 Task: Find connections with filter location Heinola with filter topic #Socialmediawith filter profile language Spanish with filter current company LANXESS with filter school Gokhale Education Societys Shri Bhausaheb Vartak Arts Science and Commerce College M H B Colony Gorai Road Borivli West Mumbai 400 091 with filter industry Nursing Homes and Residential Care Facilities with filter service category Resume Writing with filter keywords title Valet
Action: Mouse moved to (304, 228)
Screenshot: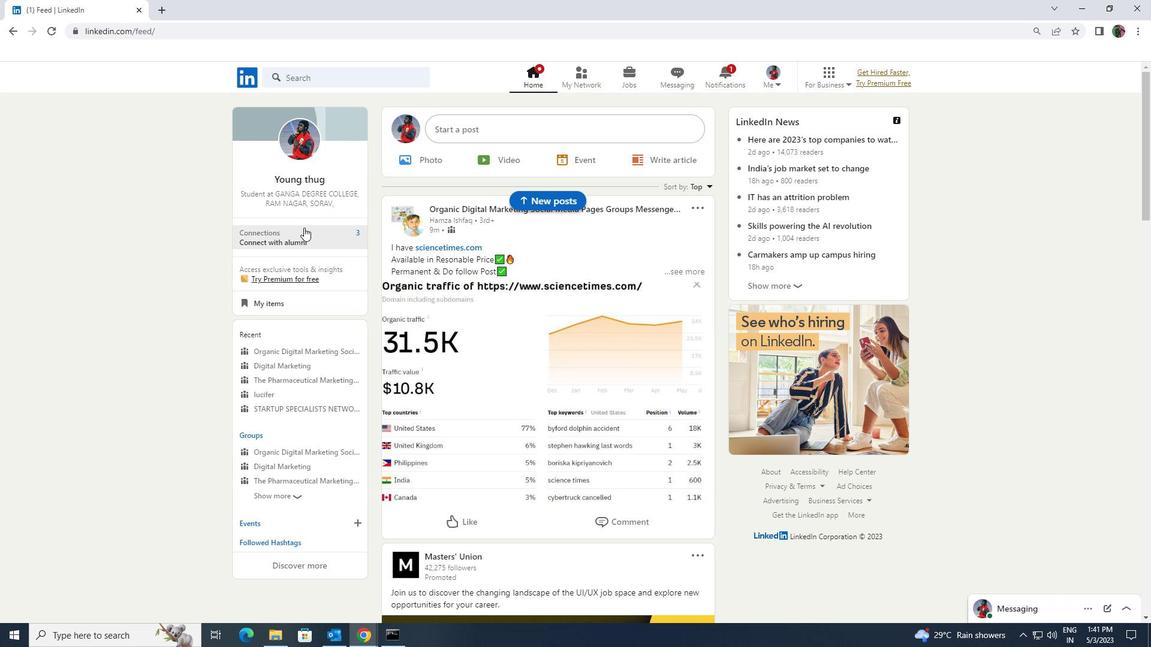
Action: Mouse pressed left at (304, 228)
Screenshot: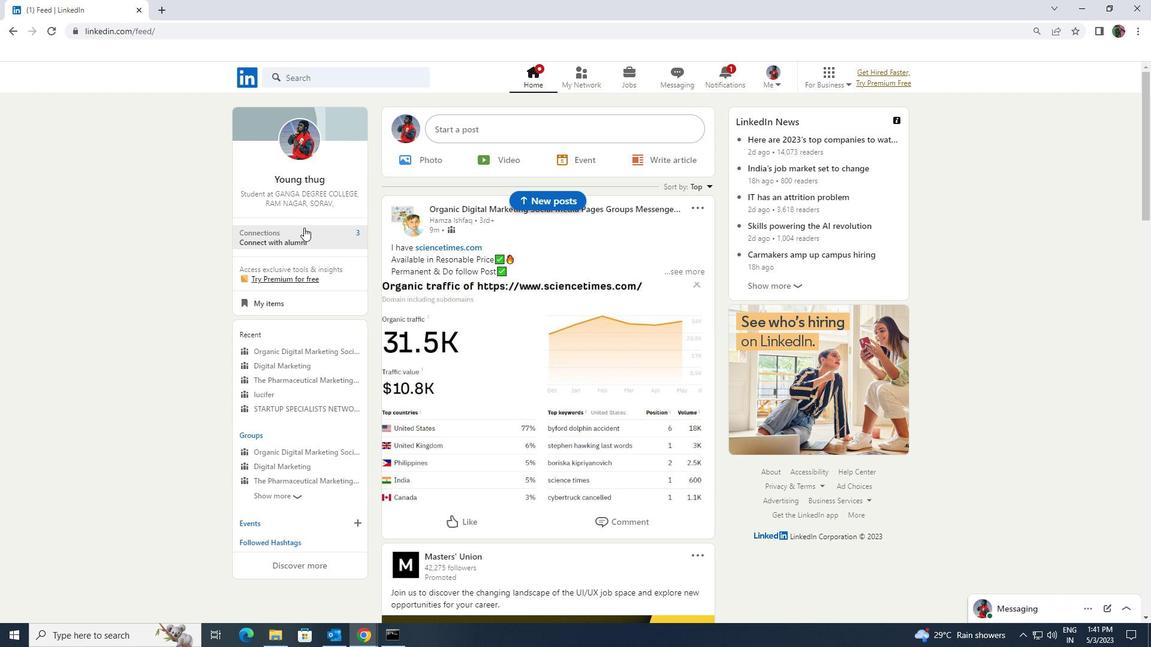 
Action: Mouse moved to (286, 143)
Screenshot: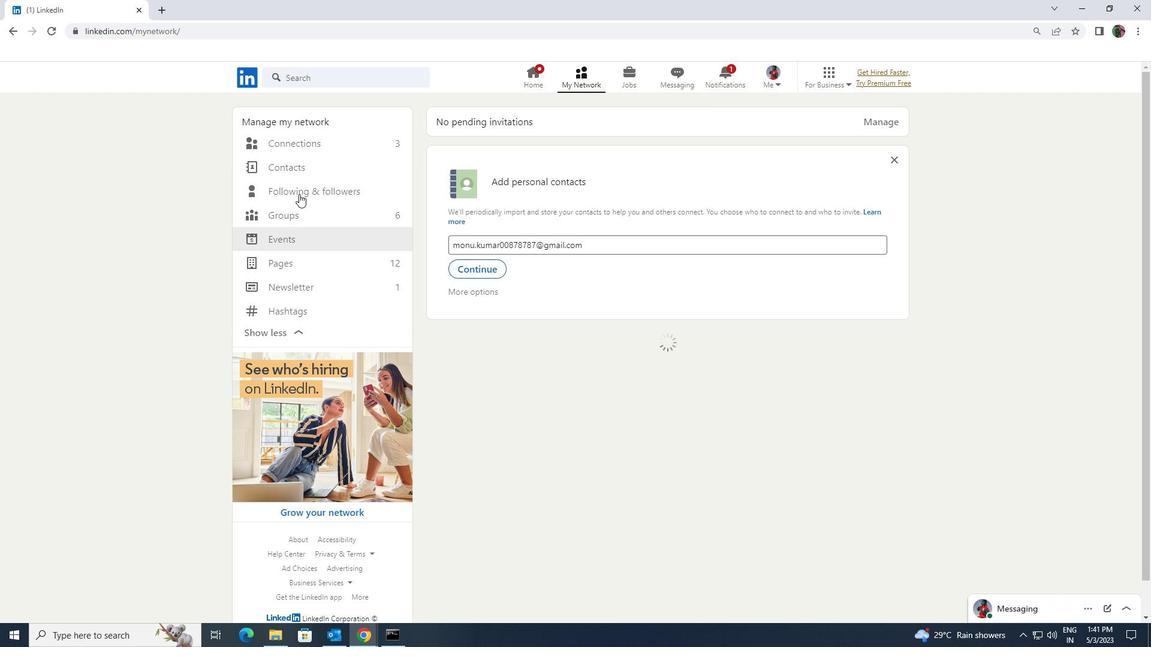 
Action: Mouse pressed left at (286, 143)
Screenshot: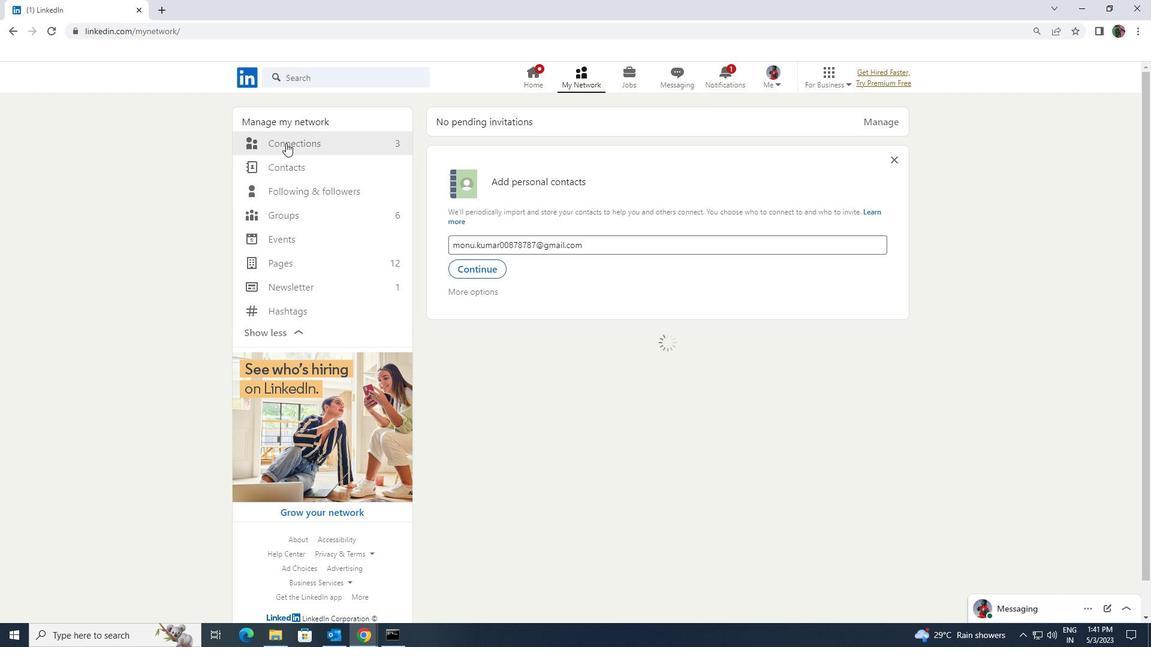
Action: Mouse moved to (642, 147)
Screenshot: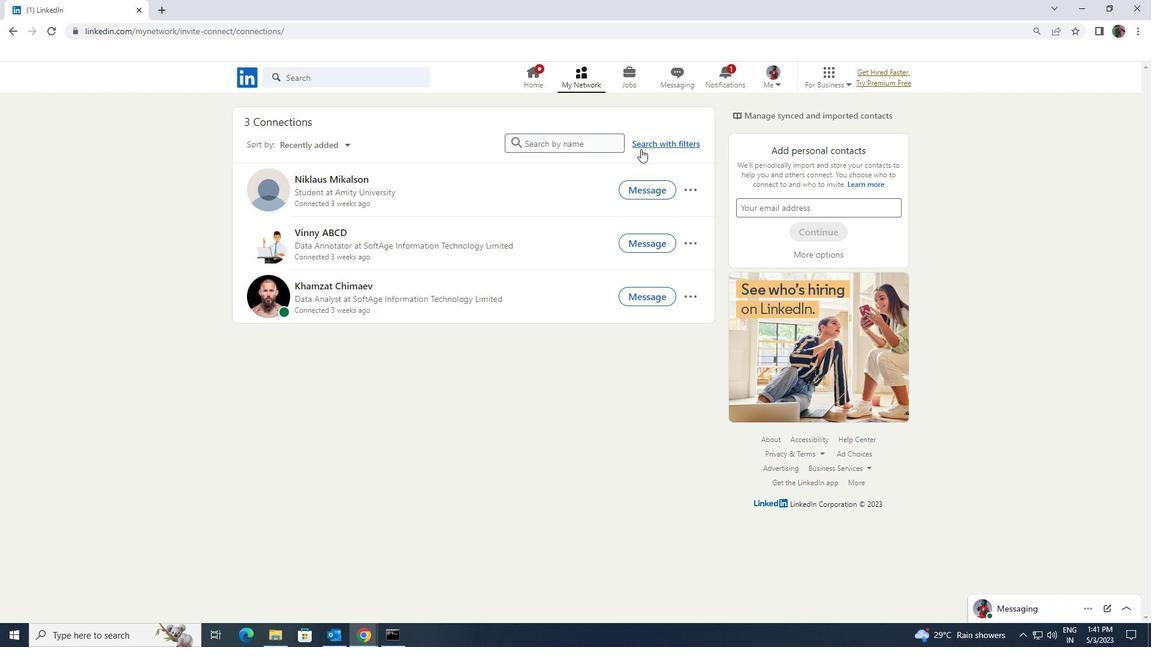 
Action: Mouse pressed left at (642, 147)
Screenshot: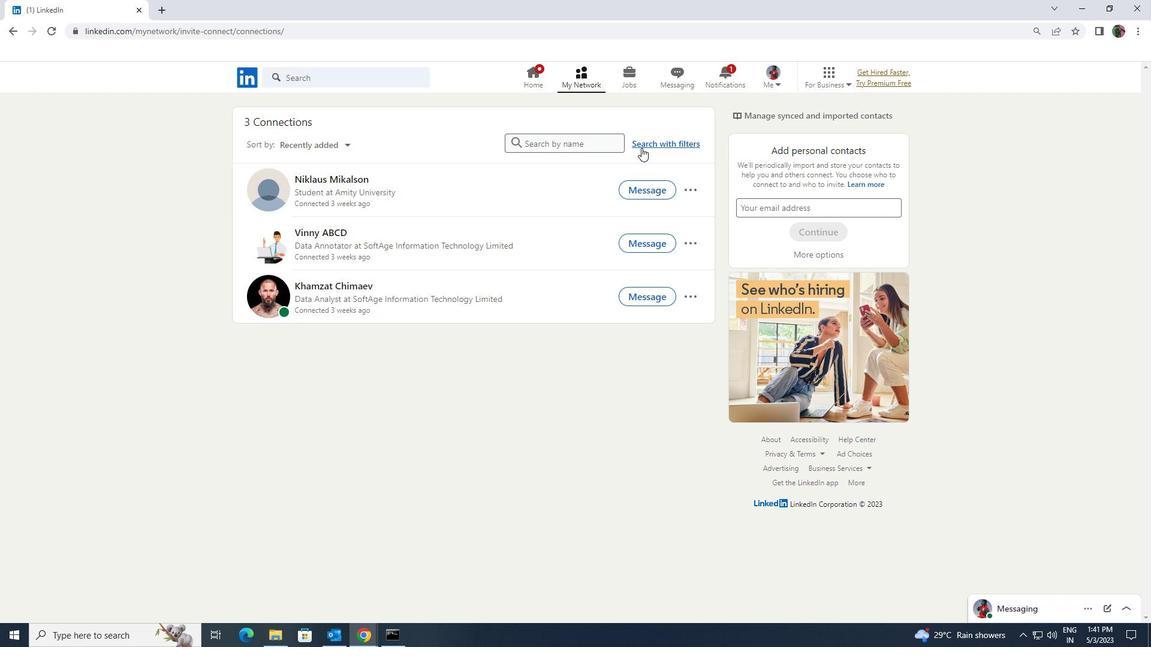 
Action: Mouse moved to (617, 112)
Screenshot: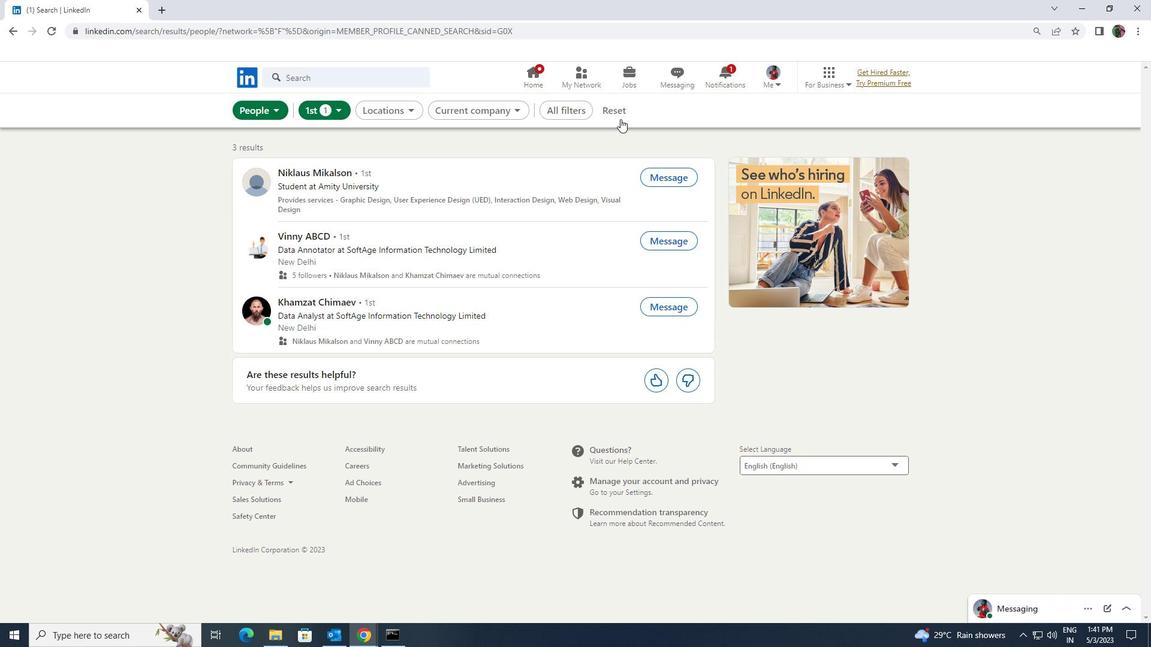 
Action: Mouse pressed left at (617, 112)
Screenshot: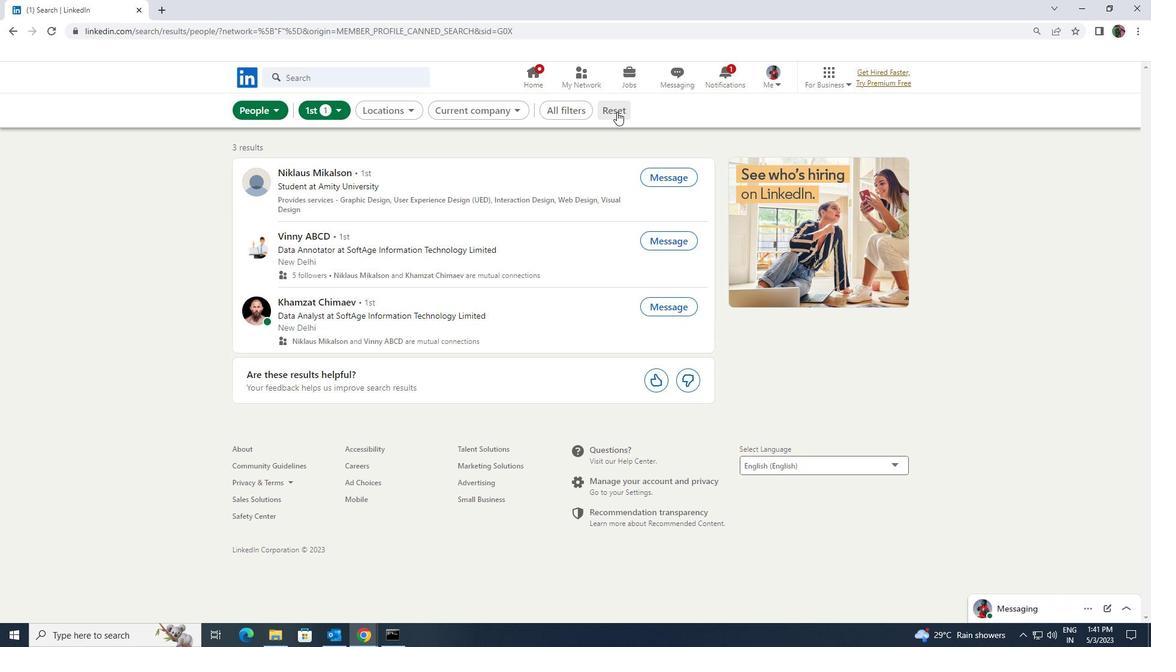 
Action: Mouse moved to (603, 110)
Screenshot: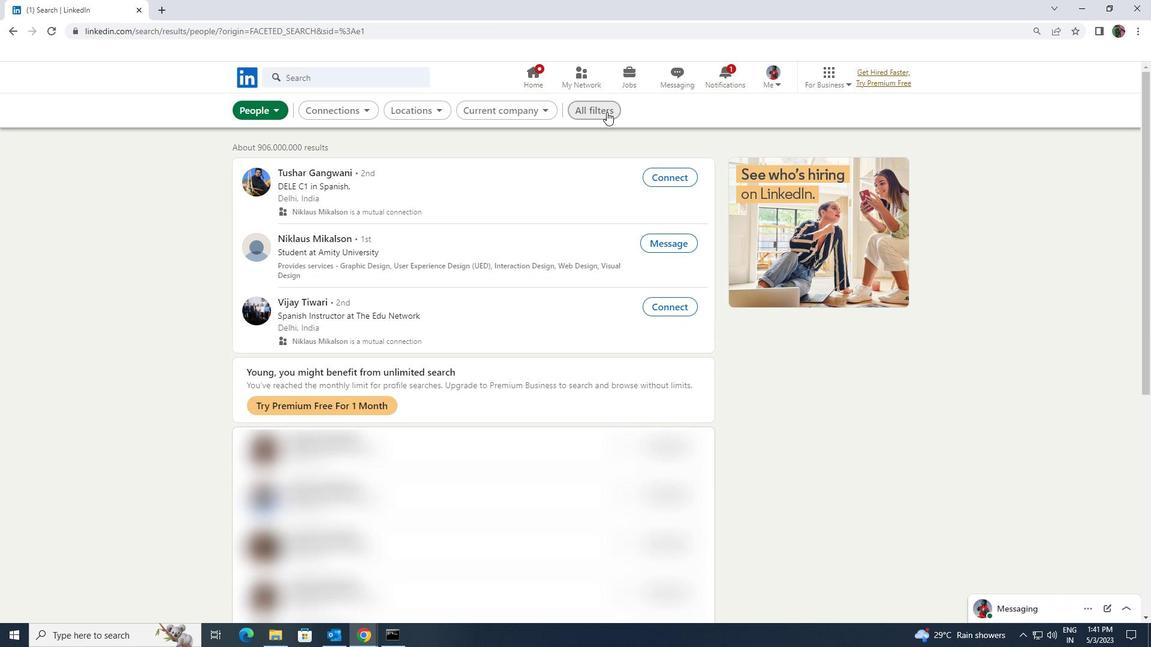 
Action: Mouse pressed left at (603, 110)
Screenshot: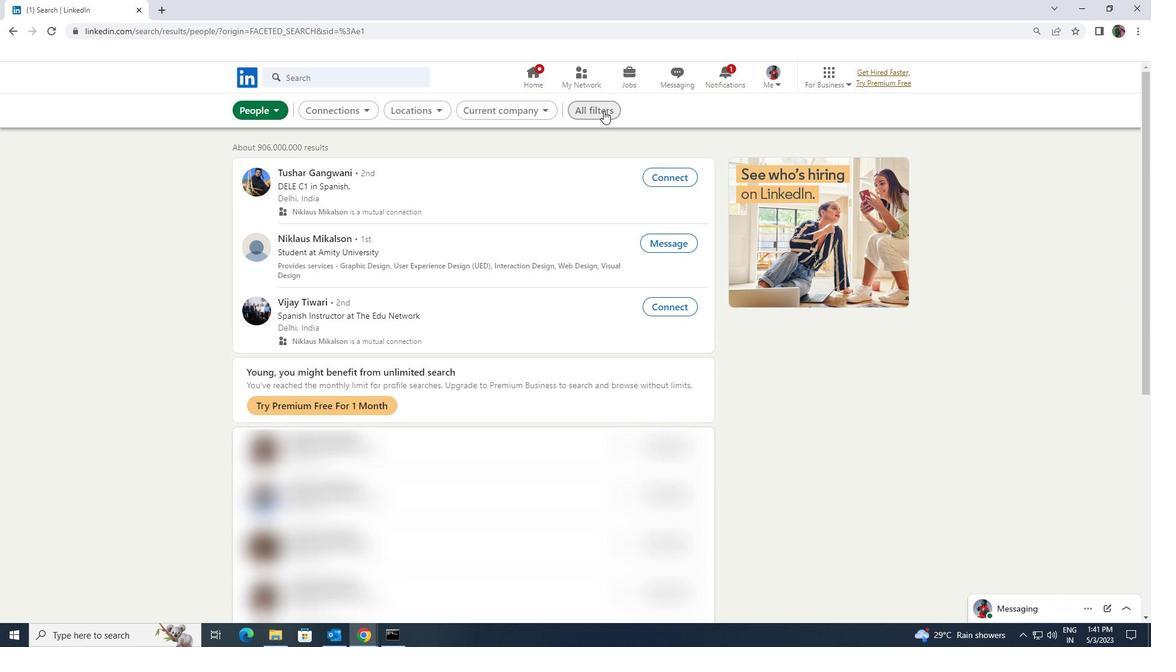 
Action: Mouse moved to (1001, 467)
Screenshot: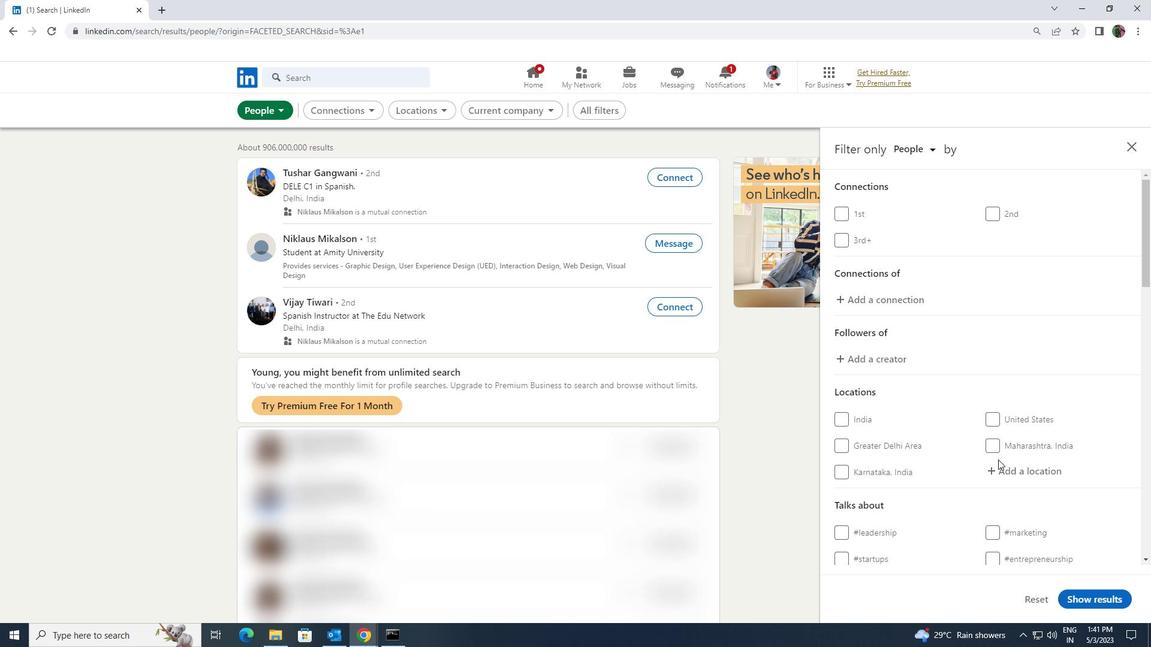 
Action: Mouse pressed left at (1001, 467)
Screenshot: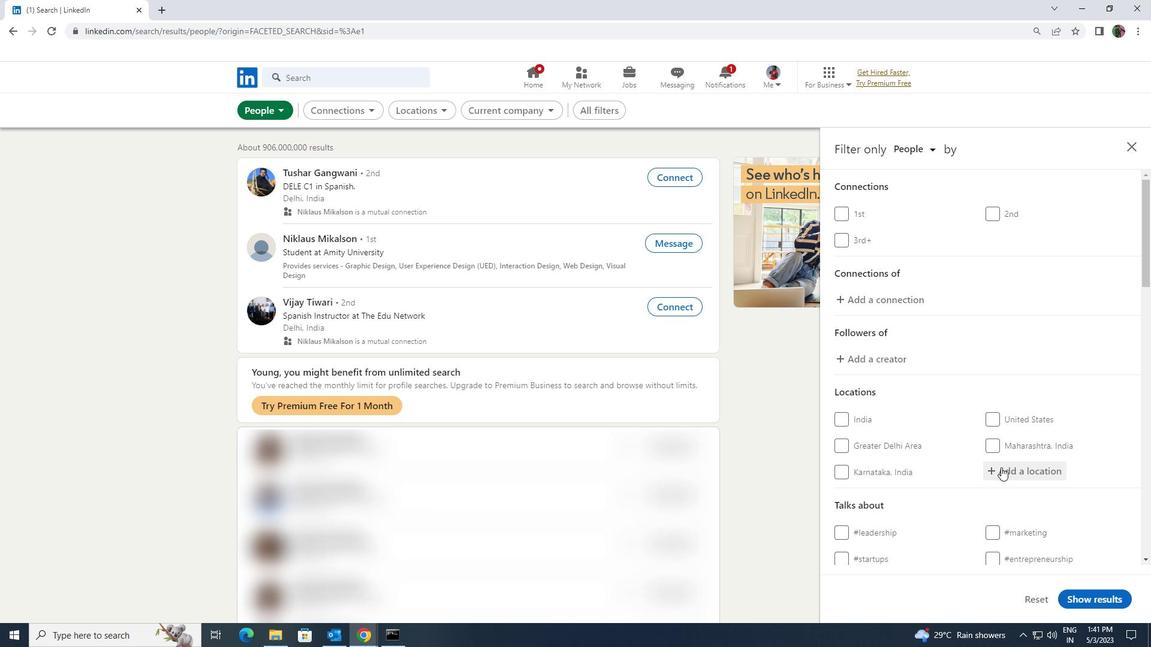 
Action: Key pressed <Key.shift>HEINO
Screenshot: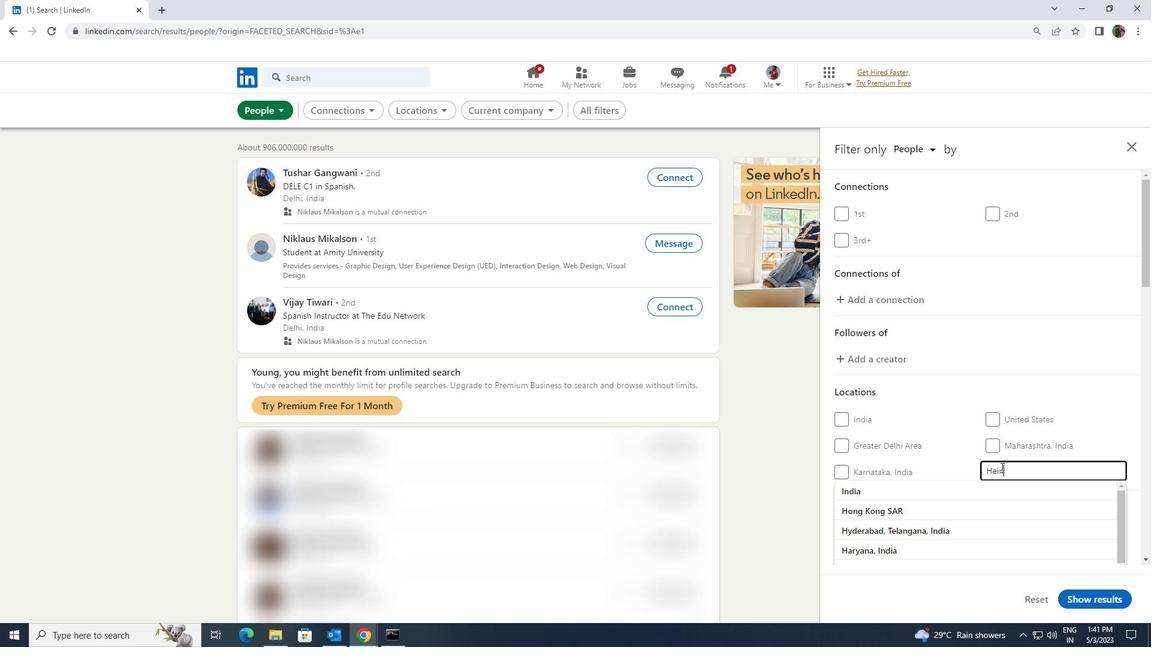 
Action: Mouse moved to (1010, 484)
Screenshot: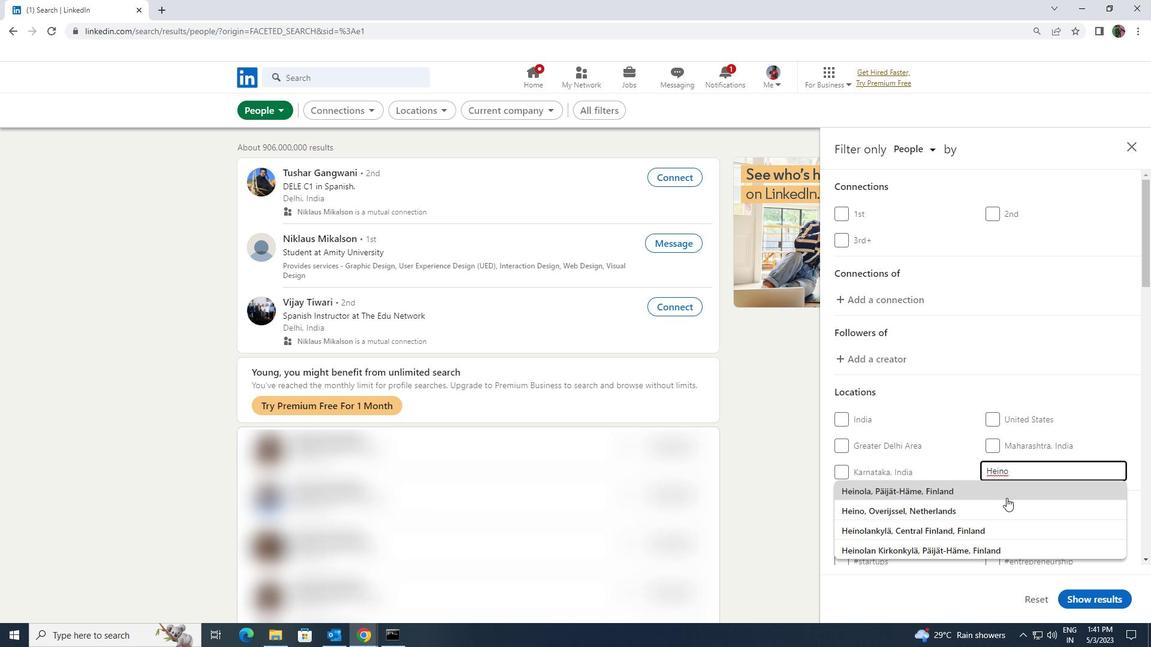 
Action: Mouse pressed left at (1010, 484)
Screenshot: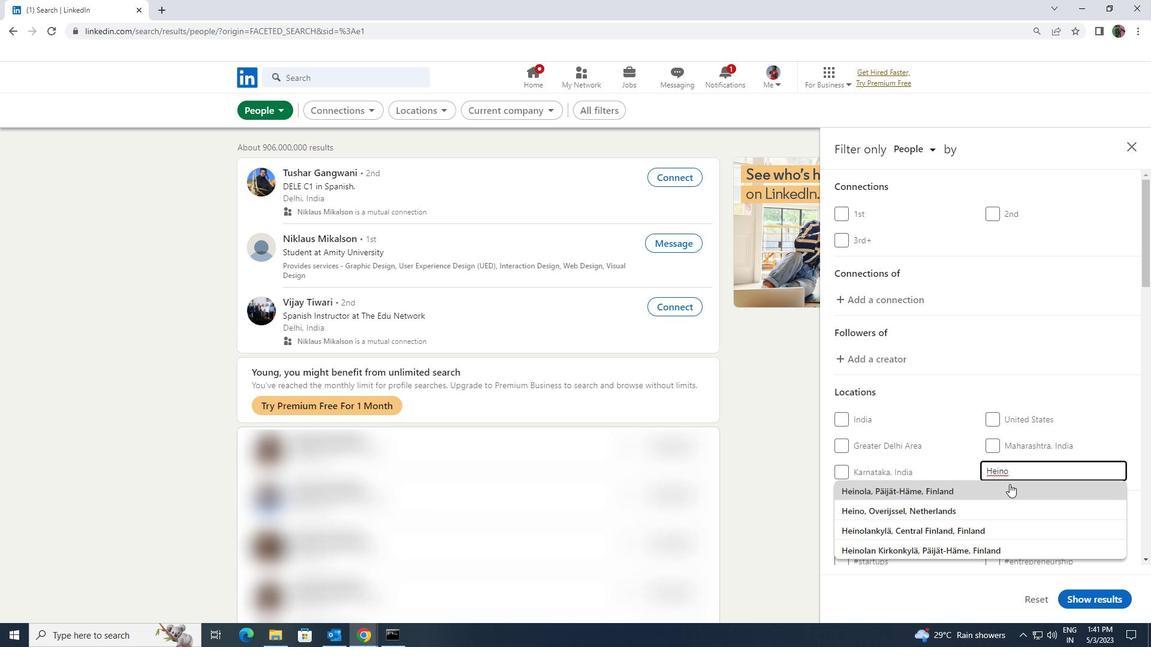 
Action: Mouse scrolled (1010, 484) with delta (0, 0)
Screenshot: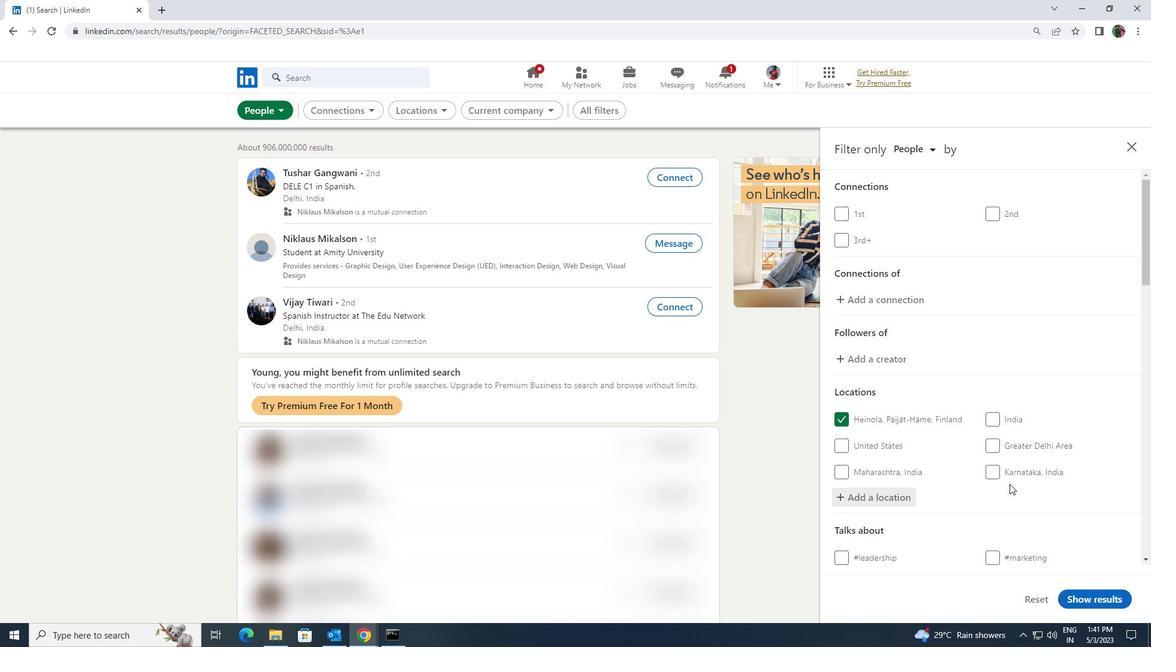 
Action: Mouse scrolled (1010, 484) with delta (0, 0)
Screenshot: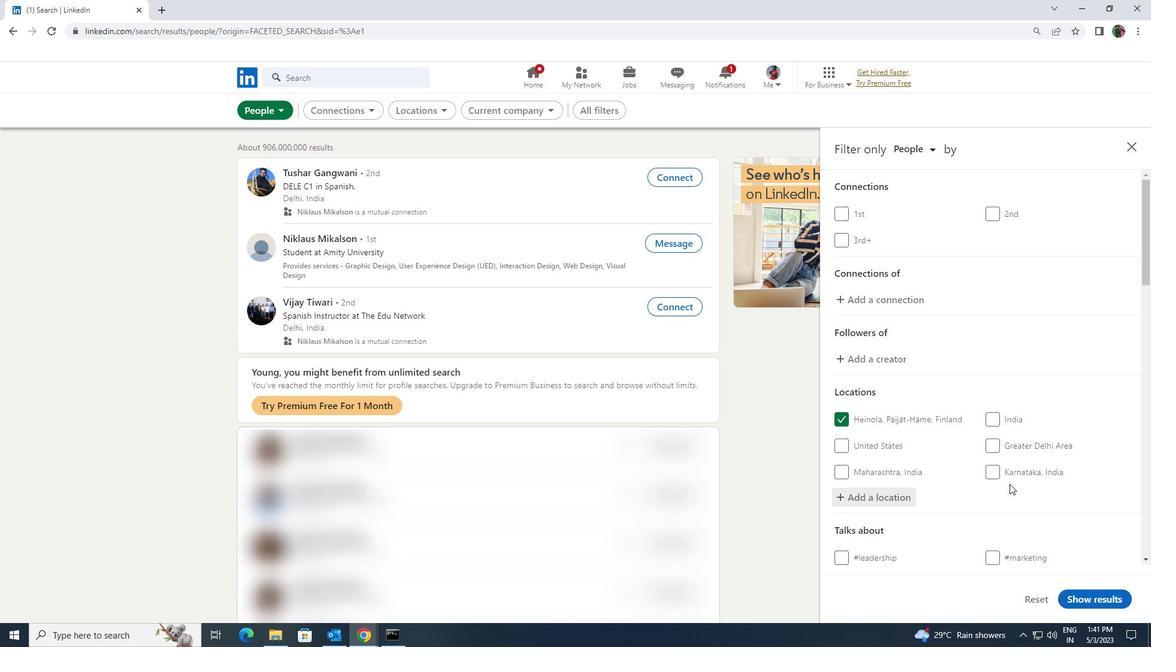 
Action: Mouse moved to (1010, 484)
Screenshot: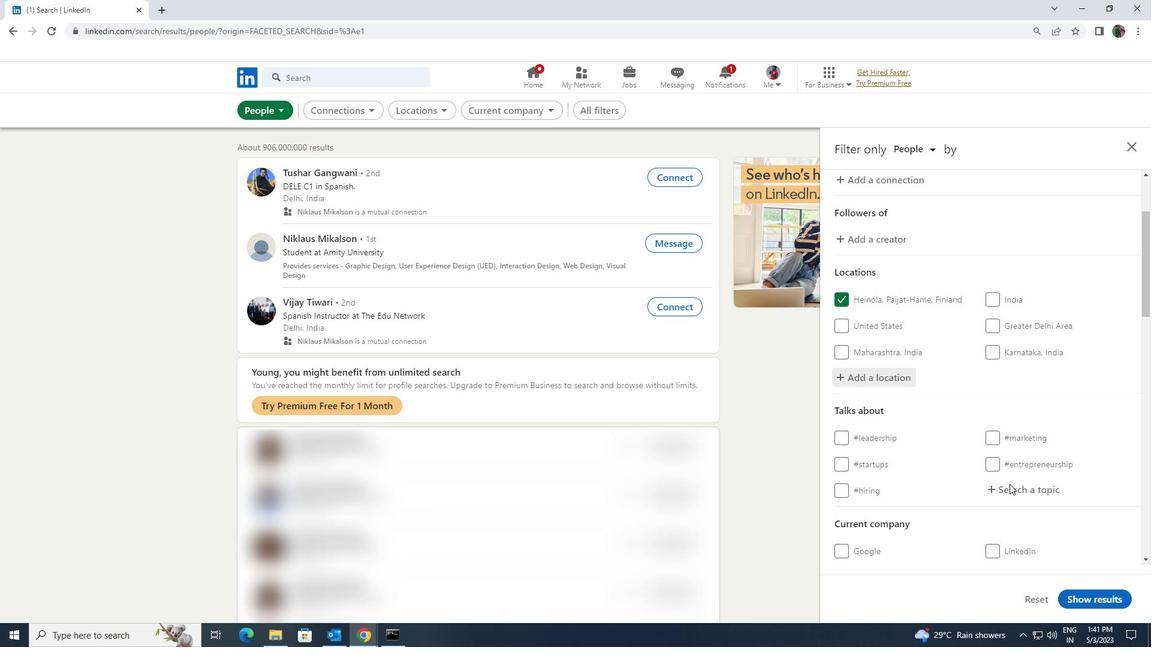 
Action: Mouse pressed left at (1010, 484)
Screenshot: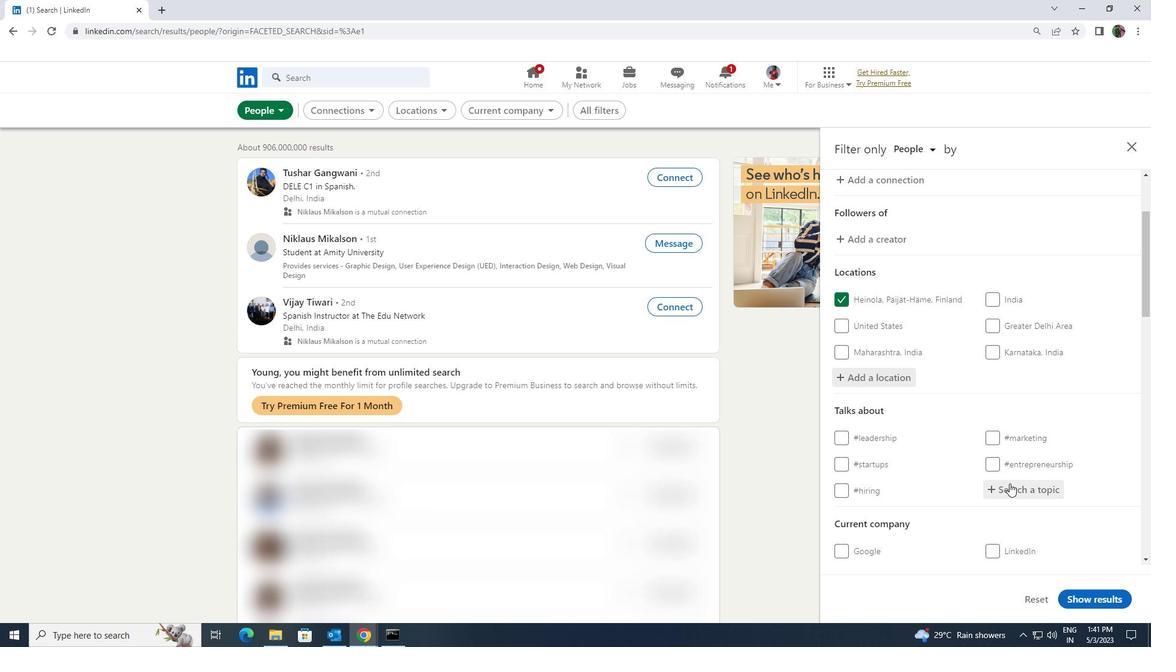
Action: Key pressed <Key.shift><Key.shift><Key.shift>SI<Key.backspace>OCIALMEDIA
Screenshot: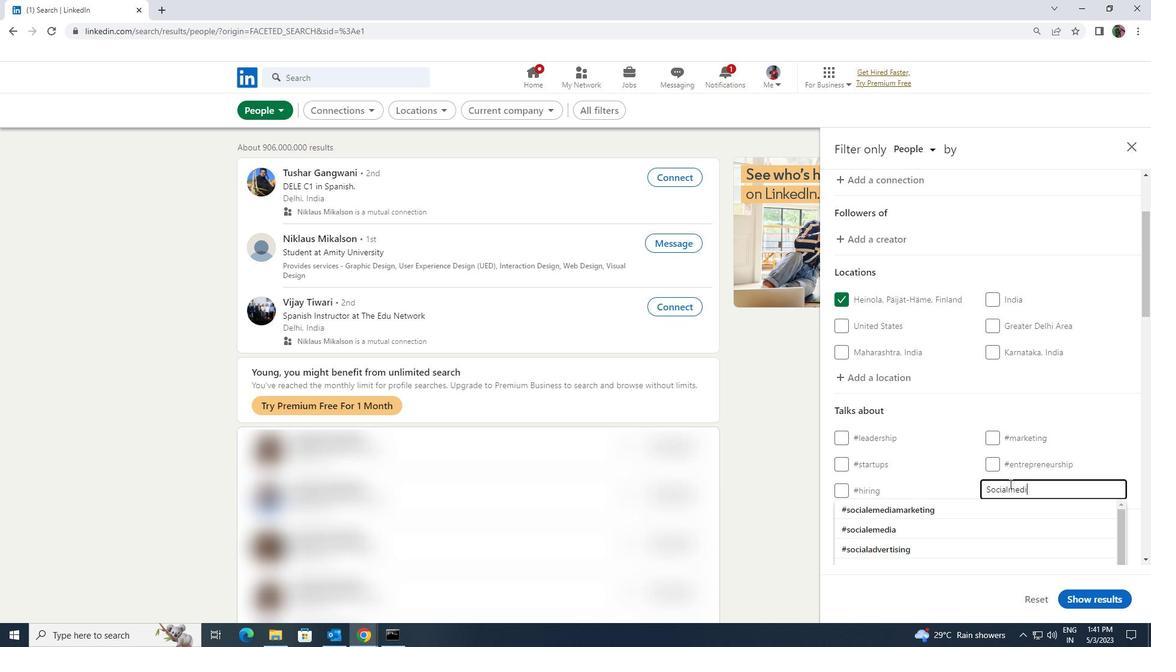 
Action: Mouse moved to (996, 511)
Screenshot: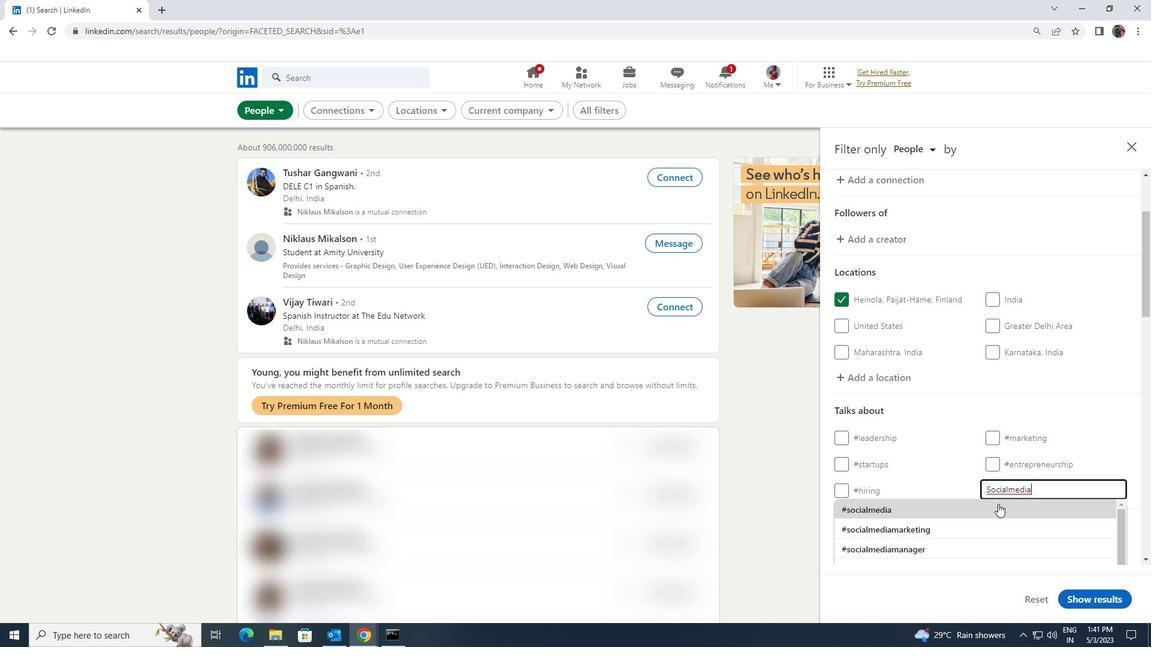
Action: Mouse pressed left at (996, 511)
Screenshot: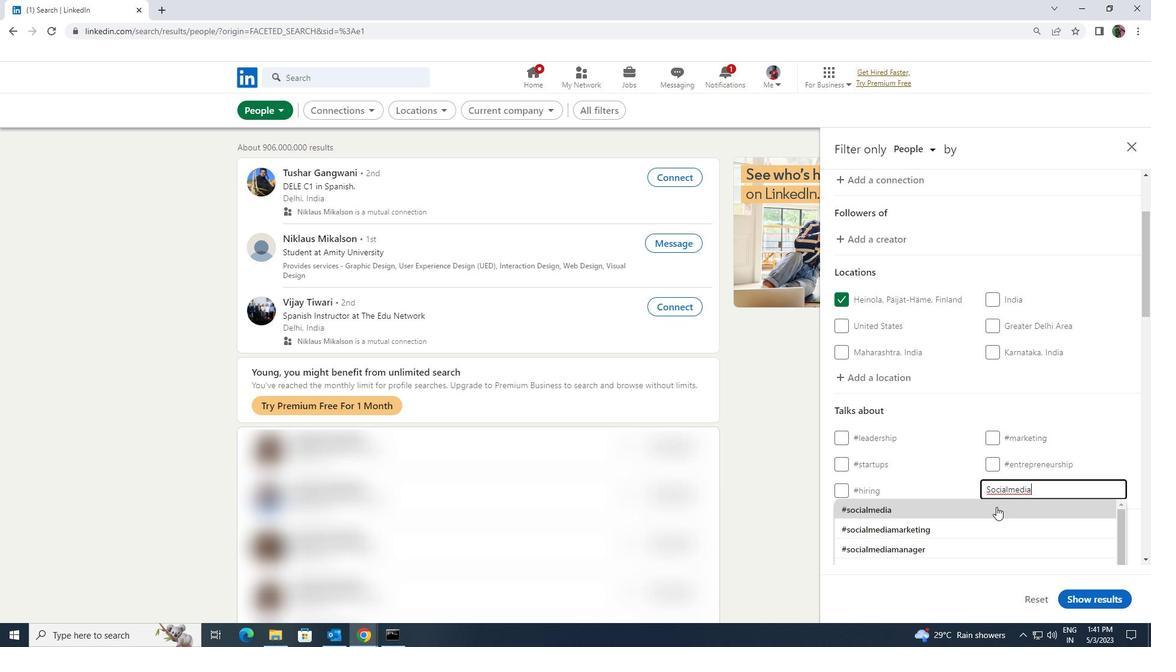 
Action: Mouse scrolled (996, 510) with delta (0, 0)
Screenshot: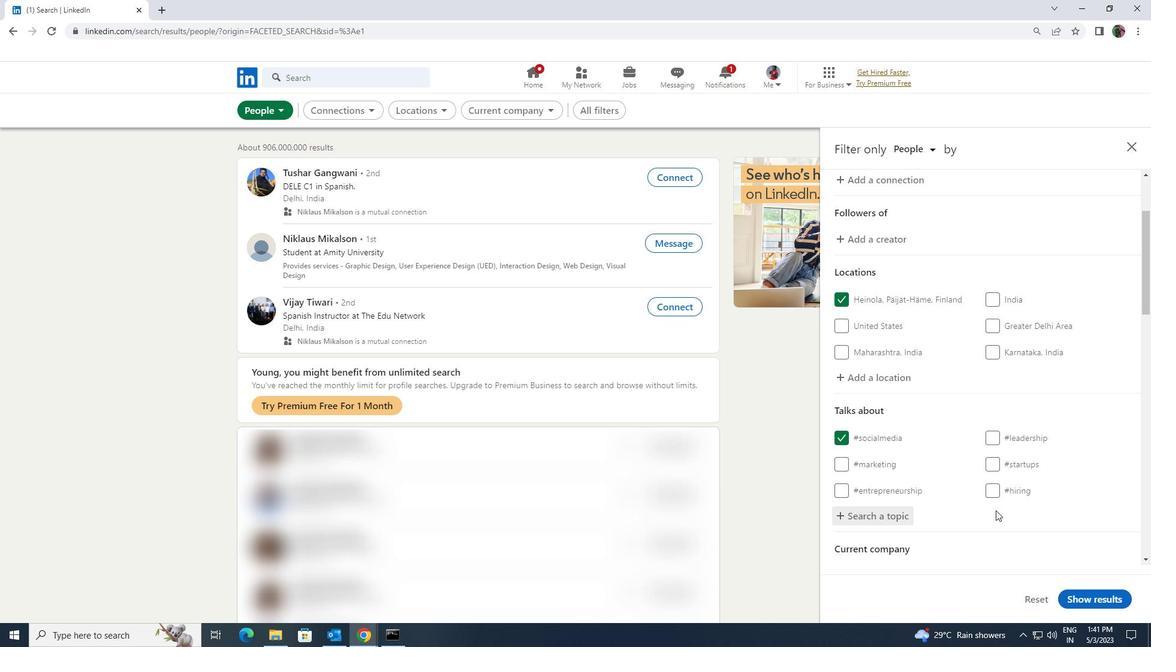 
Action: Mouse scrolled (996, 510) with delta (0, 0)
Screenshot: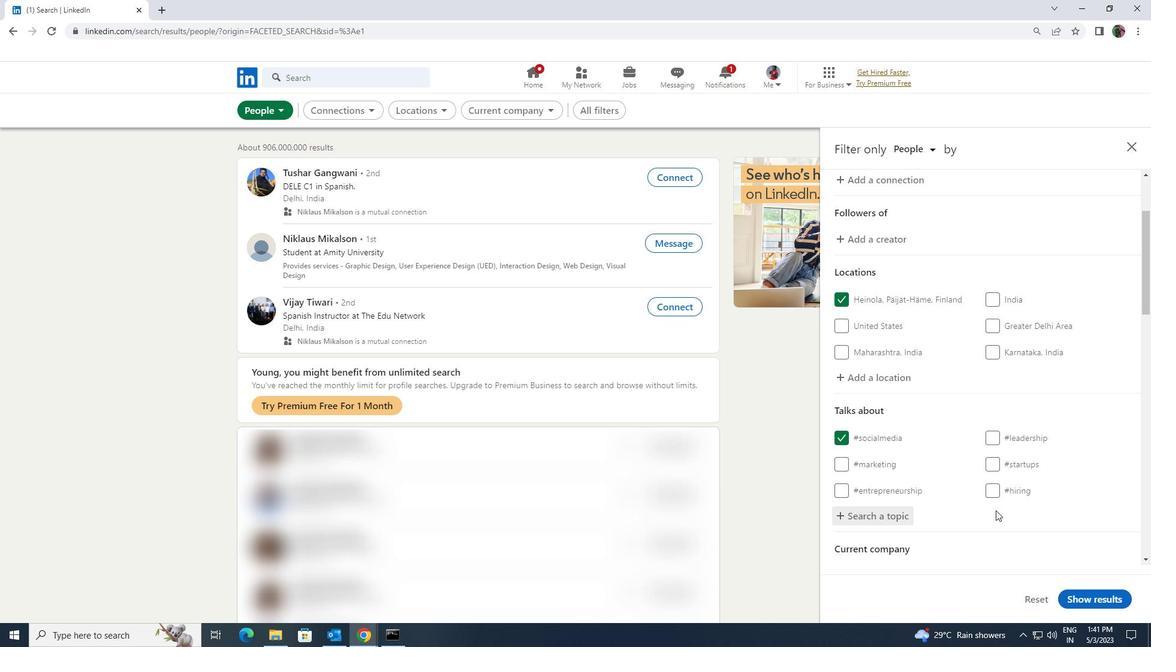 
Action: Mouse scrolled (996, 510) with delta (0, 0)
Screenshot: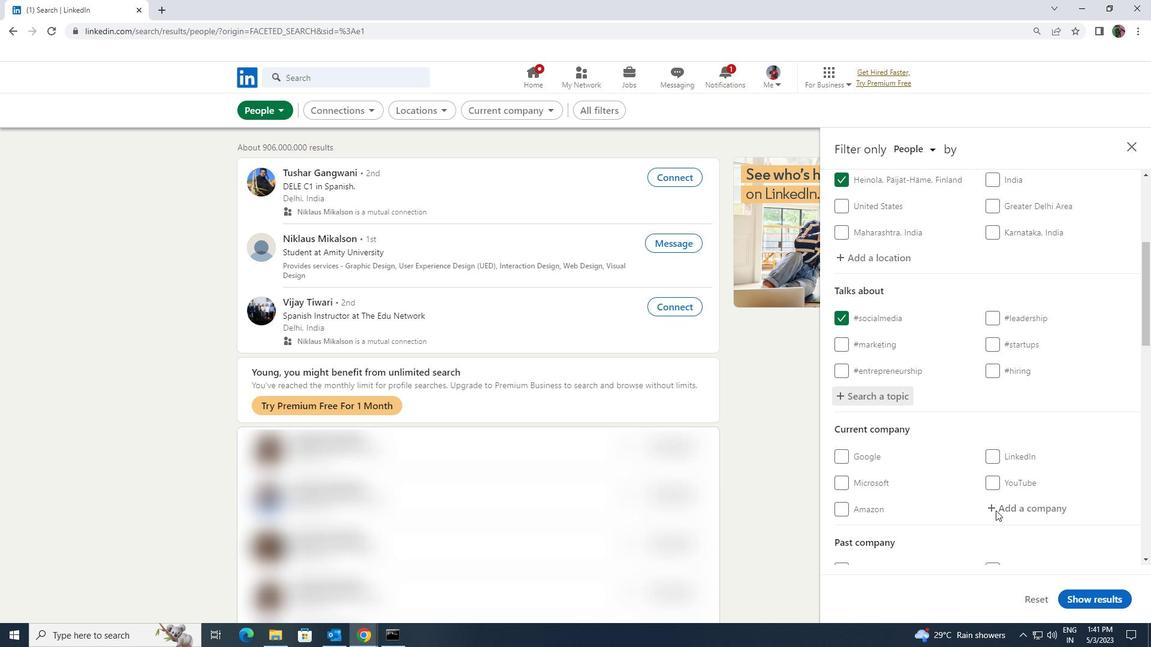 
Action: Mouse scrolled (996, 510) with delta (0, 0)
Screenshot: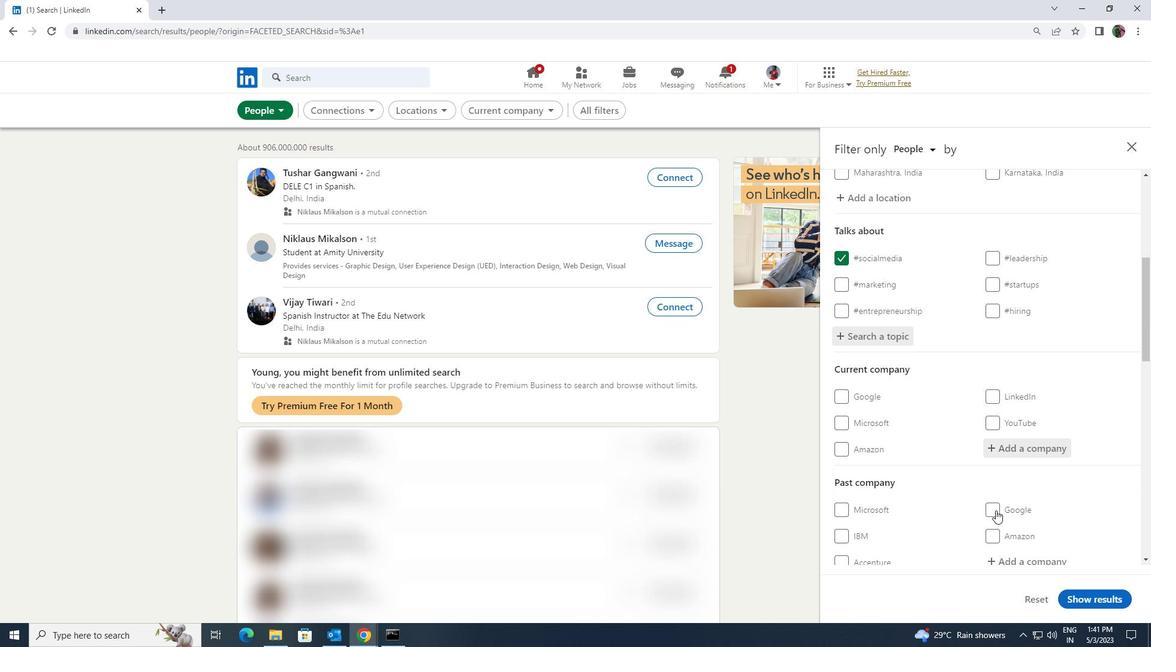 
Action: Mouse scrolled (996, 510) with delta (0, 0)
Screenshot: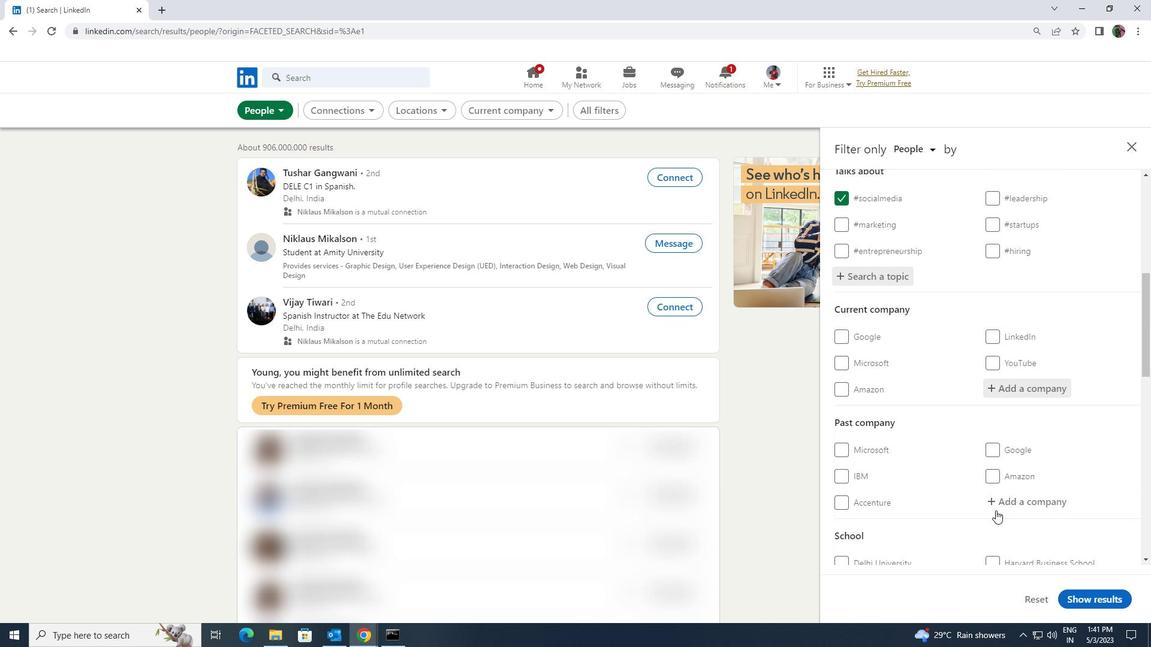 
Action: Mouse scrolled (996, 510) with delta (0, 0)
Screenshot: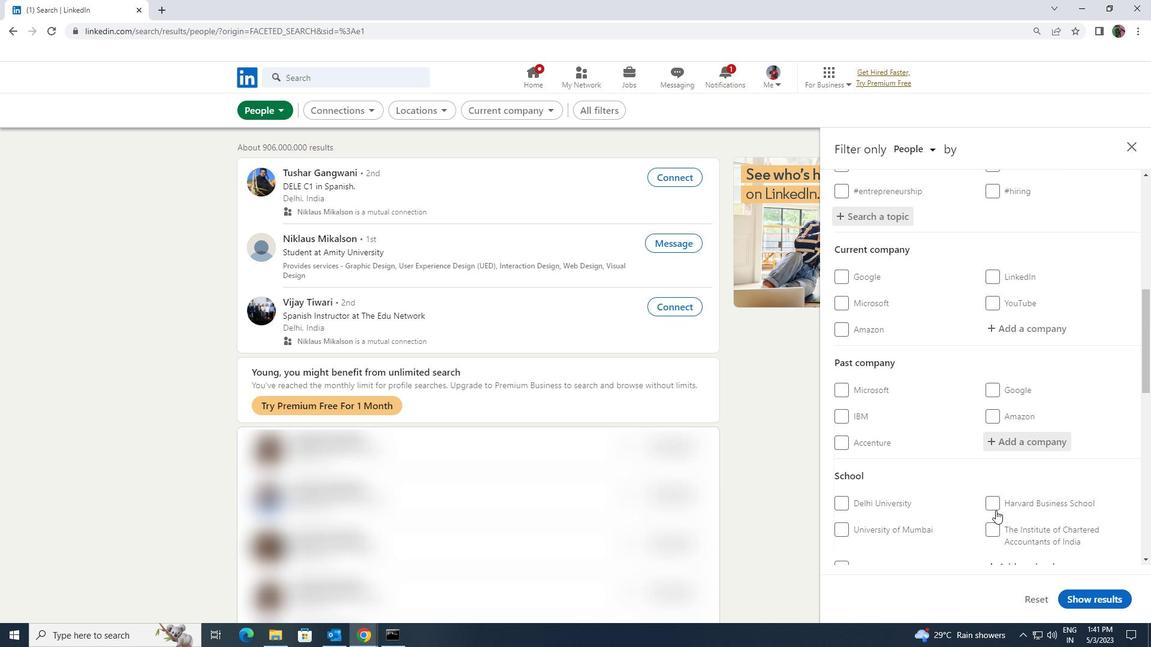 
Action: Mouse scrolled (996, 510) with delta (0, 0)
Screenshot: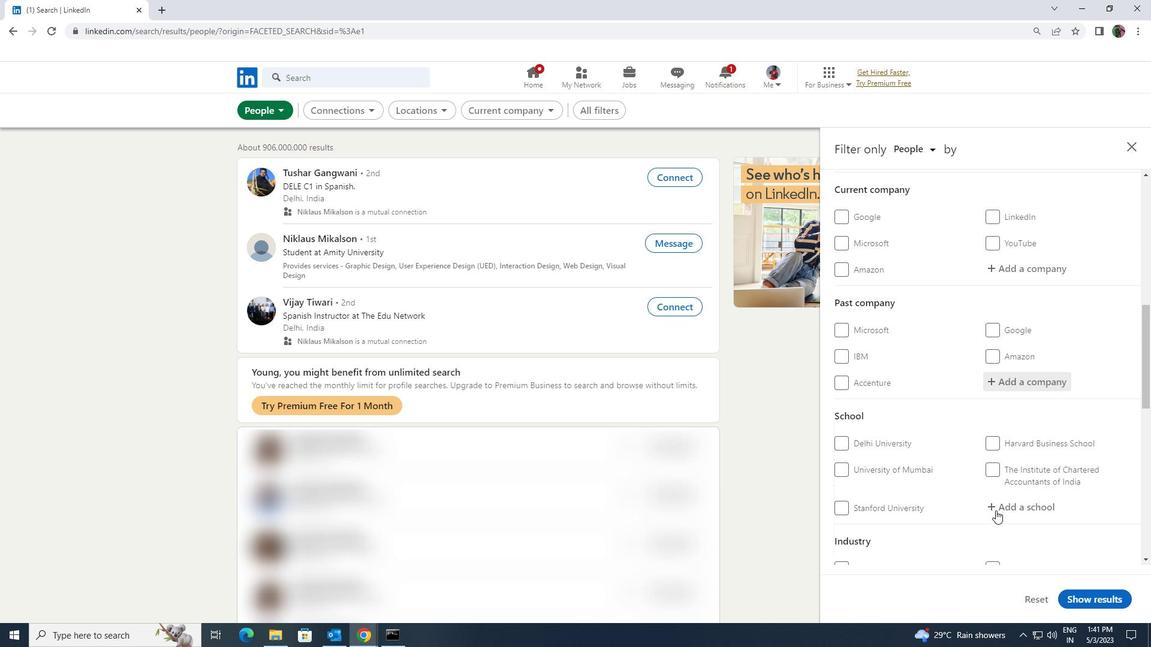 
Action: Mouse scrolled (996, 510) with delta (0, 0)
Screenshot: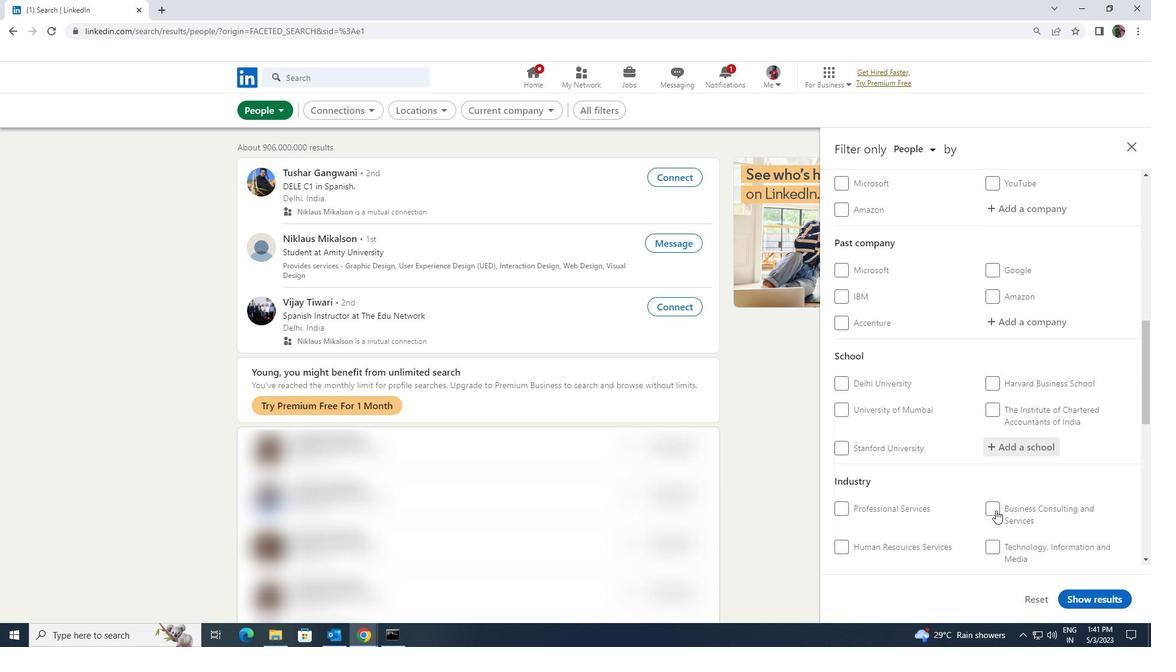 
Action: Mouse scrolled (996, 510) with delta (0, 0)
Screenshot: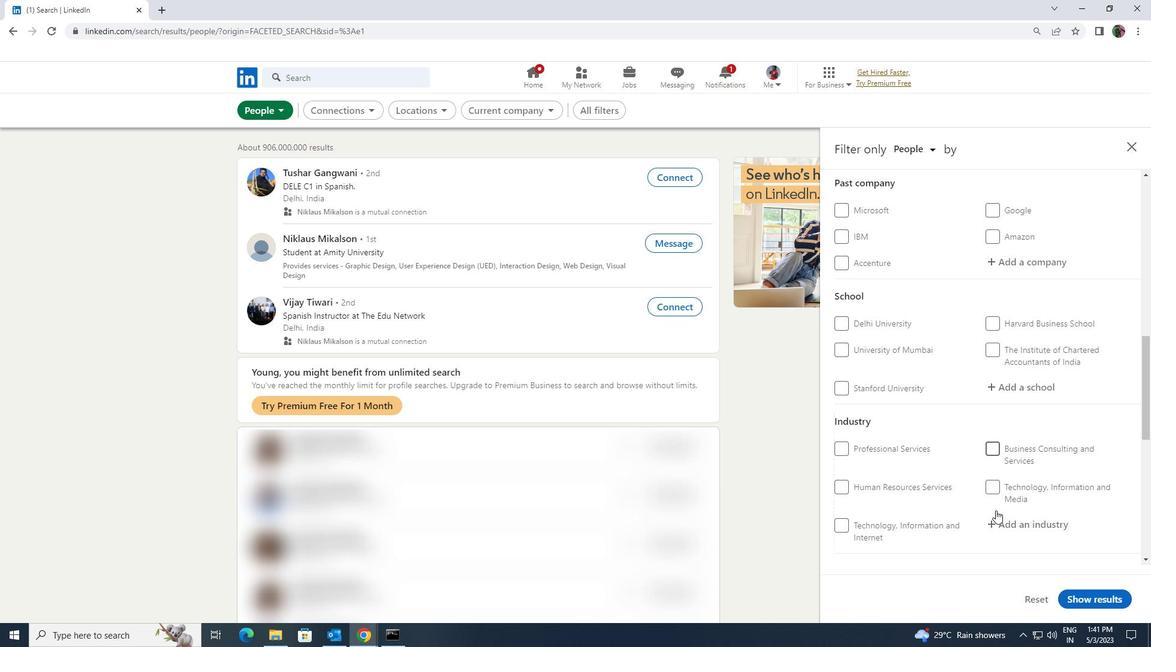 
Action: Mouse scrolled (996, 510) with delta (0, 0)
Screenshot: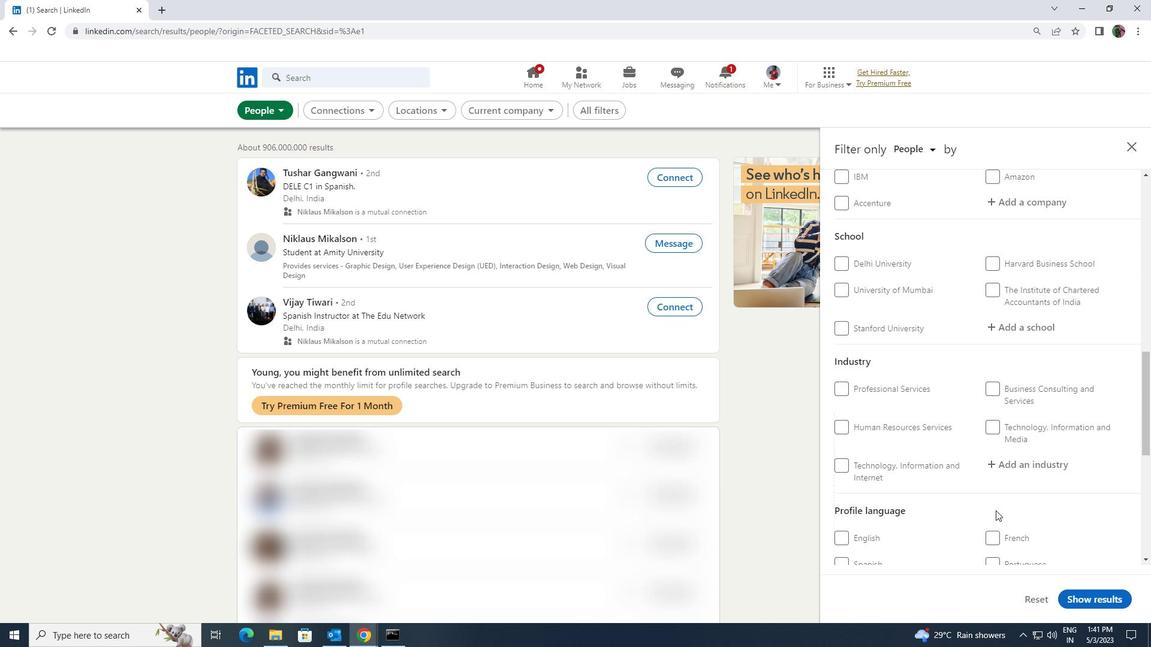 
Action: Mouse moved to (848, 504)
Screenshot: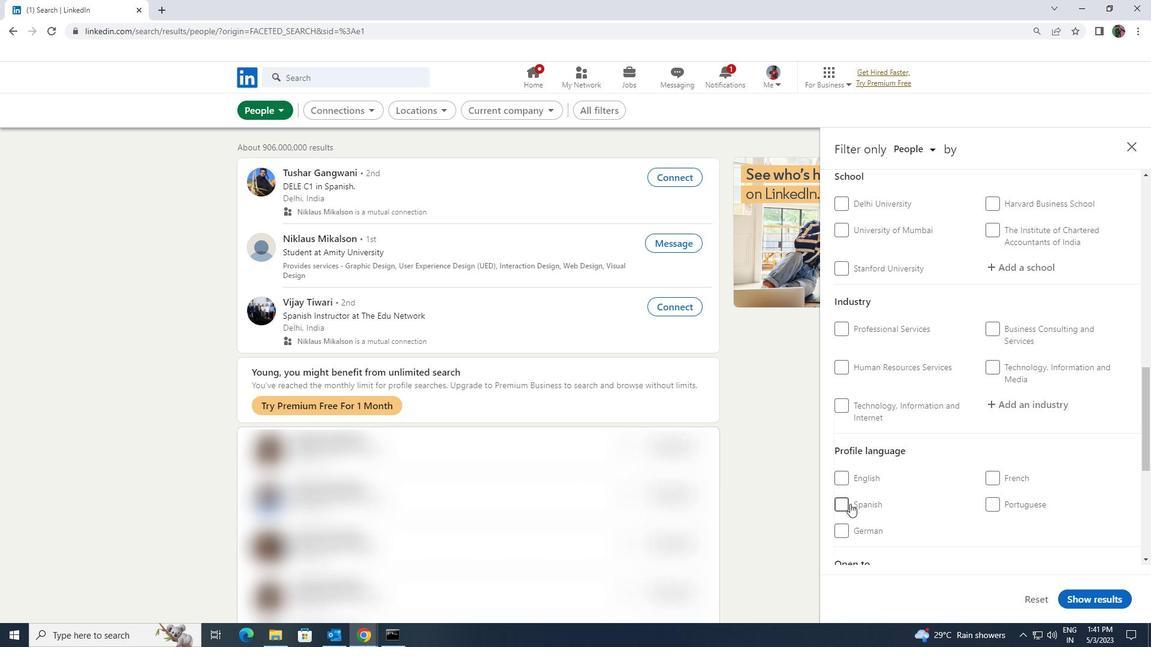 
Action: Mouse pressed left at (848, 504)
Screenshot: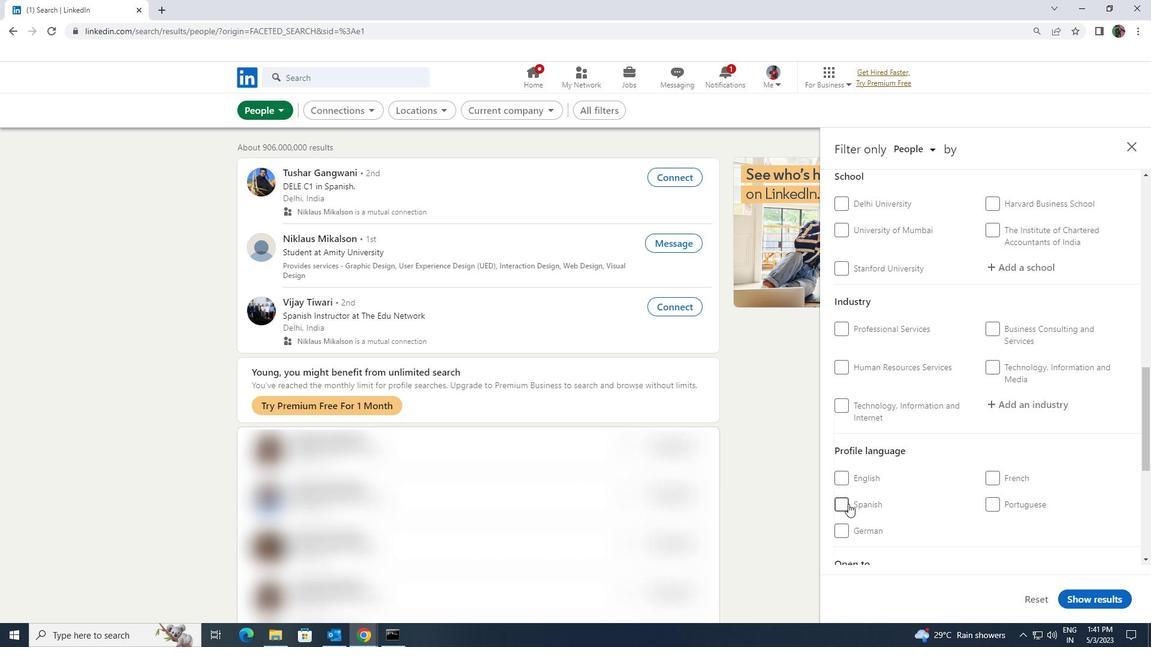 
Action: Mouse moved to (1002, 479)
Screenshot: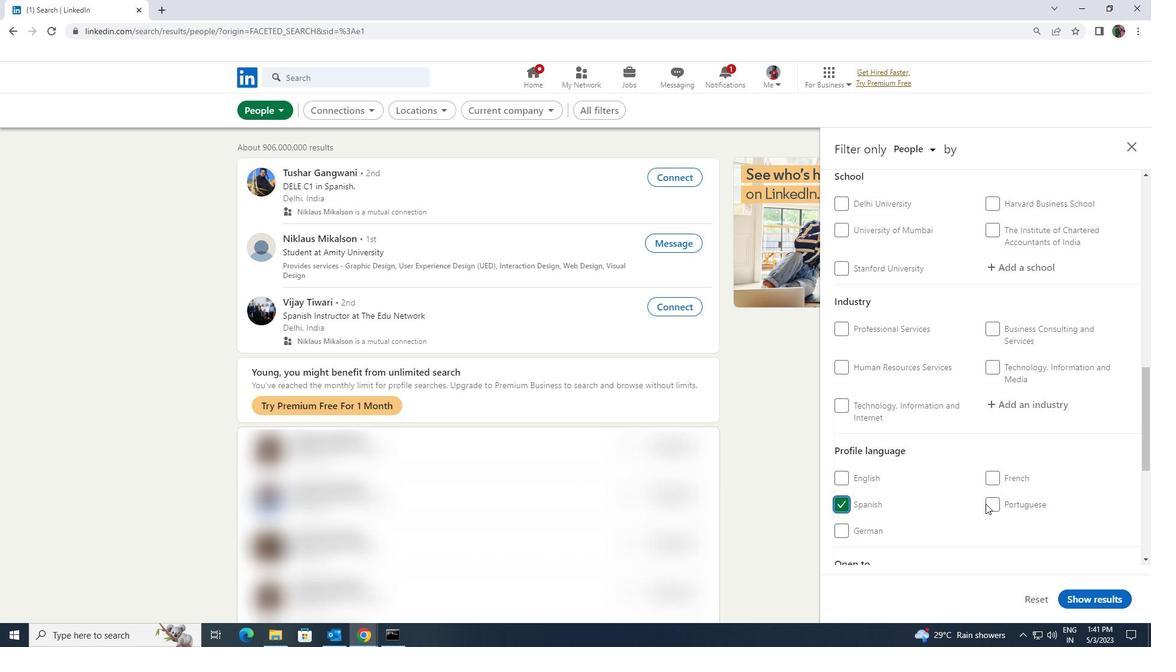 
Action: Mouse scrolled (1002, 479) with delta (0, 0)
Screenshot: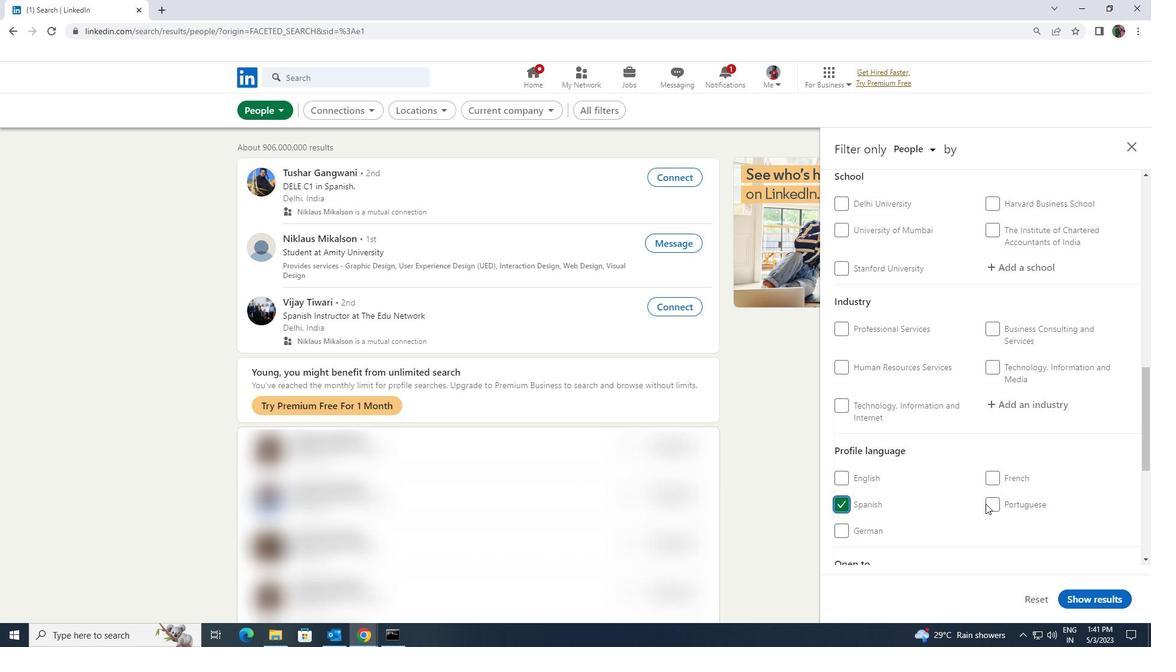 
Action: Mouse scrolled (1002, 479) with delta (0, 0)
Screenshot: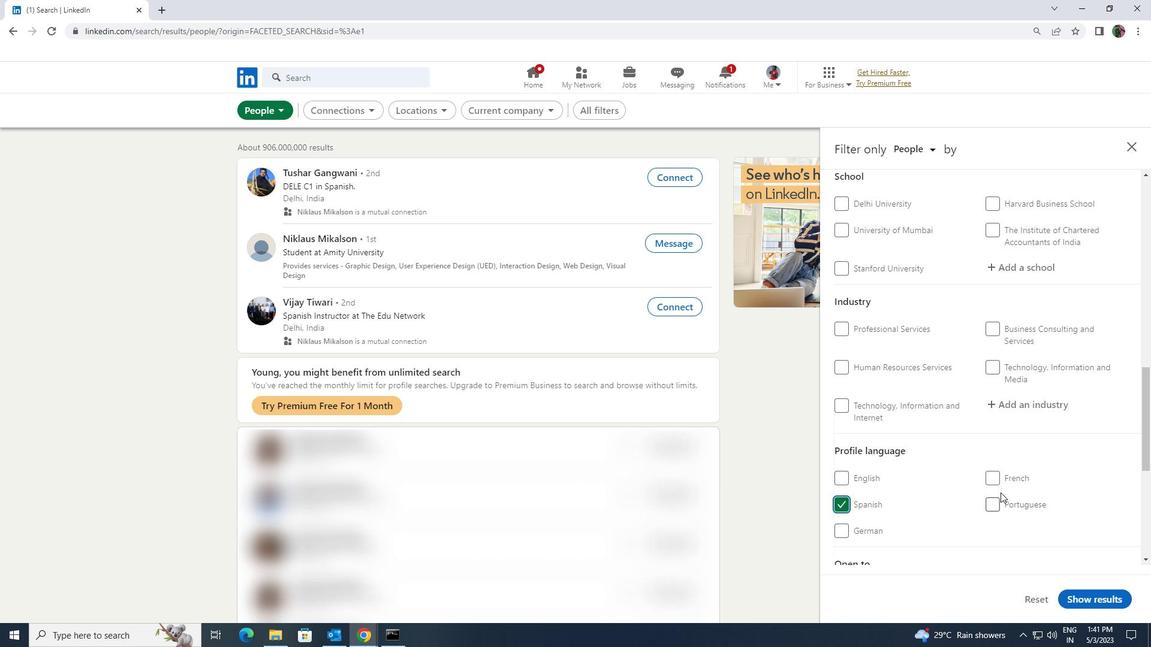 
Action: Mouse moved to (1002, 479)
Screenshot: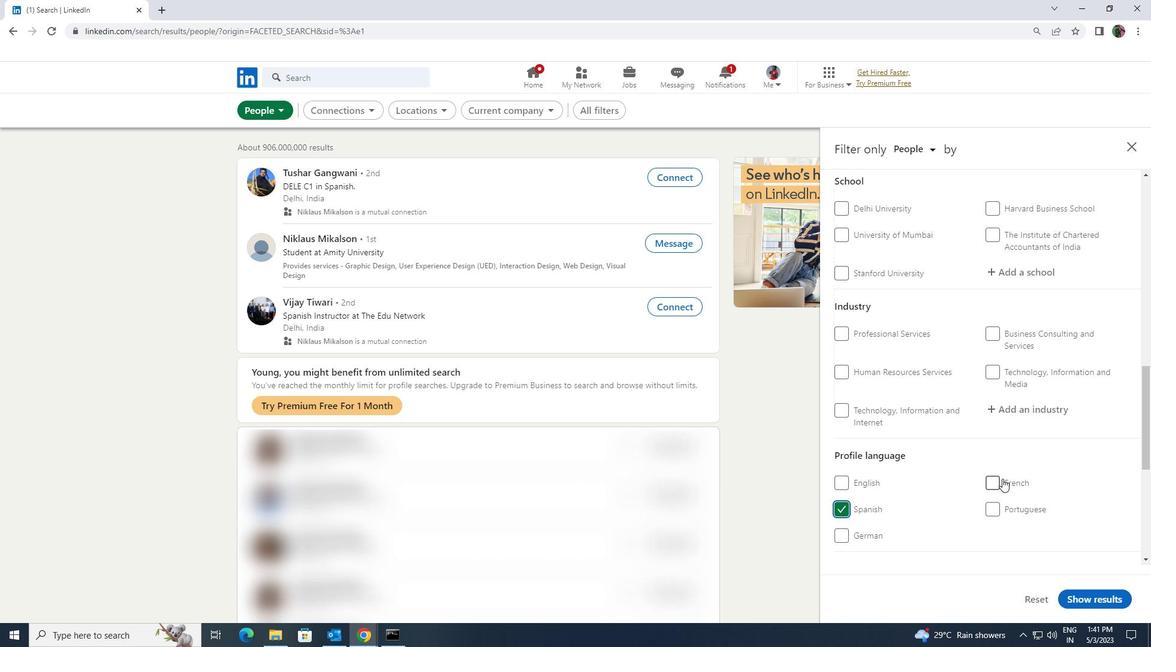 
Action: Mouse scrolled (1002, 479) with delta (0, 0)
Screenshot: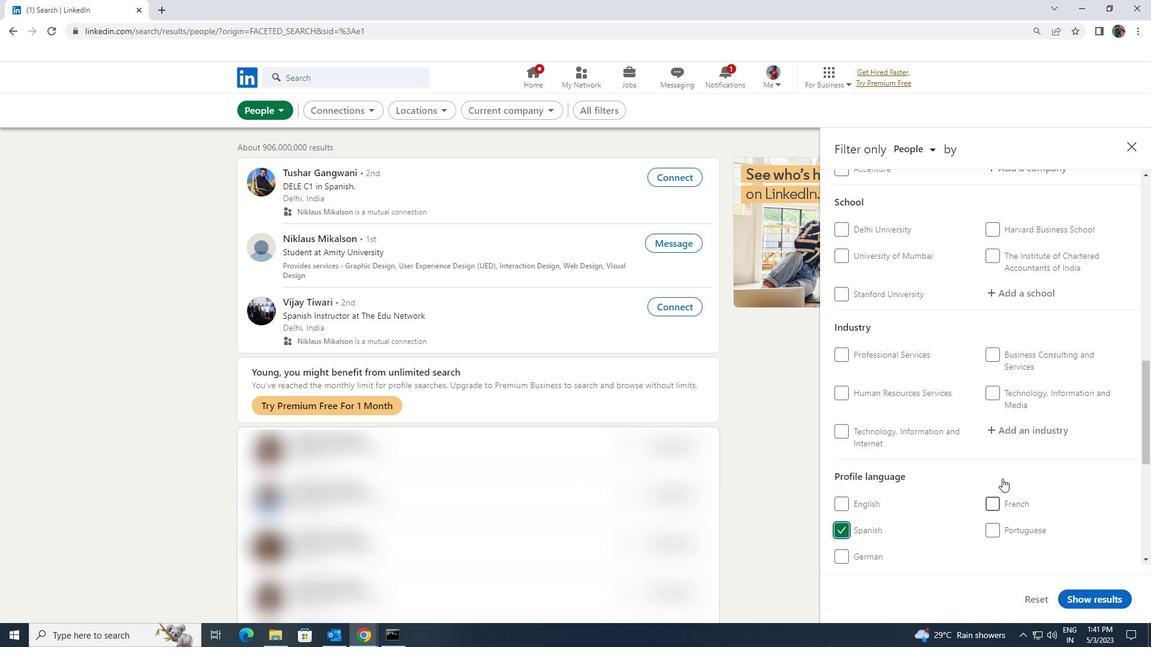 
Action: Mouse scrolled (1002, 479) with delta (0, 0)
Screenshot: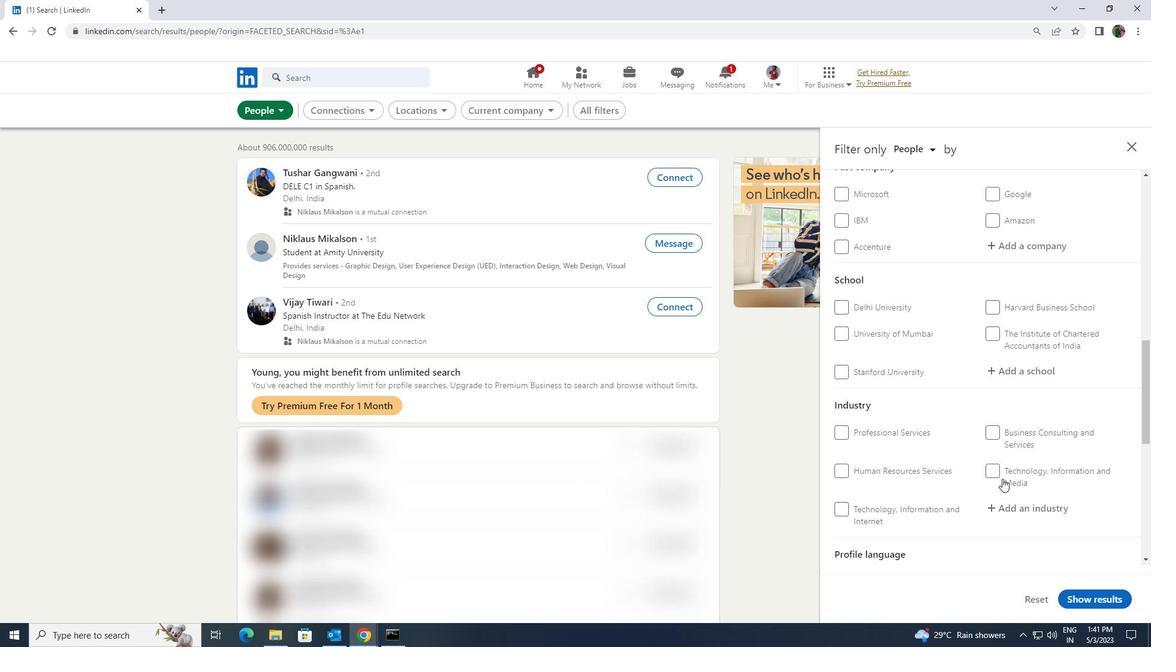 
Action: Mouse moved to (1002, 478)
Screenshot: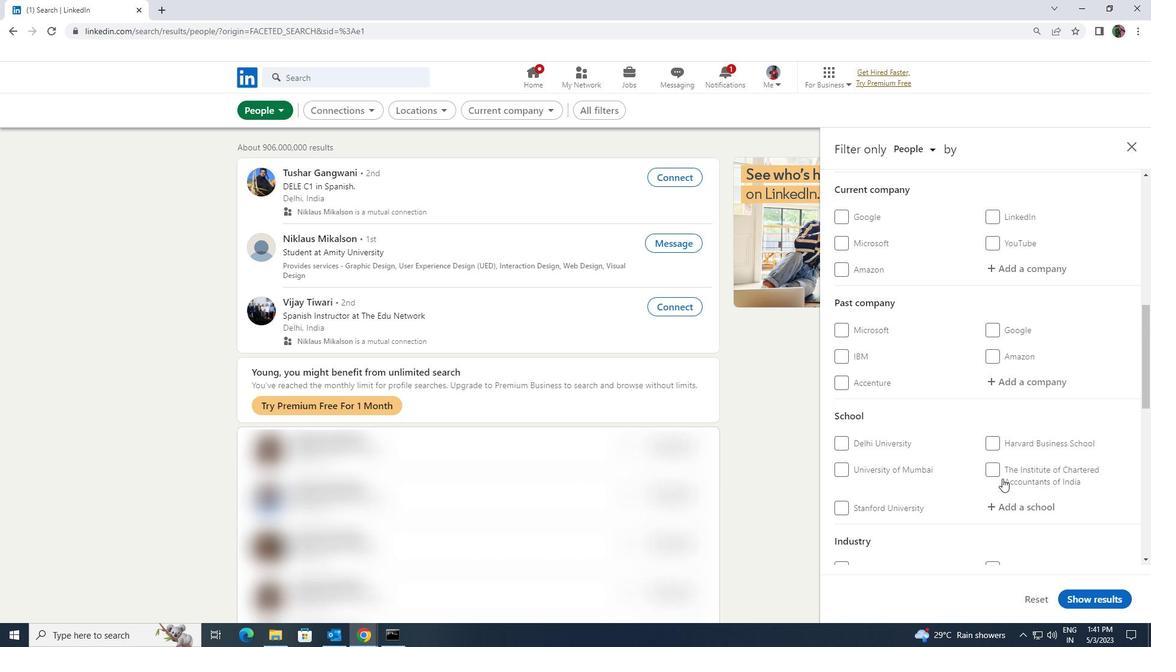 
Action: Mouse scrolled (1002, 478) with delta (0, 0)
Screenshot: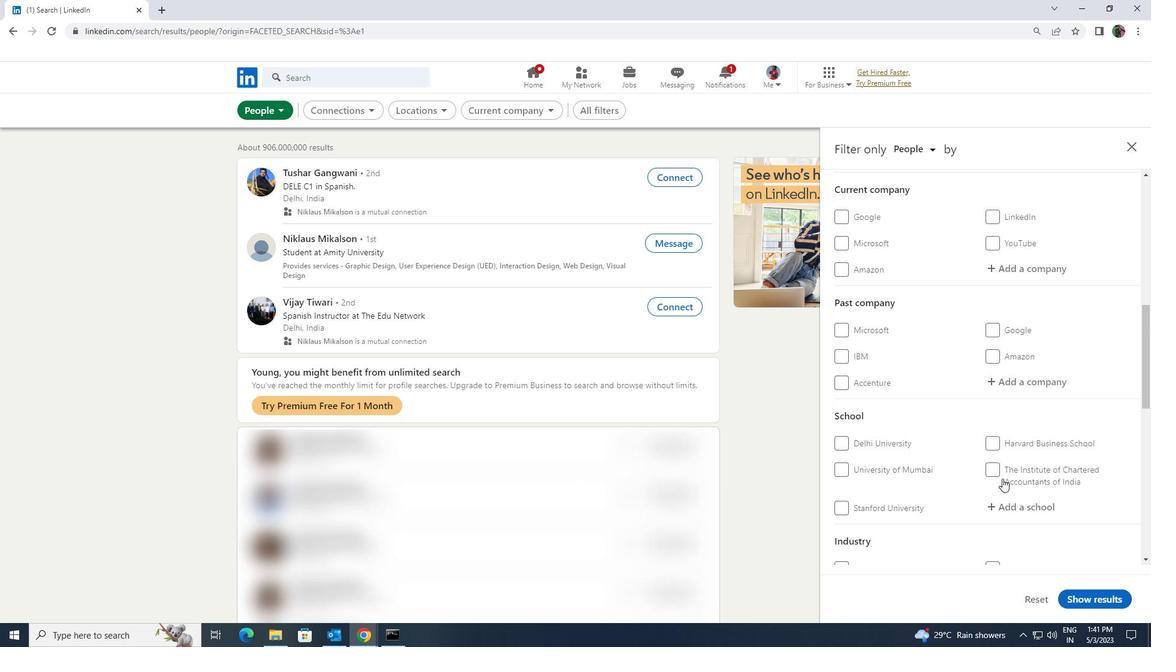 
Action: Mouse moved to (1004, 473)
Screenshot: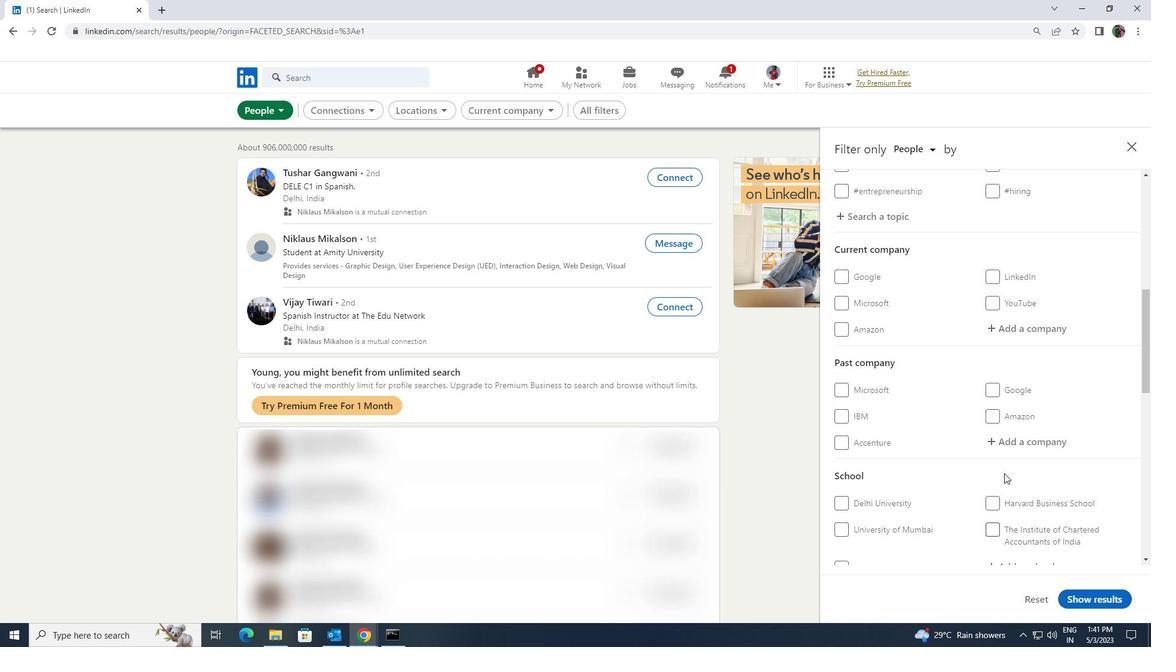 
Action: Mouse scrolled (1004, 474) with delta (0, 0)
Screenshot: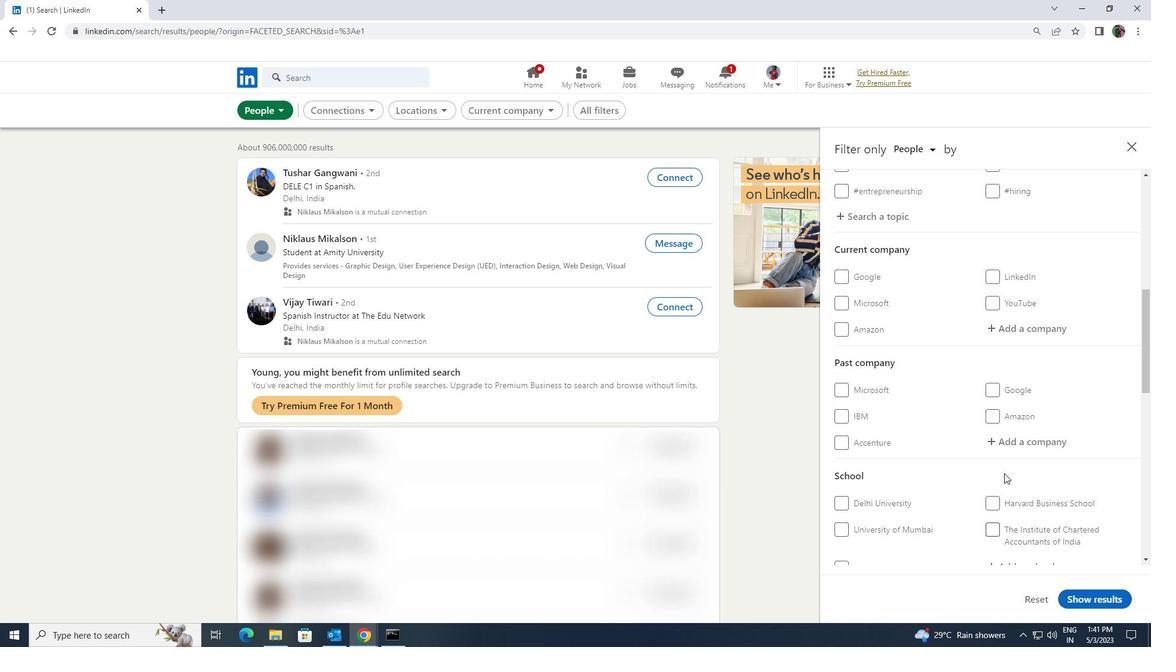 
Action: Mouse scrolled (1004, 474) with delta (0, 0)
Screenshot: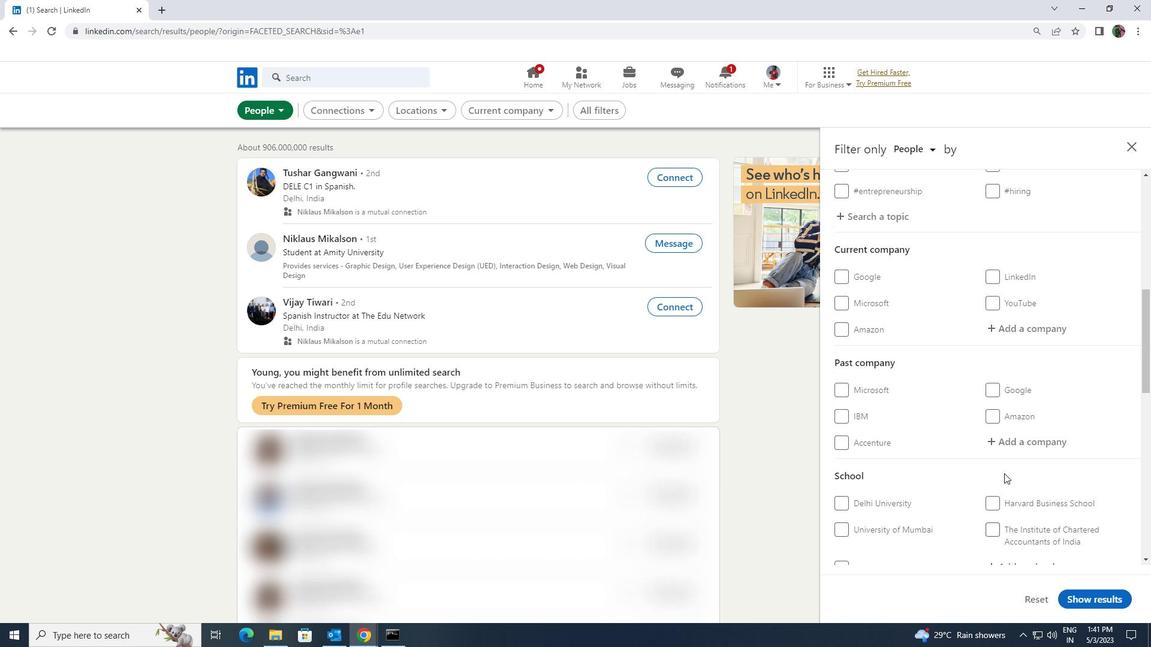 
Action: Mouse moved to (1017, 444)
Screenshot: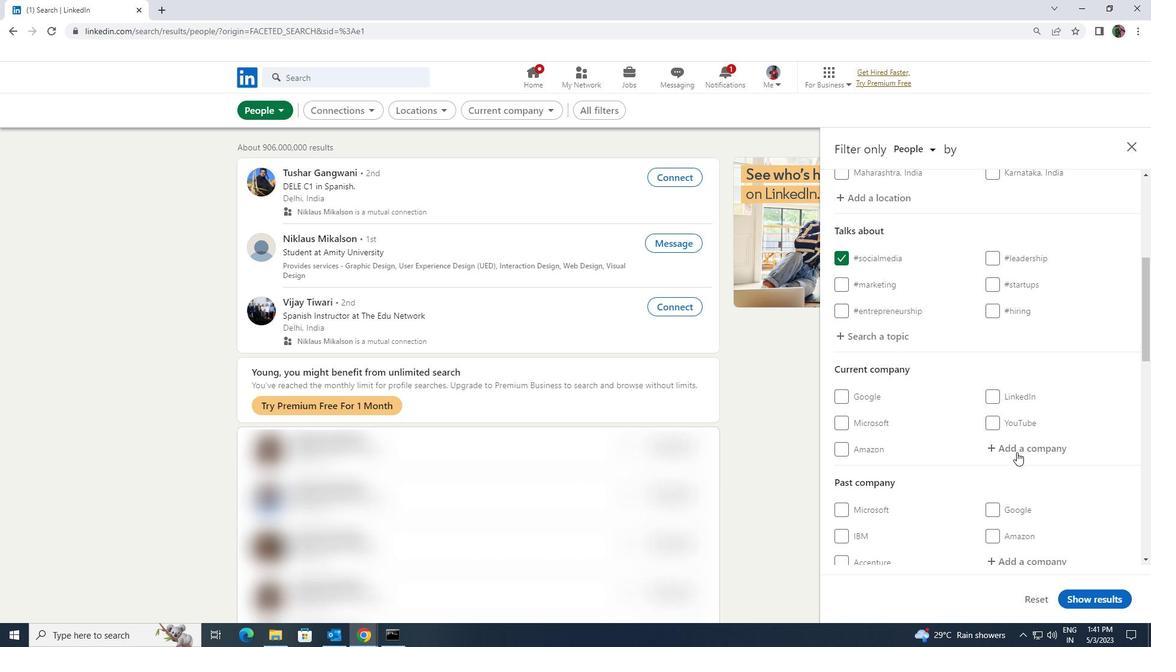 
Action: Mouse pressed left at (1017, 444)
Screenshot: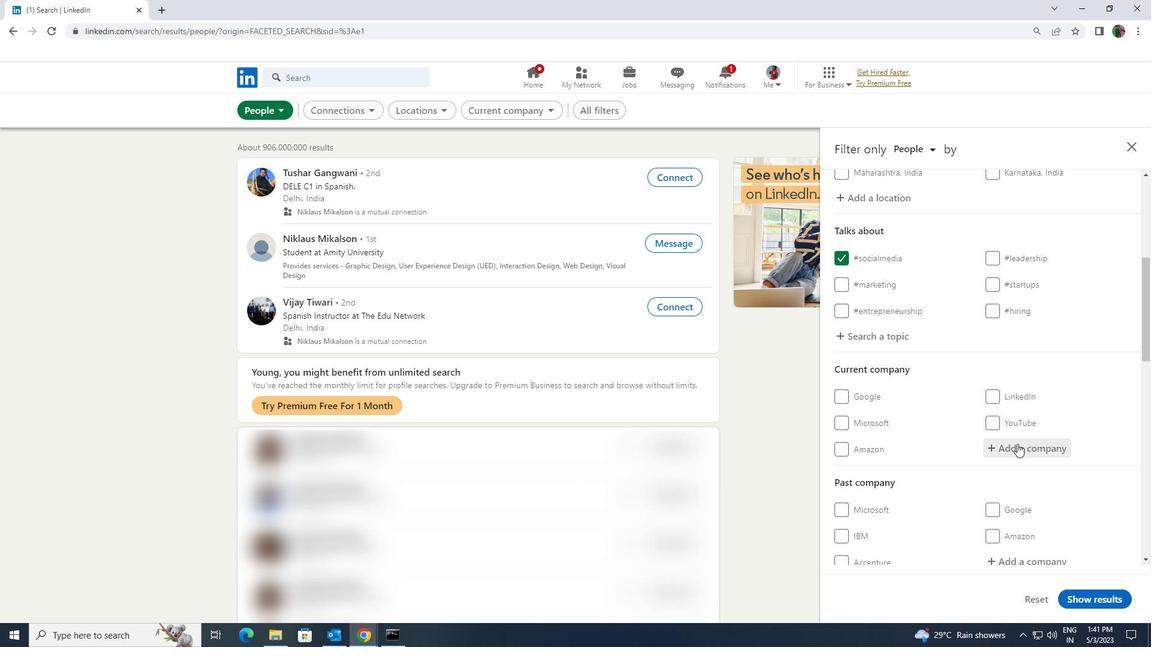 
Action: Key pressed <Key.shift>LANXEE<Key.backspace>
Screenshot: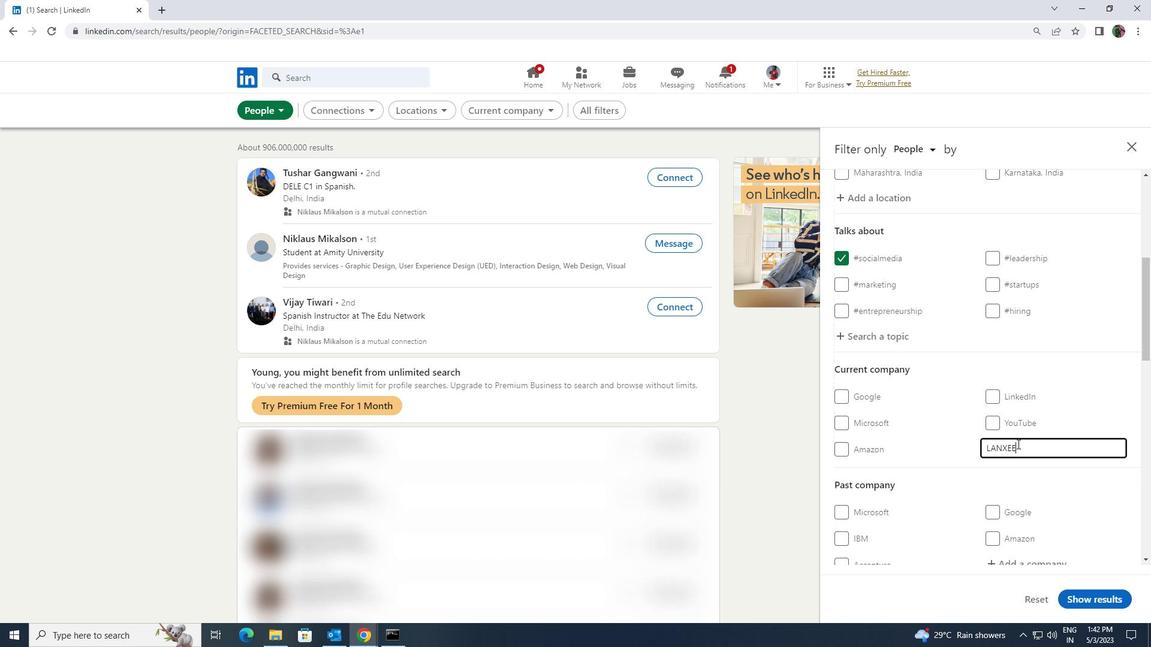 
Action: Mouse moved to (1011, 461)
Screenshot: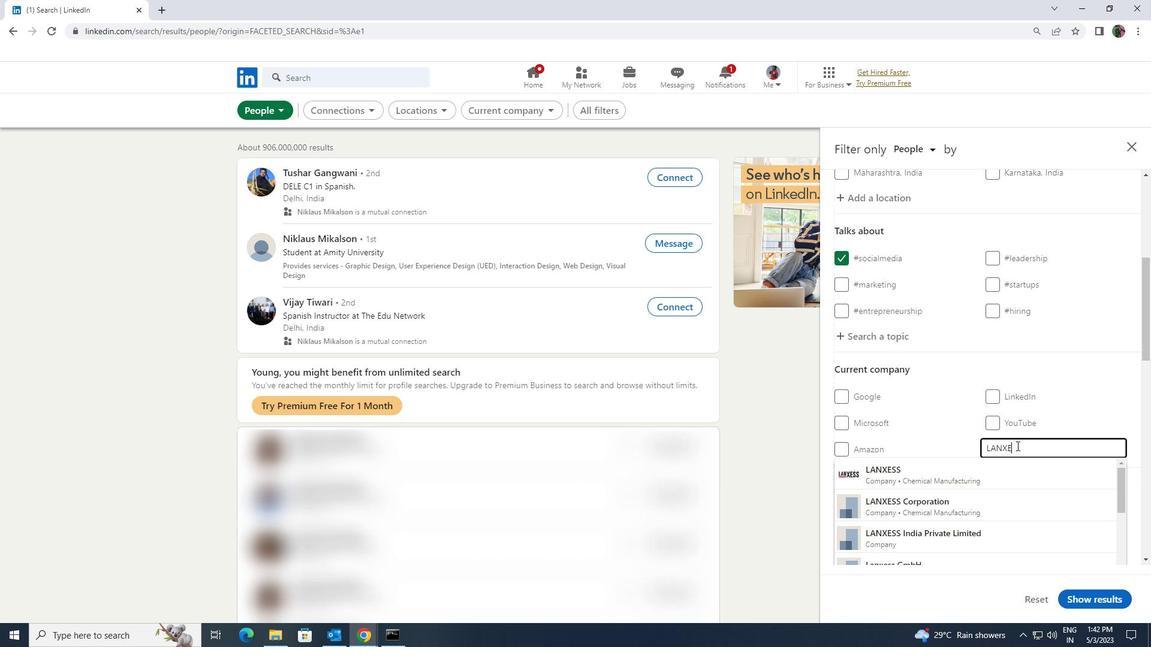 
Action: Mouse pressed left at (1011, 461)
Screenshot: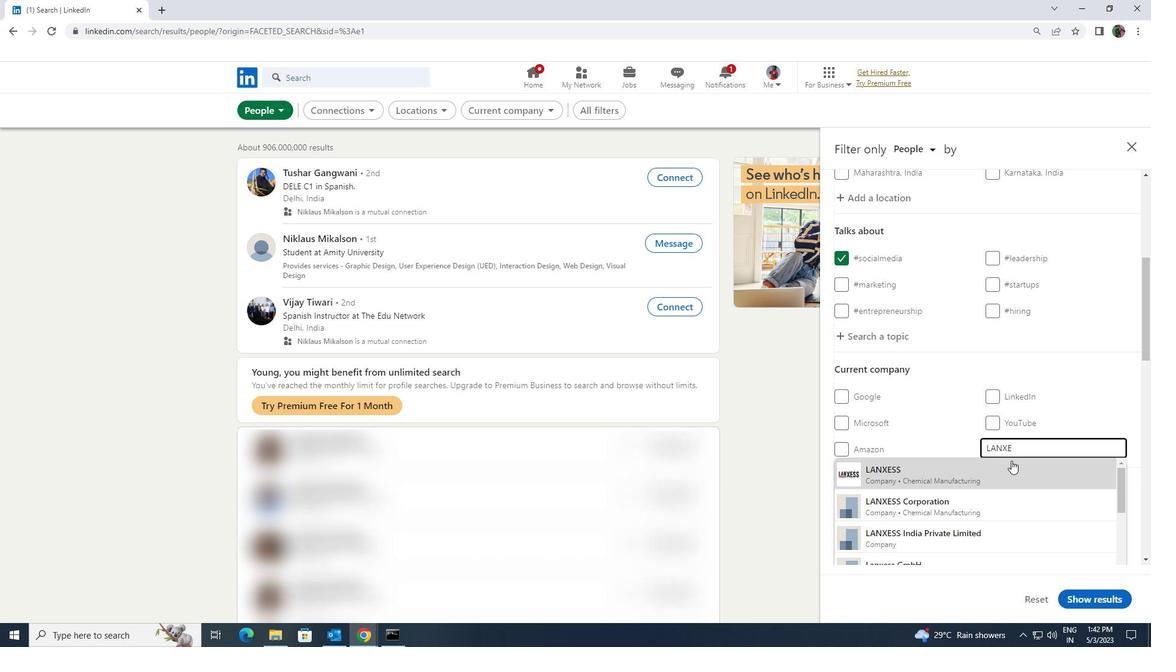 
Action: Mouse scrolled (1011, 460) with delta (0, 0)
Screenshot: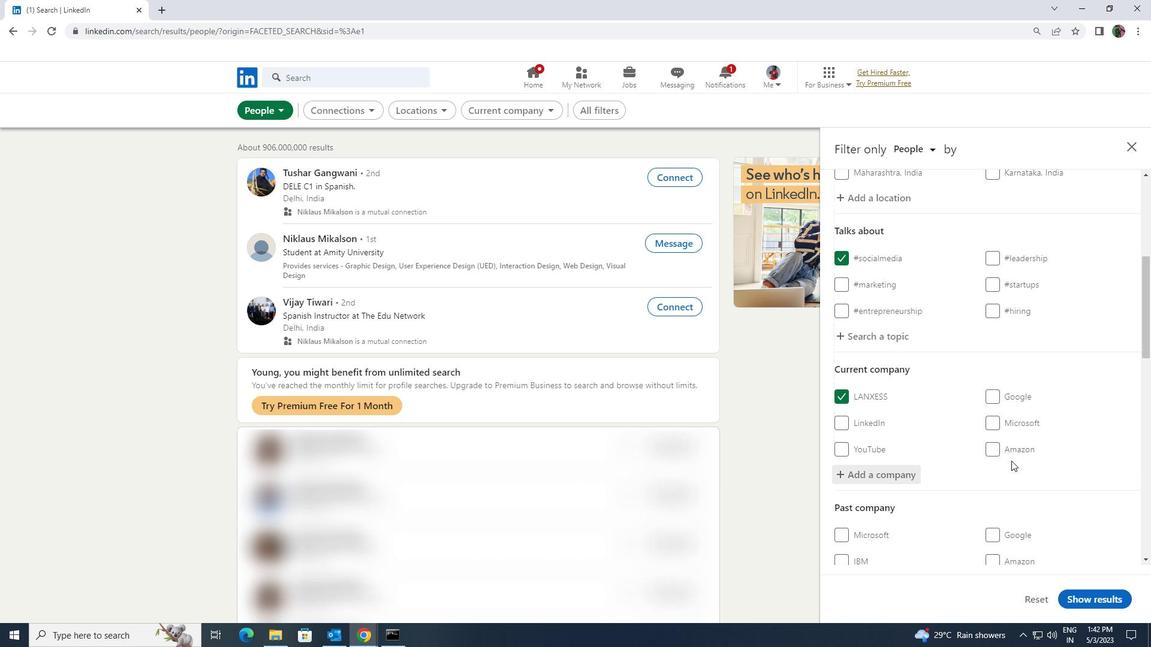 
Action: Mouse moved to (1004, 466)
Screenshot: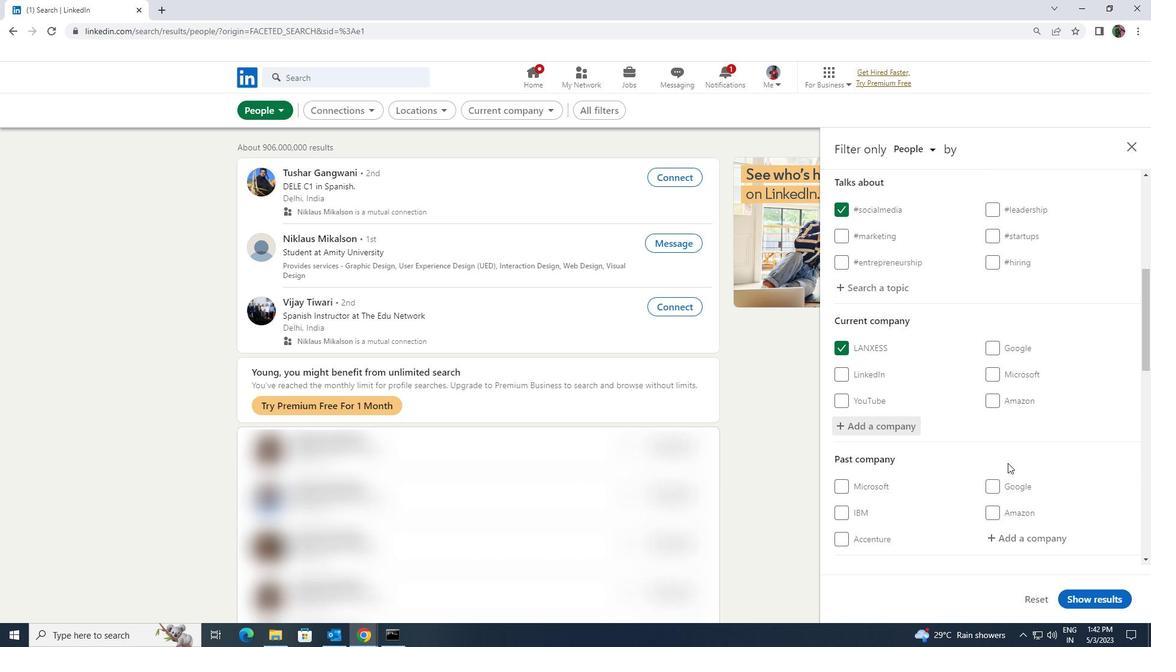 
Action: Mouse scrolled (1004, 465) with delta (0, 0)
Screenshot: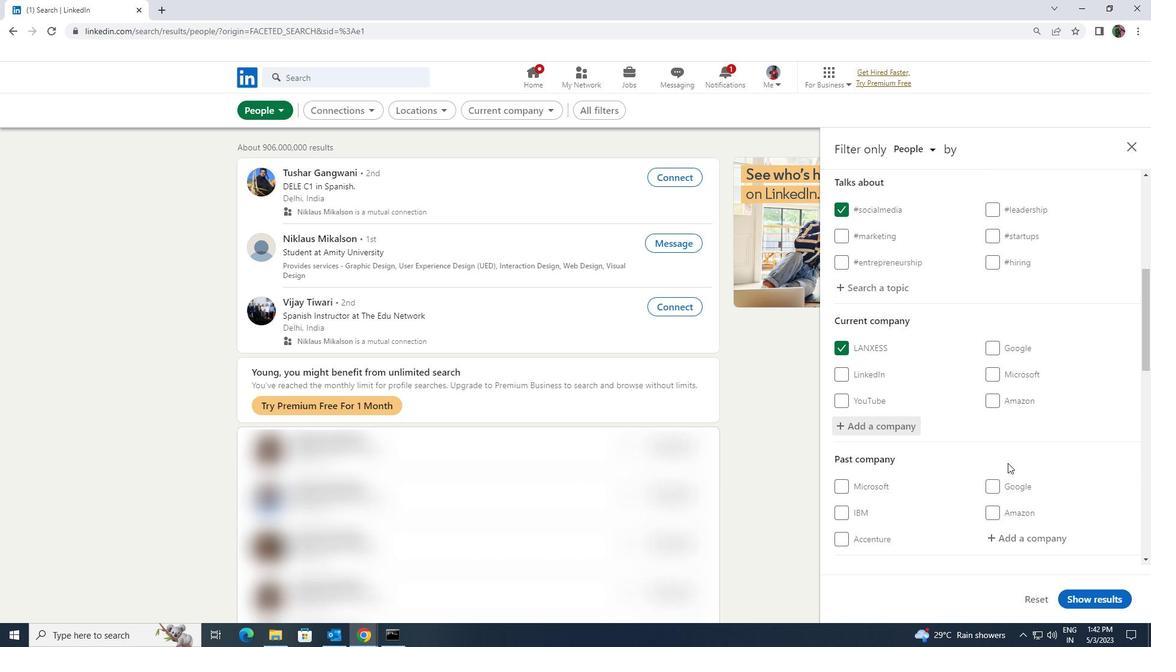 
Action: Mouse moved to (1004, 466)
Screenshot: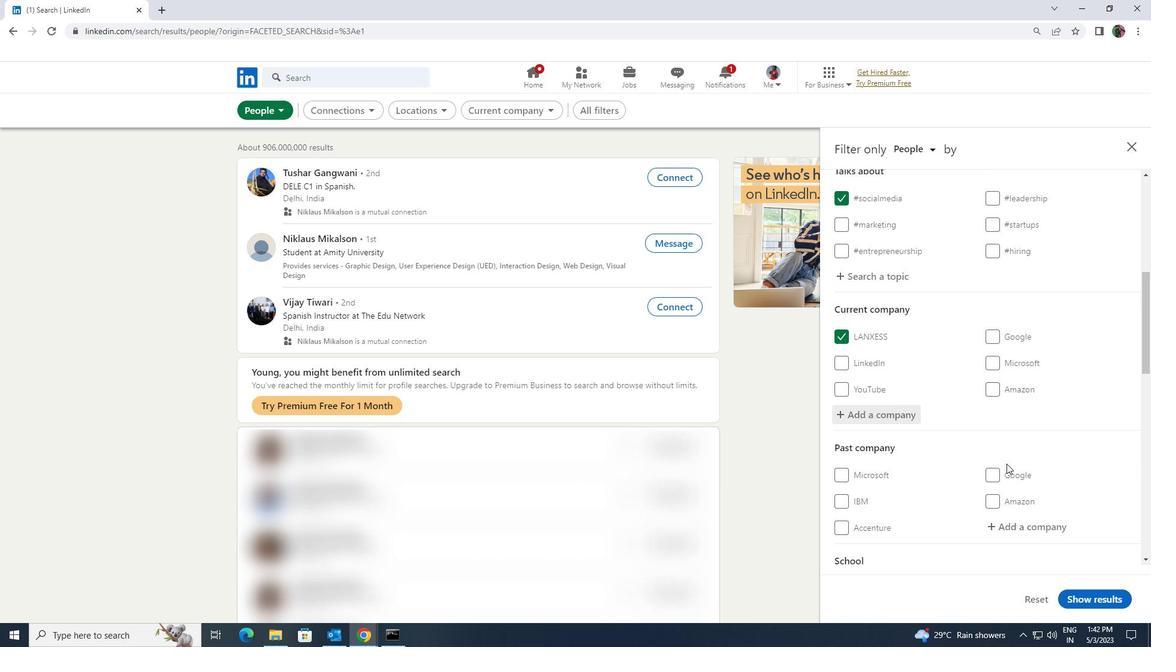 
Action: Mouse scrolled (1004, 466) with delta (0, 0)
Screenshot: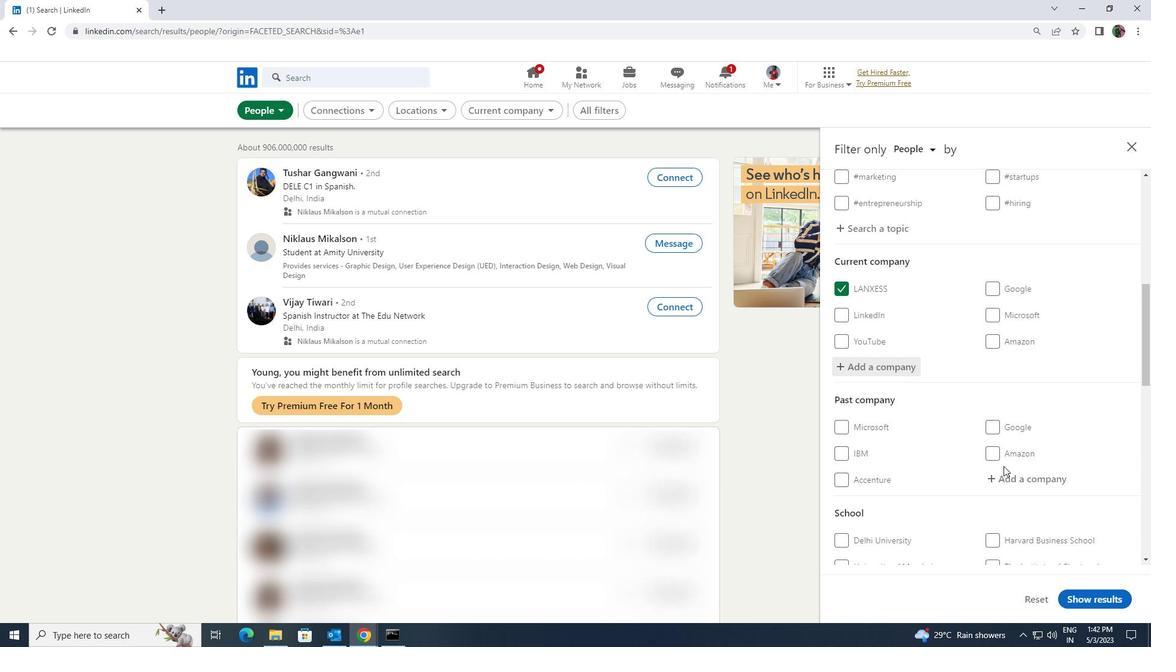 
Action: Mouse scrolled (1004, 466) with delta (0, 0)
Screenshot: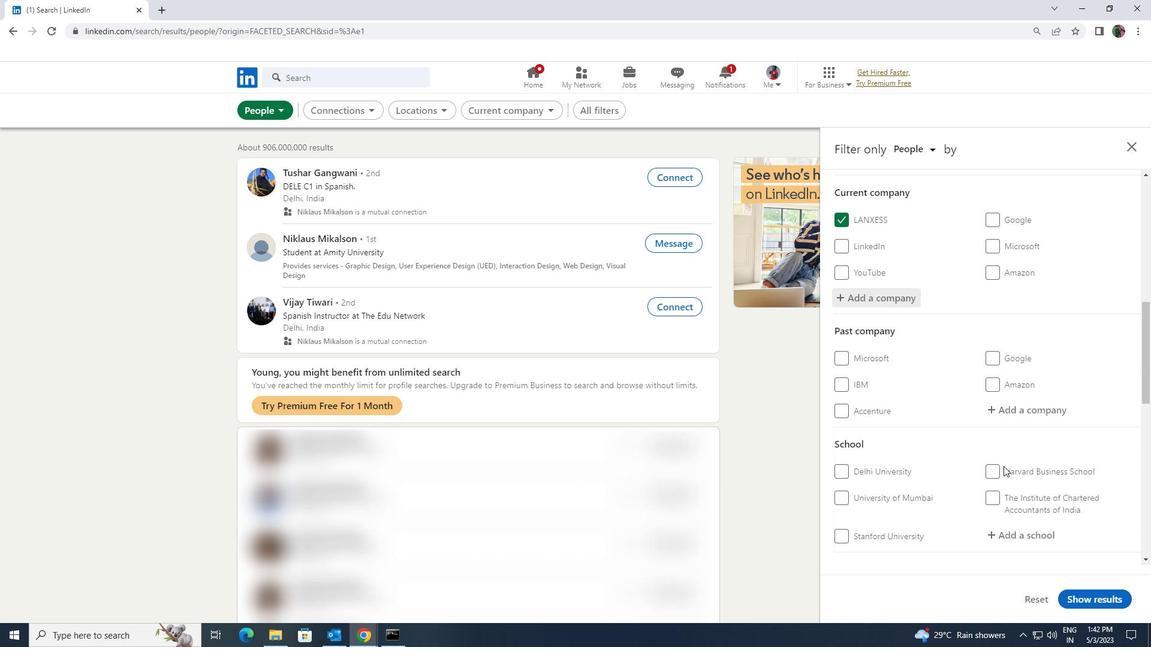 
Action: Mouse moved to (1001, 474)
Screenshot: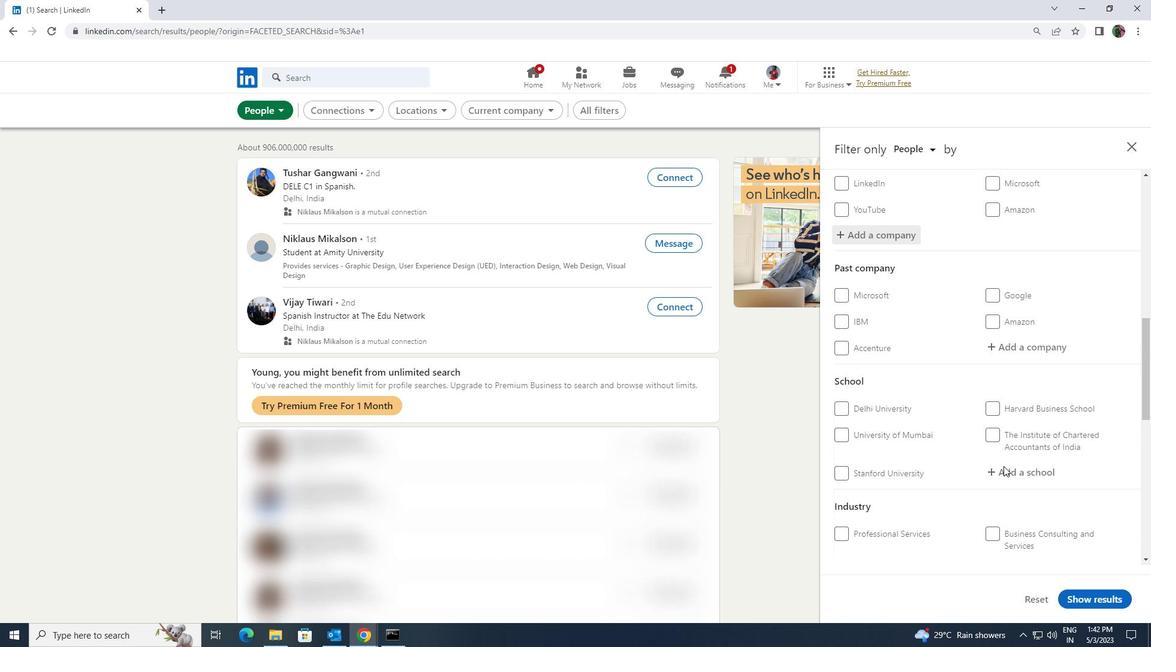 
Action: Mouse pressed left at (1001, 474)
Screenshot: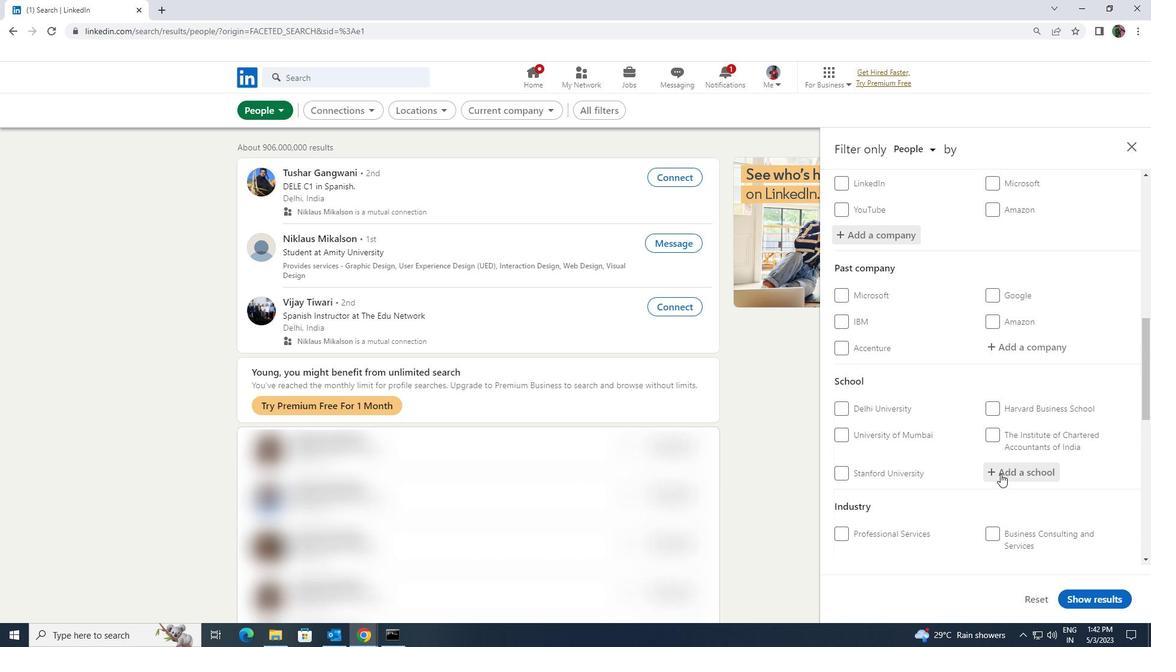 
Action: Key pressed <Key.shift><Key.shift><Key.shift><Key.shift><Key.shift><Key.shift><Key.shift><Key.shift><Key.shift><Key.shift><Key.shift><Key.shift><Key.shift><Key.shift>GOKHALE<Key.space><Key.shift>EDUCATION<Key.space>
Screenshot: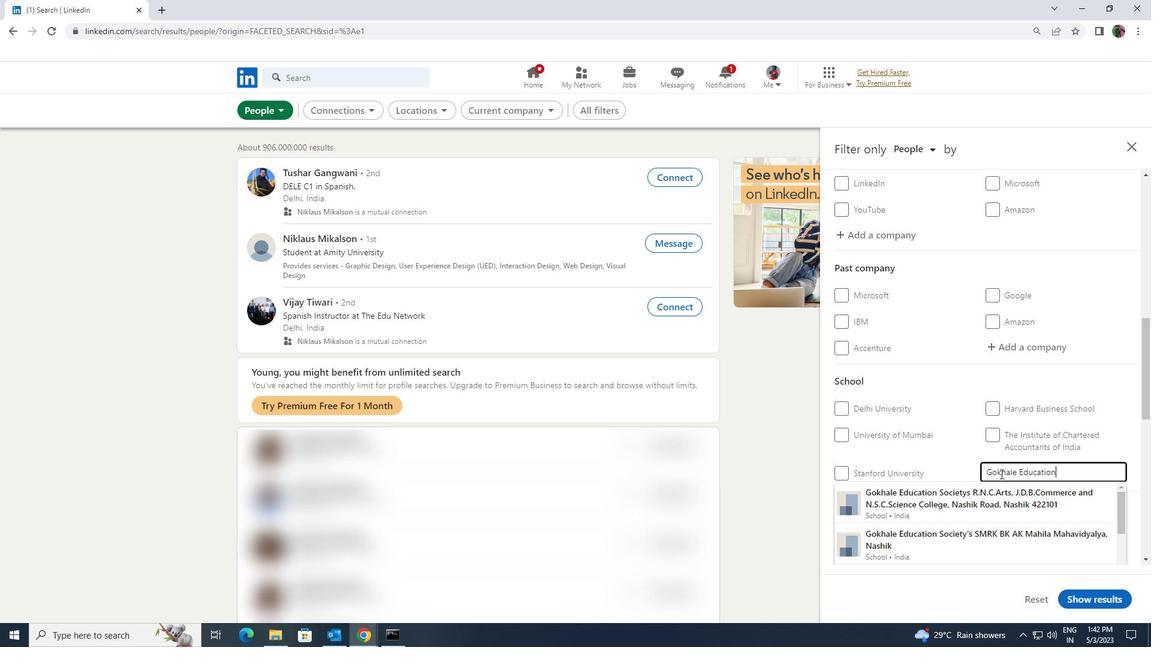 
Action: Mouse moved to (993, 523)
Screenshot: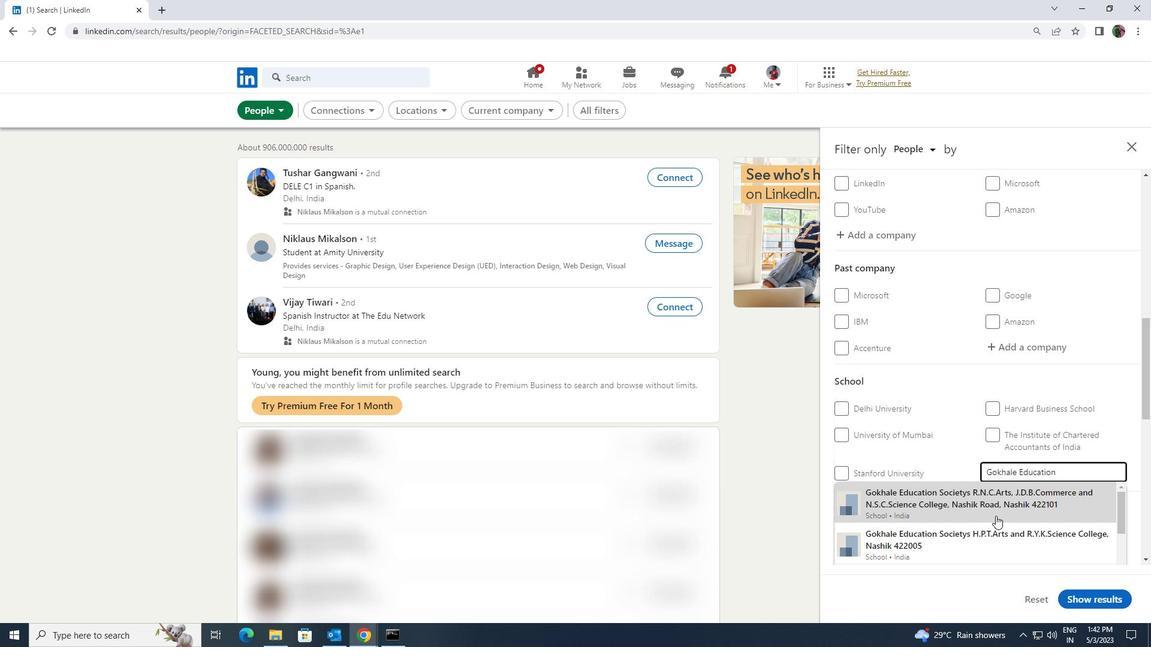 
Action: Mouse pressed left at (993, 523)
Screenshot: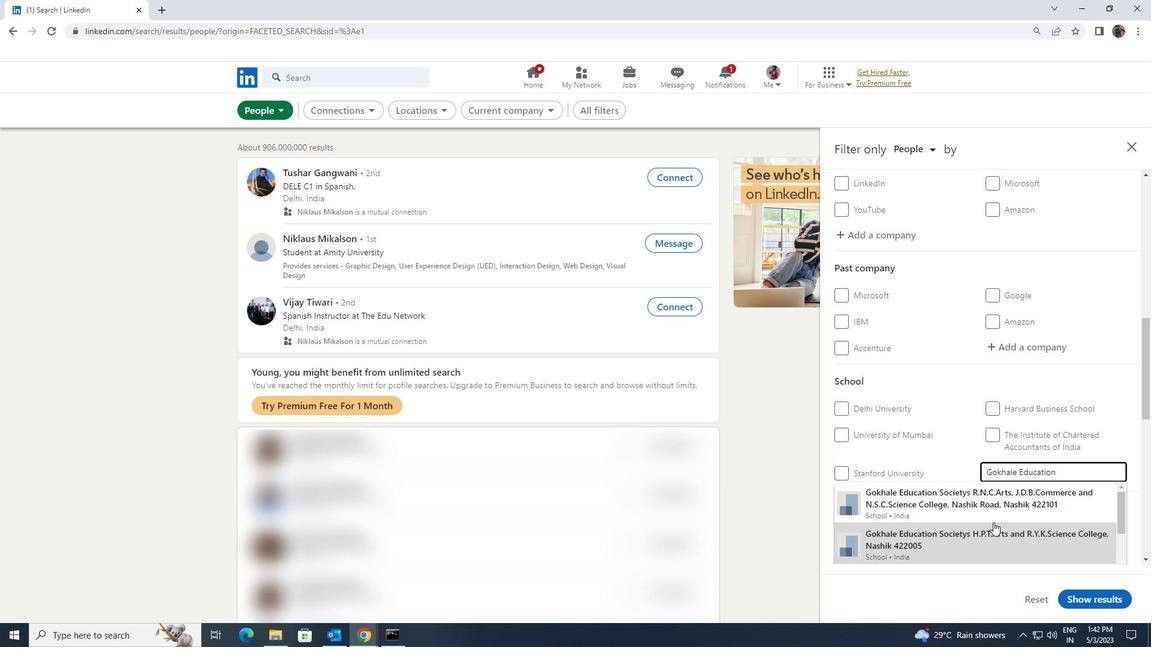 
Action: Mouse scrolled (993, 522) with delta (0, 0)
Screenshot: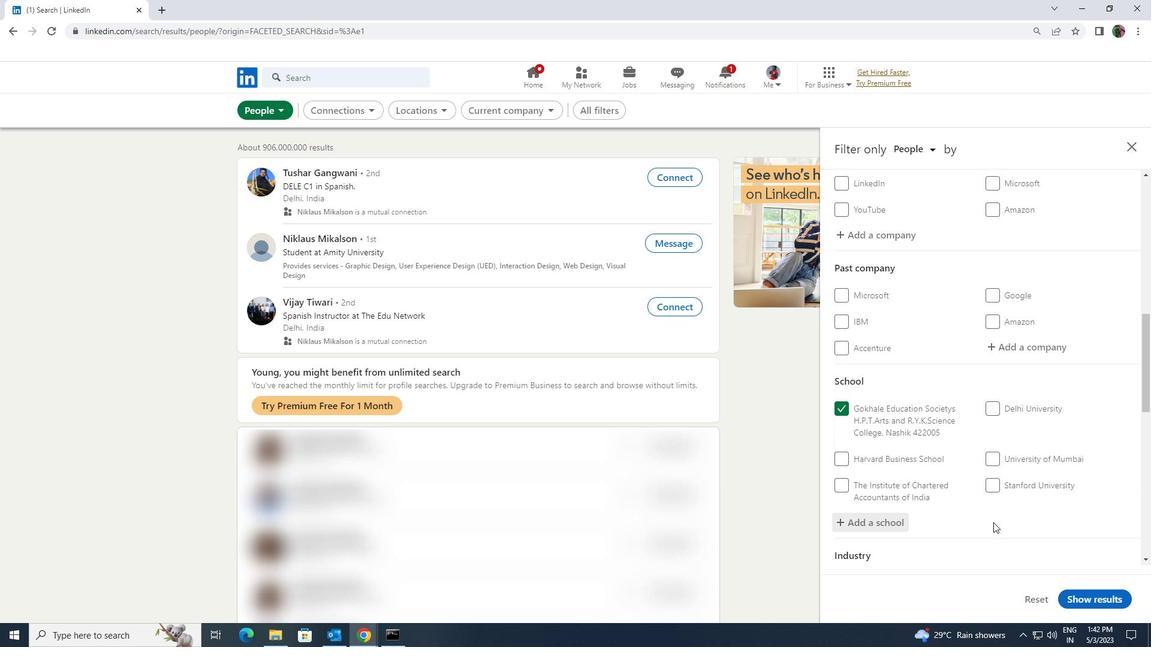 
Action: Mouse moved to (995, 523)
Screenshot: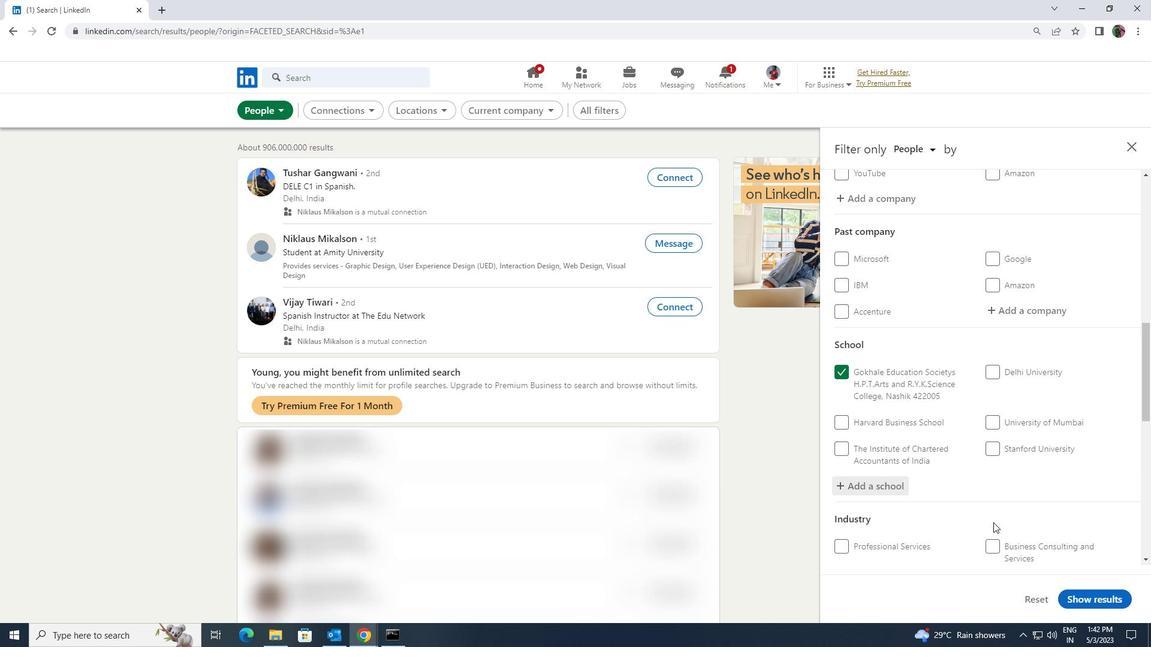 
Action: Mouse scrolled (995, 522) with delta (0, 0)
Screenshot: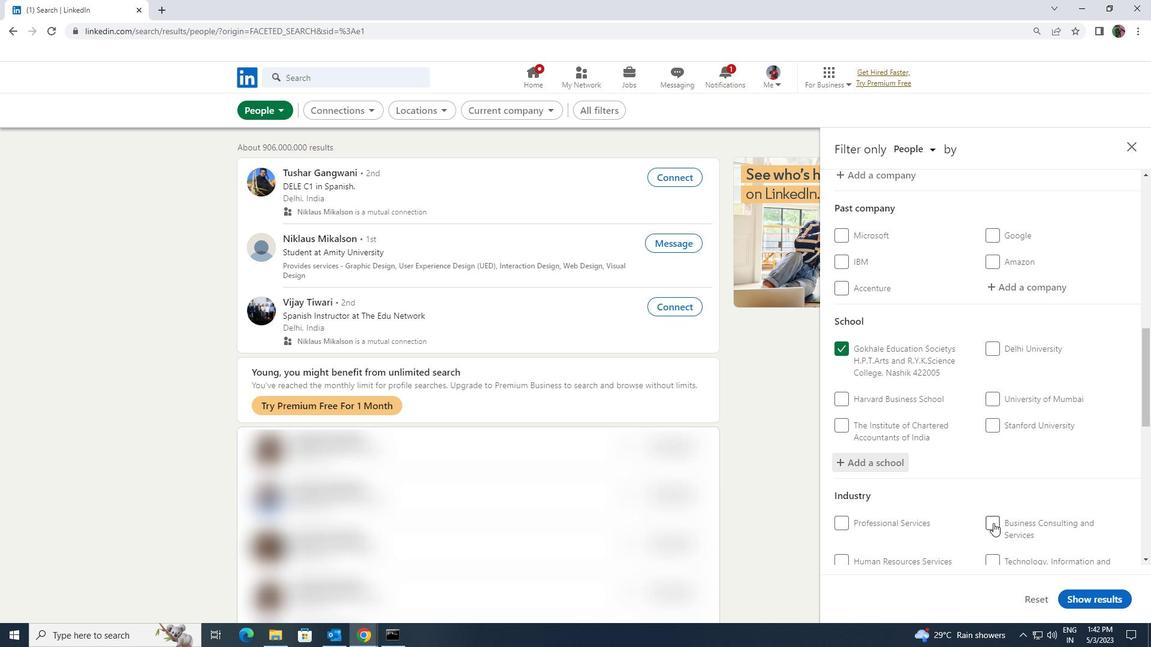 
Action: Mouse scrolled (995, 522) with delta (0, 0)
Screenshot: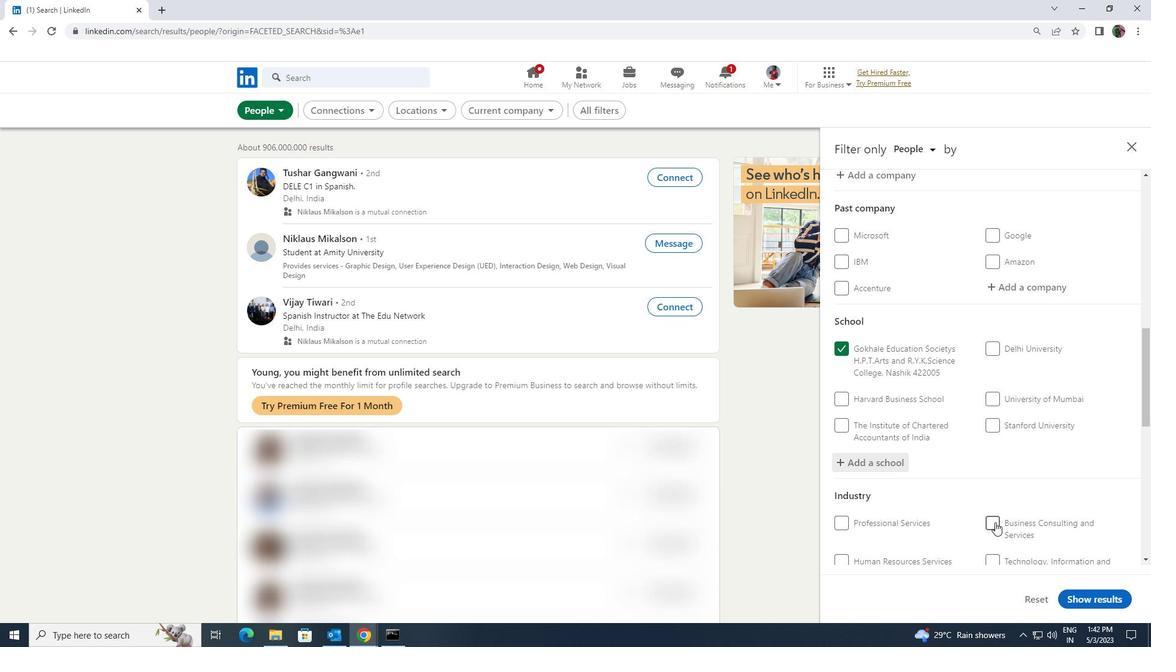
Action: Mouse moved to (1023, 475)
Screenshot: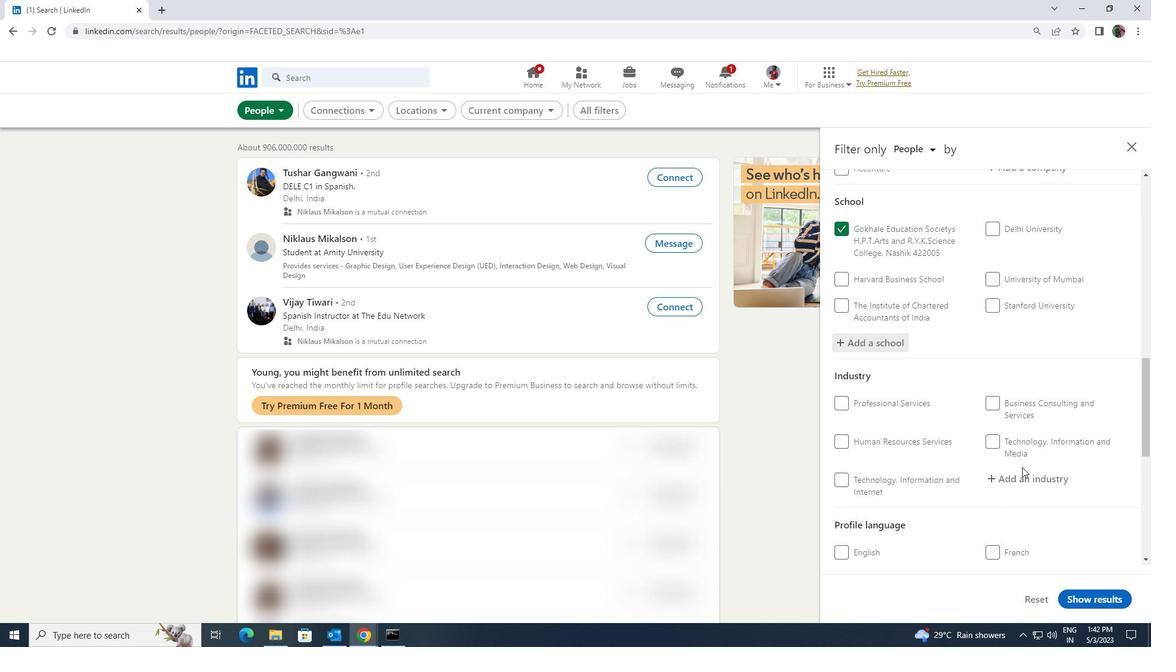 
Action: Mouse pressed left at (1023, 475)
Screenshot: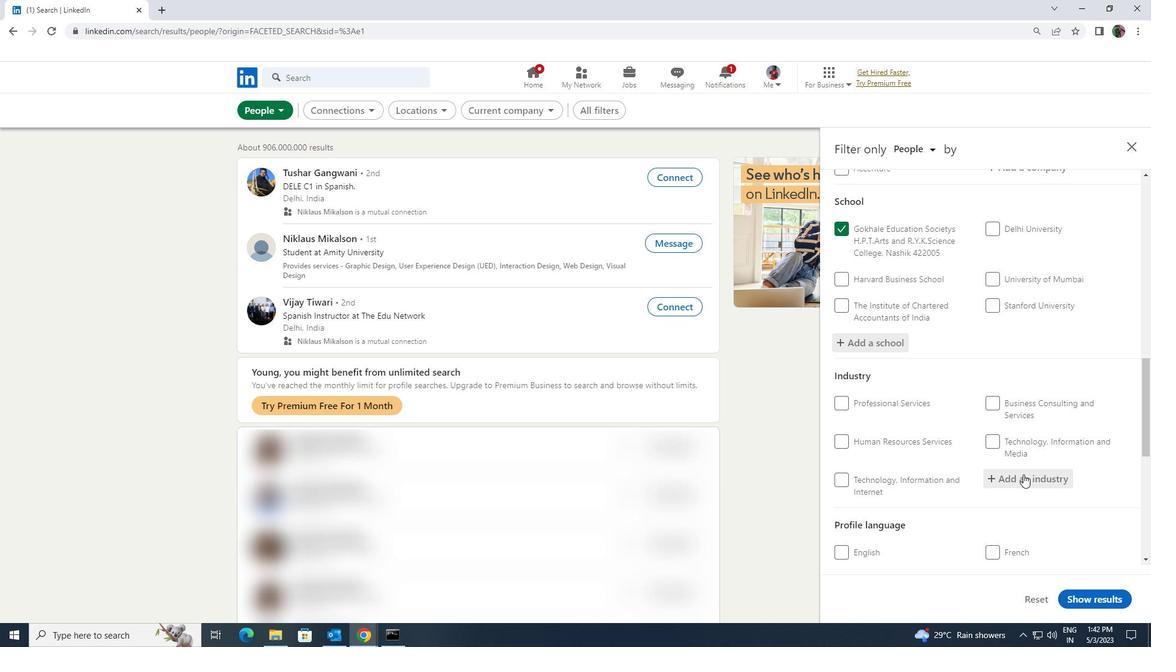 
Action: Key pressed <Key.shift><Key.shift><Key.shift><Key.shift><Key.shift><Key.shift><Key.shift><Key.shift><Key.shift><Key.shift><Key.shift><Key.shift><Key.shift><Key.shift><Key.shift><Key.shift><Key.shift><Key.shift><Key.shift><Key.shift><Key.shift><Key.shift><Key.shift><Key.shift><Key.shift><Key.shift><Key.shift><Key.shift><Key.shift><Key.shift><Key.shift><Key.shift><Key.shift><Key.shift><Key.shift>NURSING
Screenshot: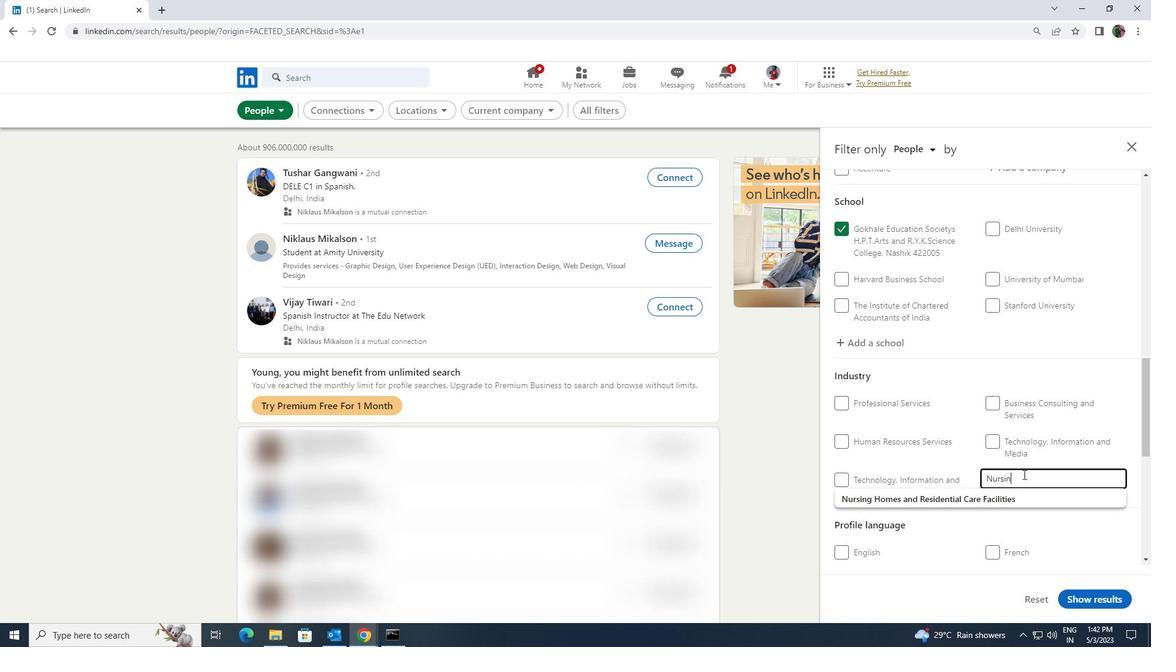 
Action: Mouse moved to (1016, 498)
Screenshot: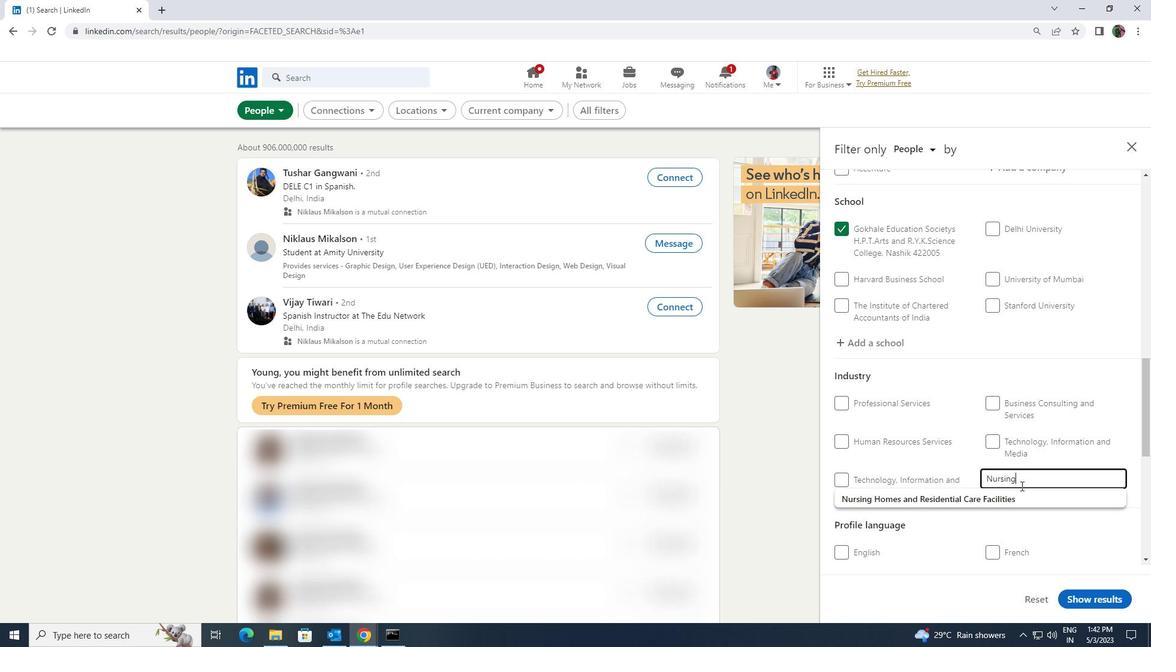
Action: Mouse pressed left at (1016, 498)
Screenshot: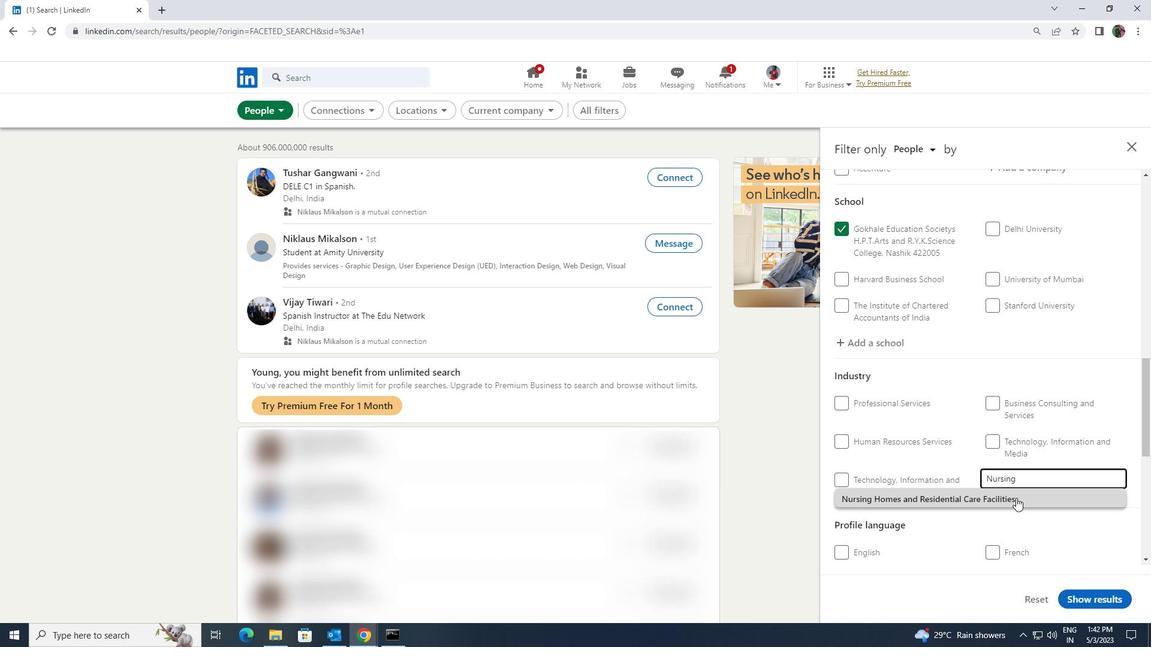 
Action: Mouse moved to (1016, 499)
Screenshot: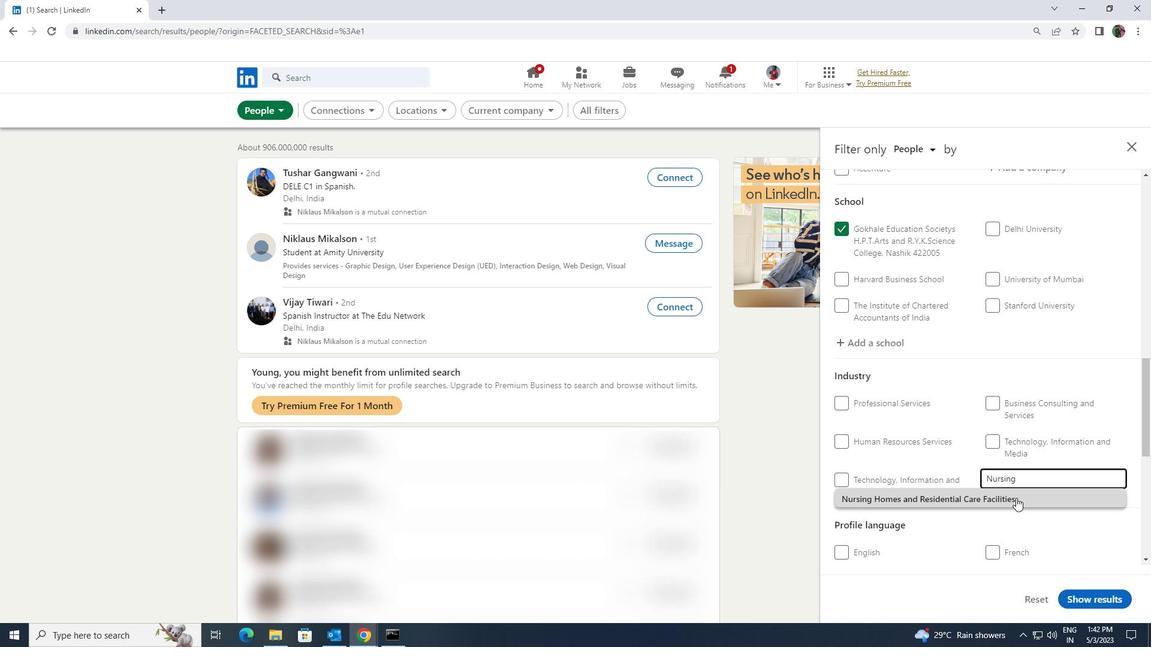 
Action: Mouse scrolled (1016, 498) with delta (0, 0)
Screenshot: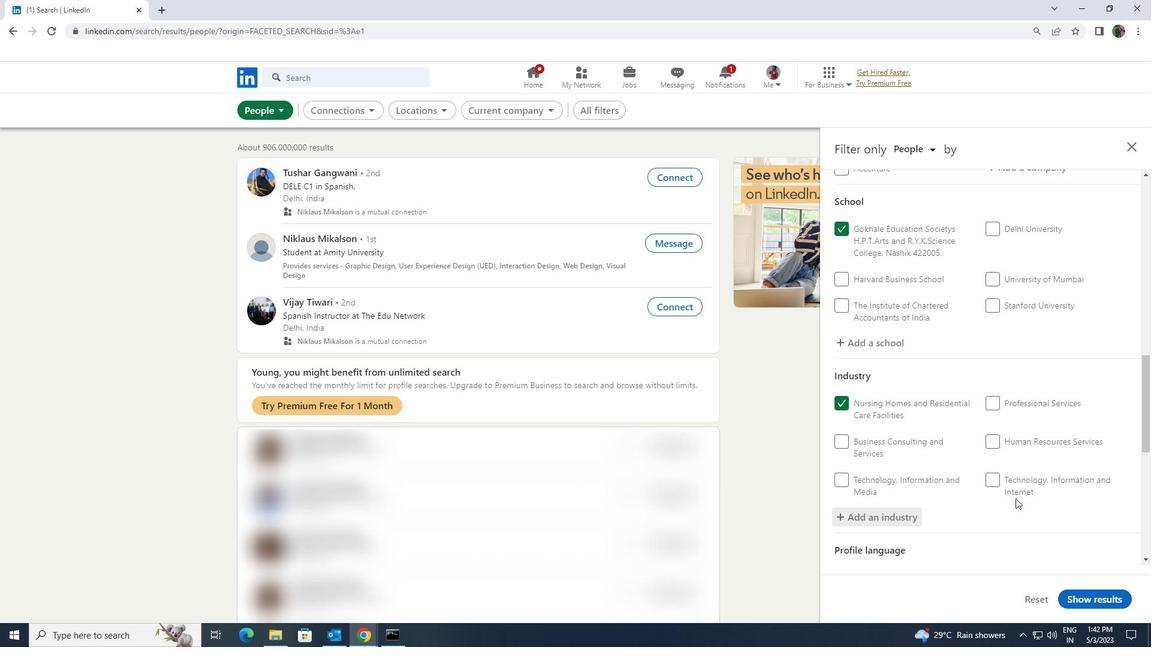 
Action: Mouse scrolled (1016, 498) with delta (0, 0)
Screenshot: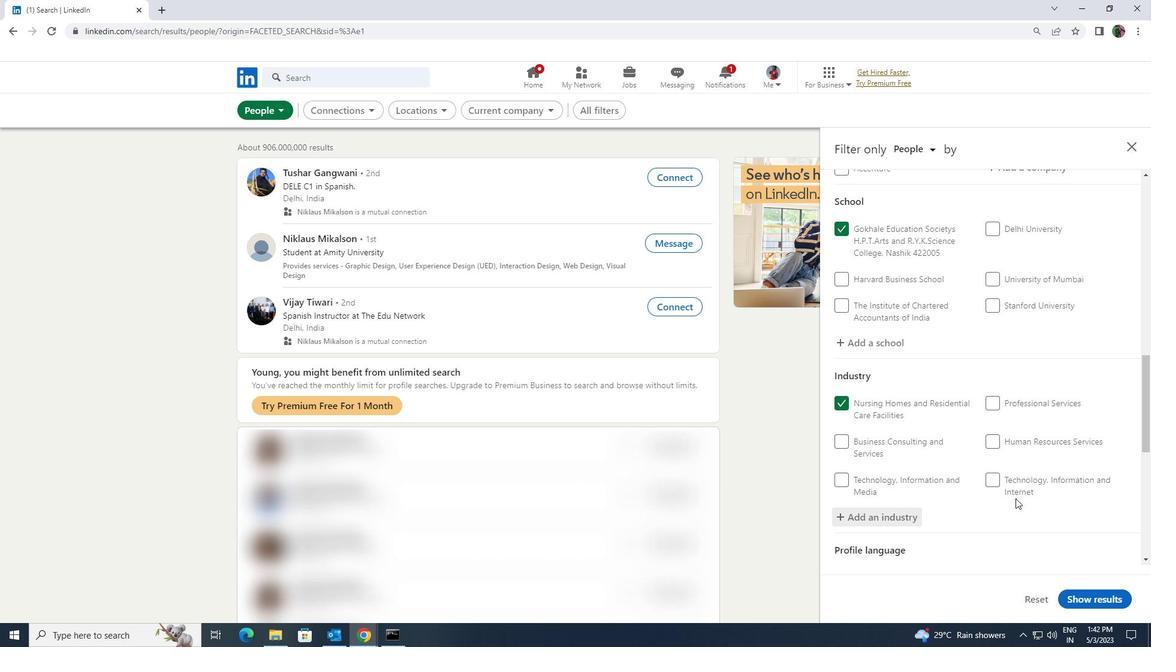 
Action: Mouse scrolled (1016, 498) with delta (0, 0)
Screenshot: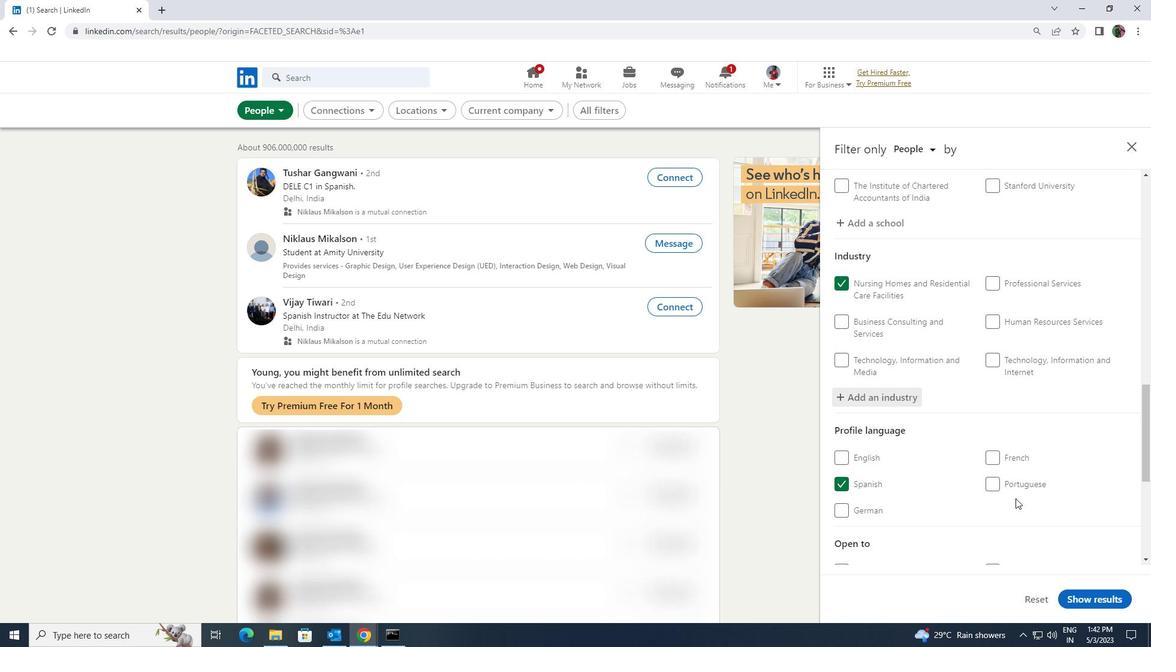 
Action: Mouse scrolled (1016, 498) with delta (0, 0)
Screenshot: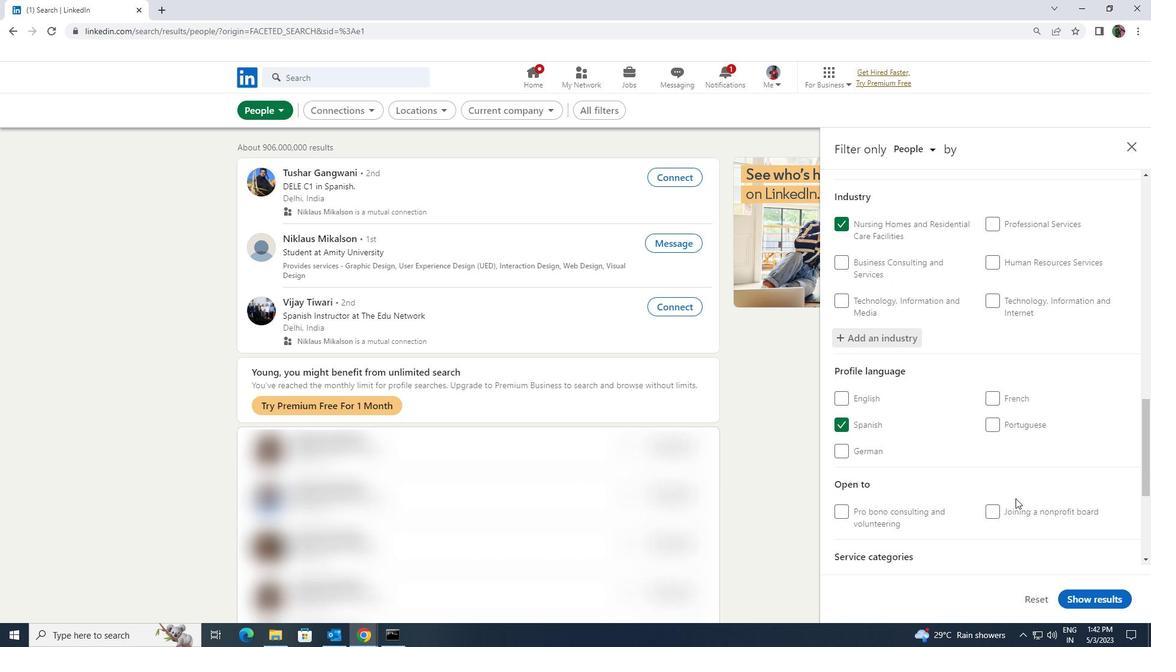 
Action: Mouse scrolled (1016, 498) with delta (0, 0)
Screenshot: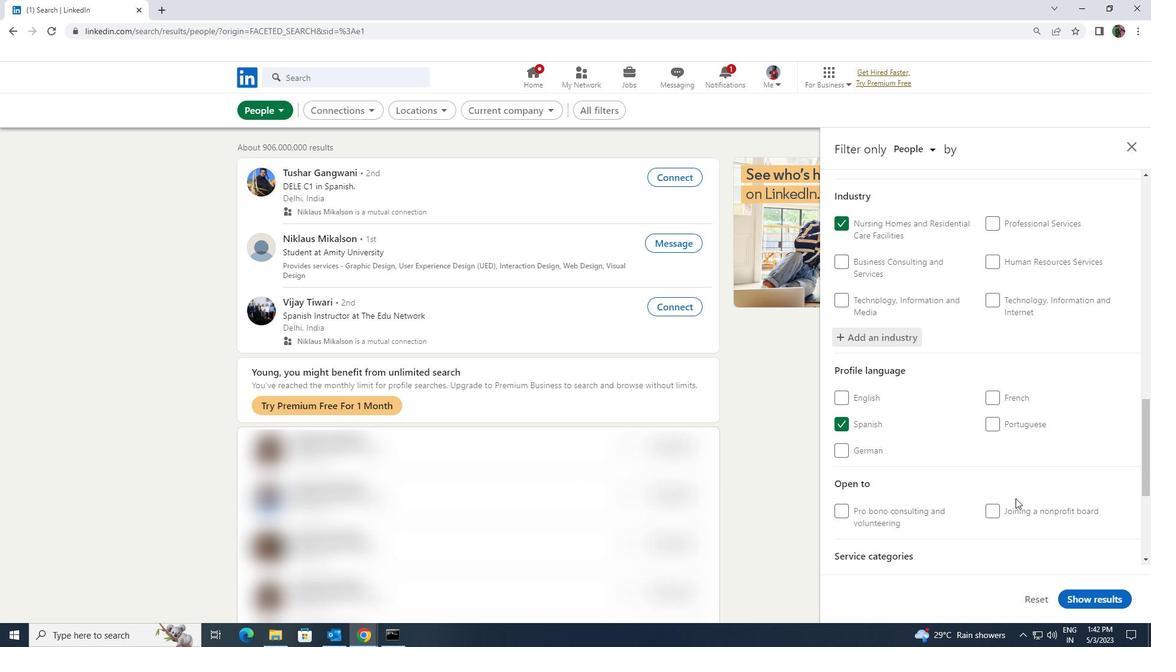 
Action: Mouse scrolled (1016, 498) with delta (0, 0)
Screenshot: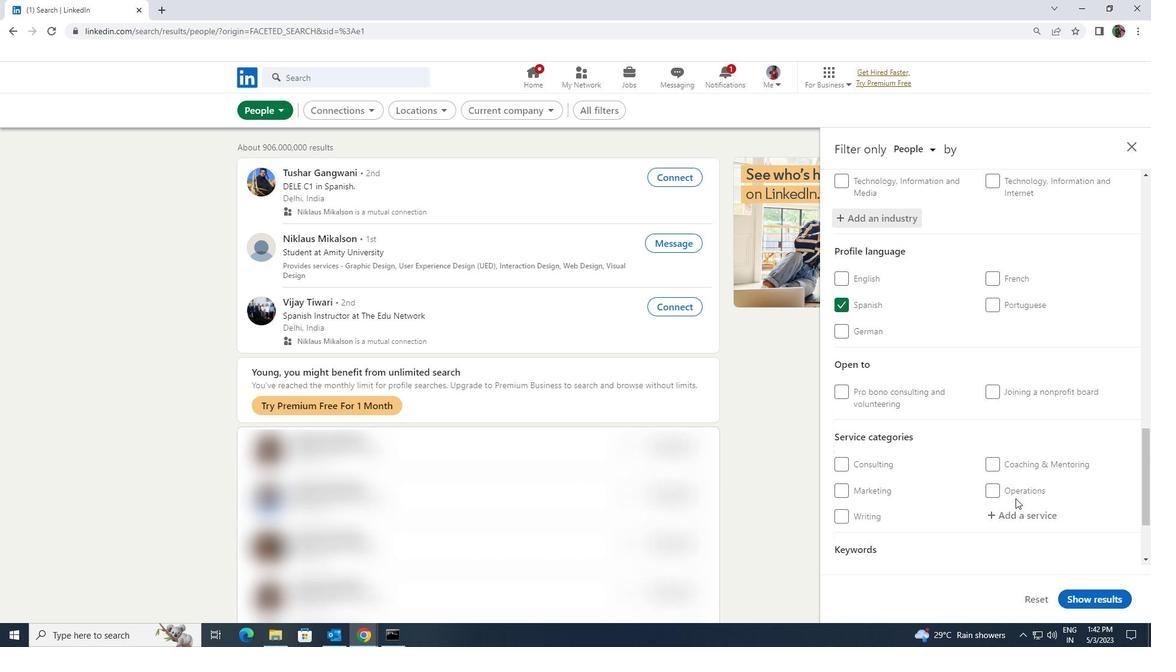
Action: Mouse moved to (1011, 461)
Screenshot: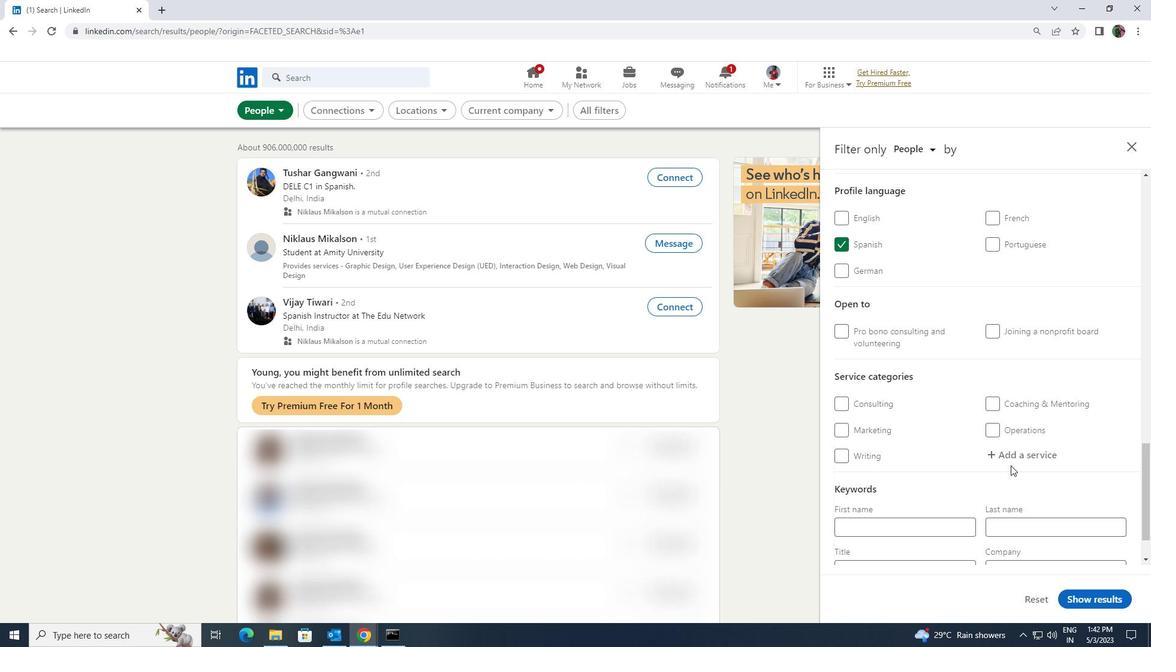 
Action: Mouse pressed left at (1011, 461)
Screenshot: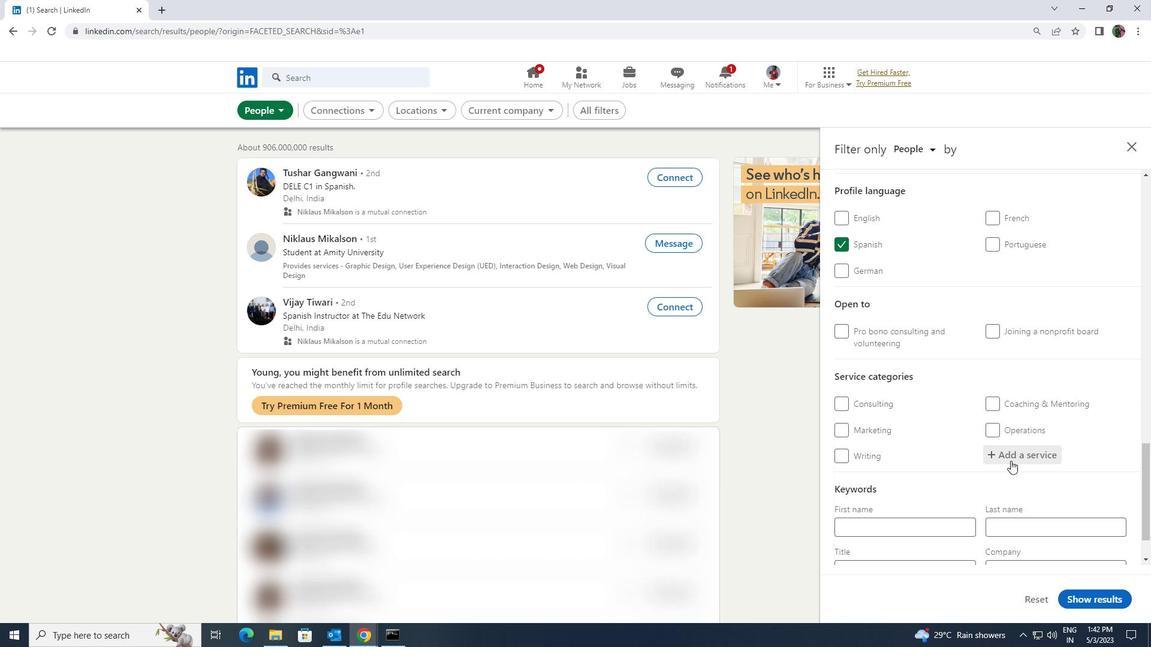 
Action: Key pressed <Key.shift>RESUME
Screenshot: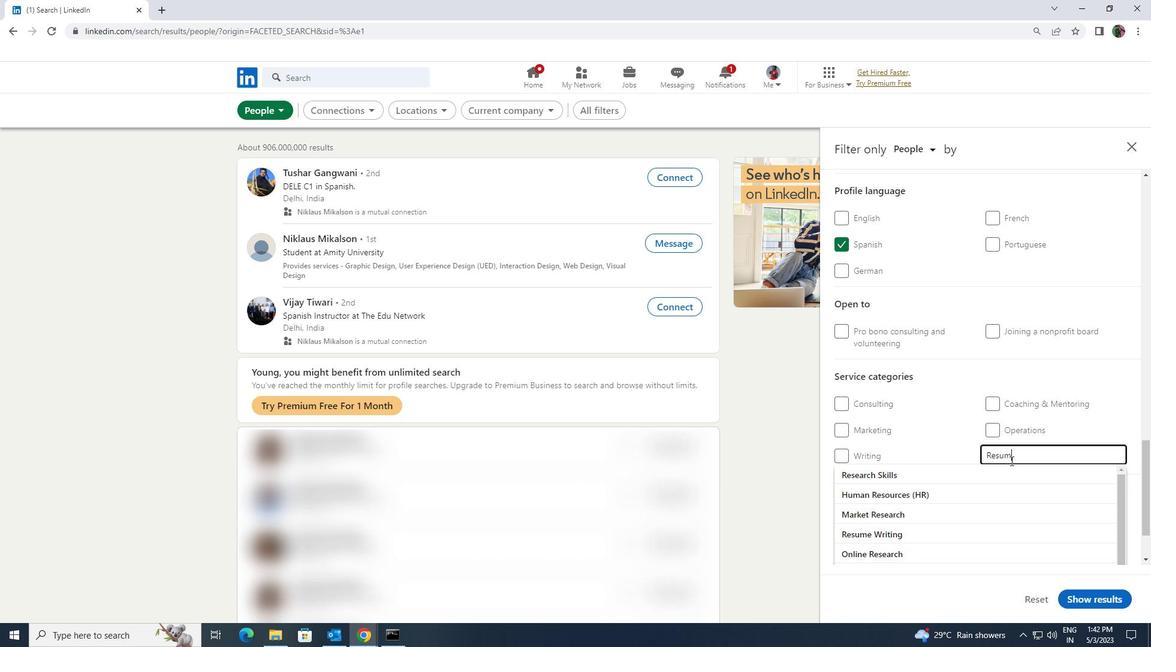 
Action: Mouse moved to (1007, 467)
Screenshot: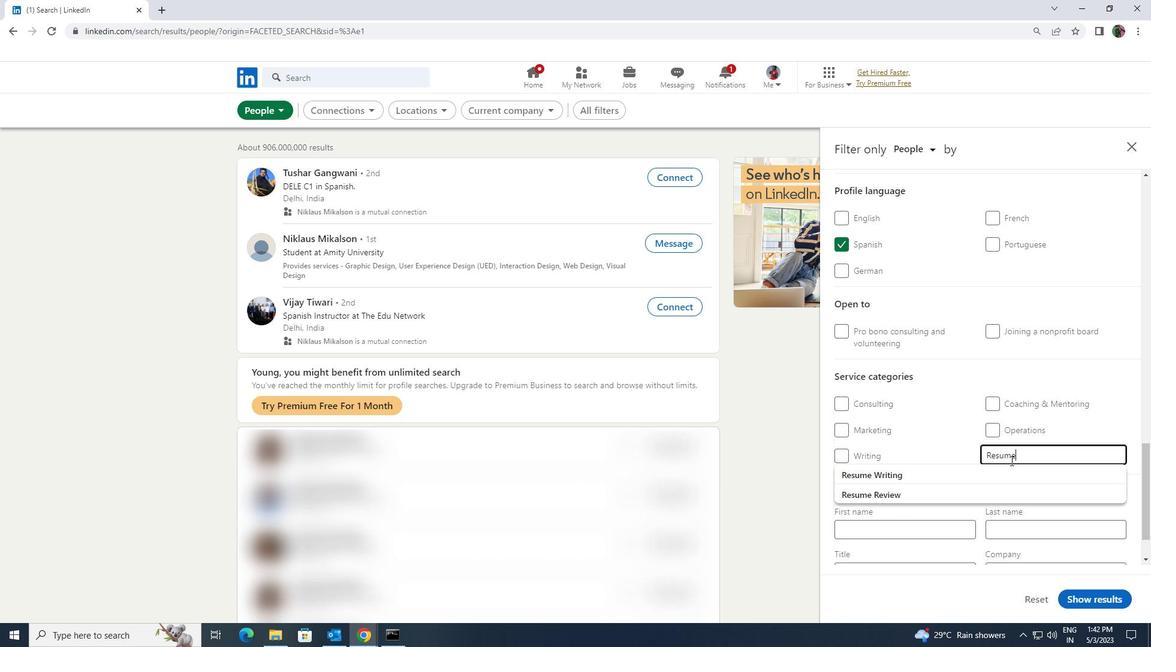 
Action: Mouse pressed left at (1007, 467)
Screenshot: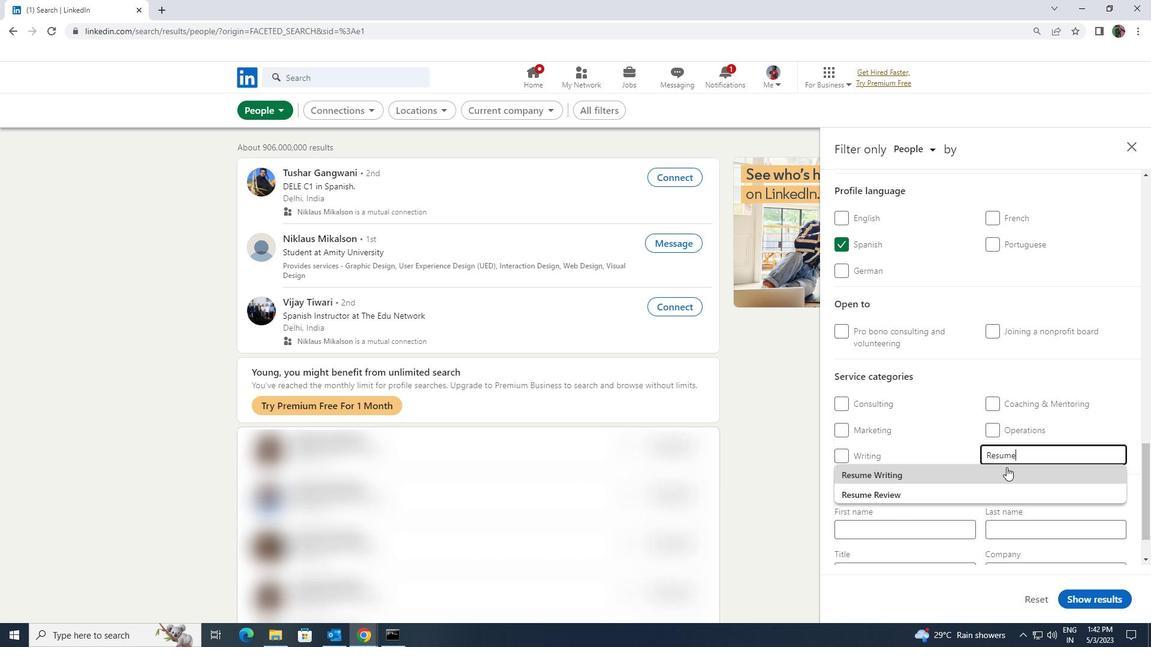 
Action: Mouse scrolled (1007, 467) with delta (0, 0)
Screenshot: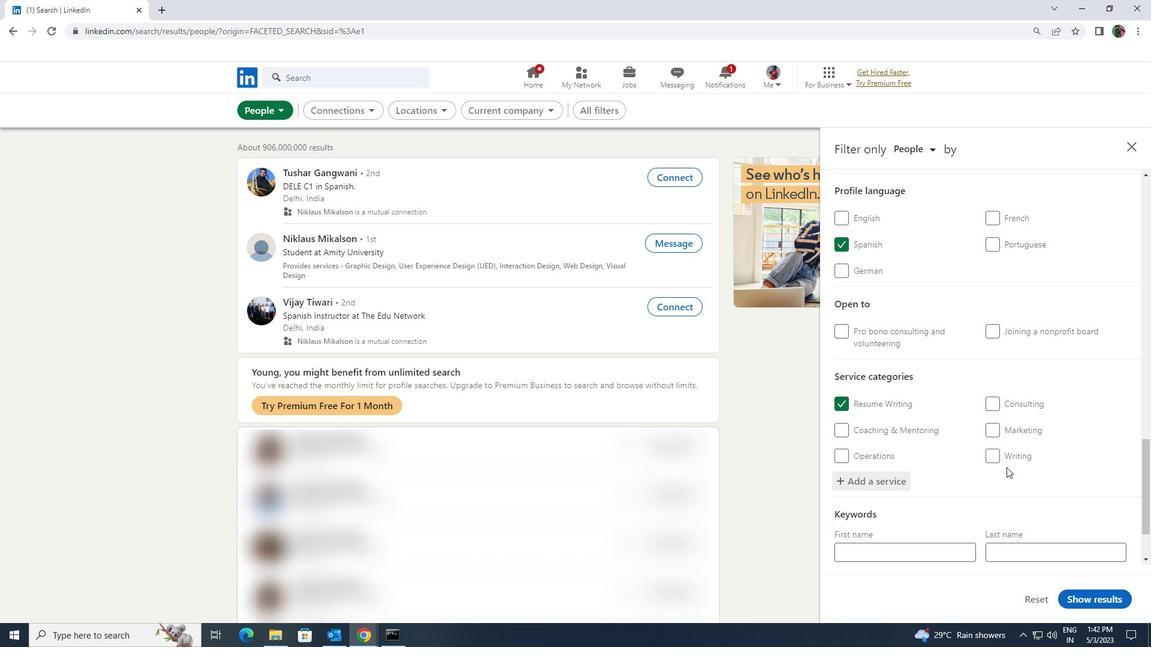 
Action: Mouse scrolled (1007, 467) with delta (0, 0)
Screenshot: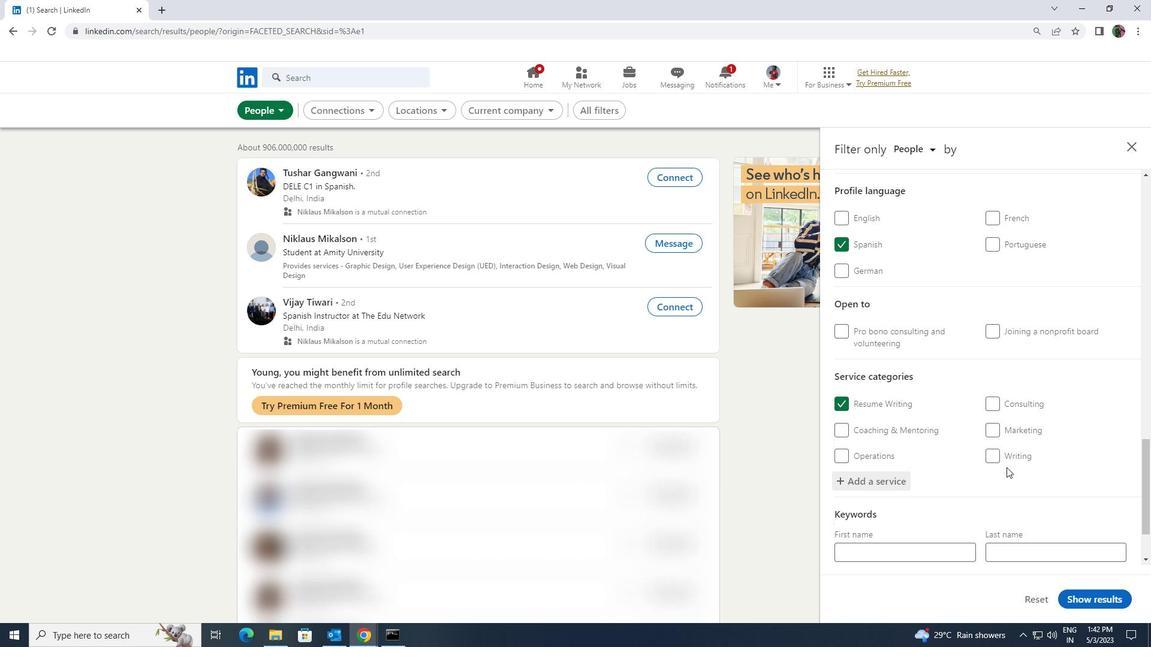 
Action: Mouse scrolled (1007, 467) with delta (0, 0)
Screenshot: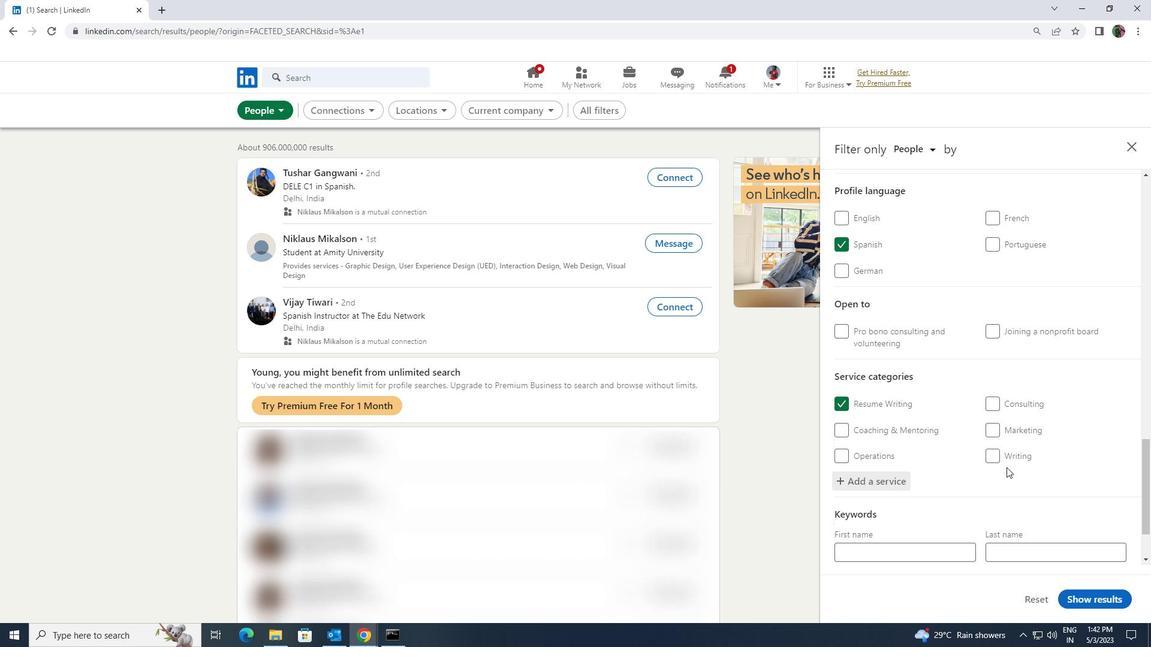 
Action: Mouse moved to (951, 508)
Screenshot: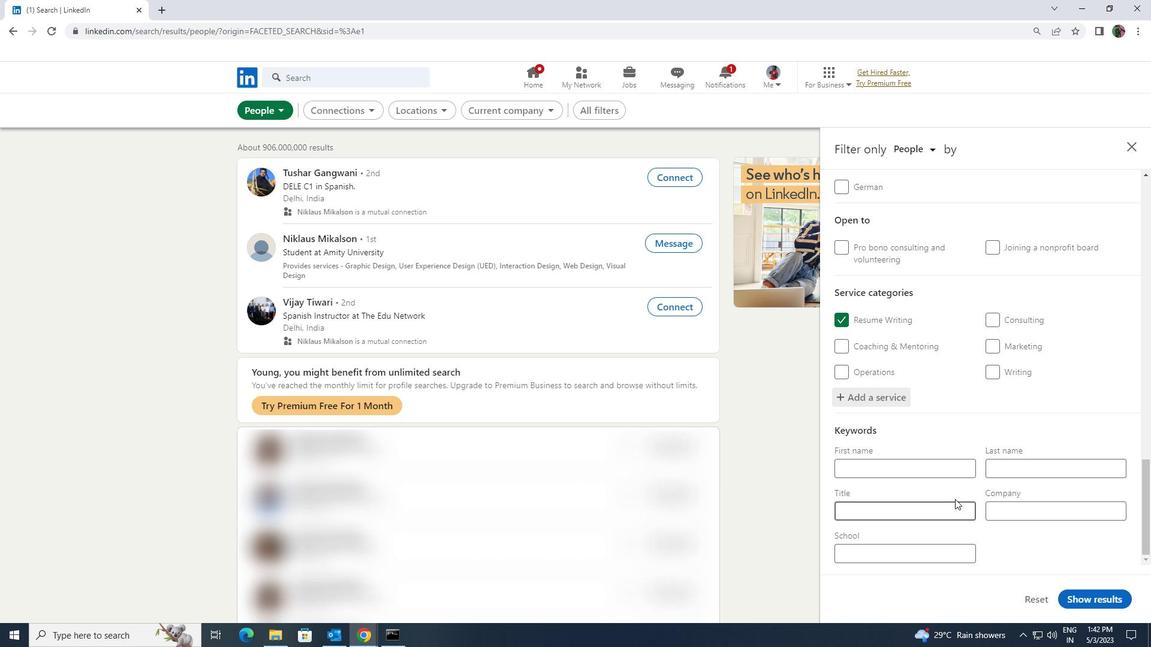 
Action: Mouse pressed left at (951, 508)
Screenshot: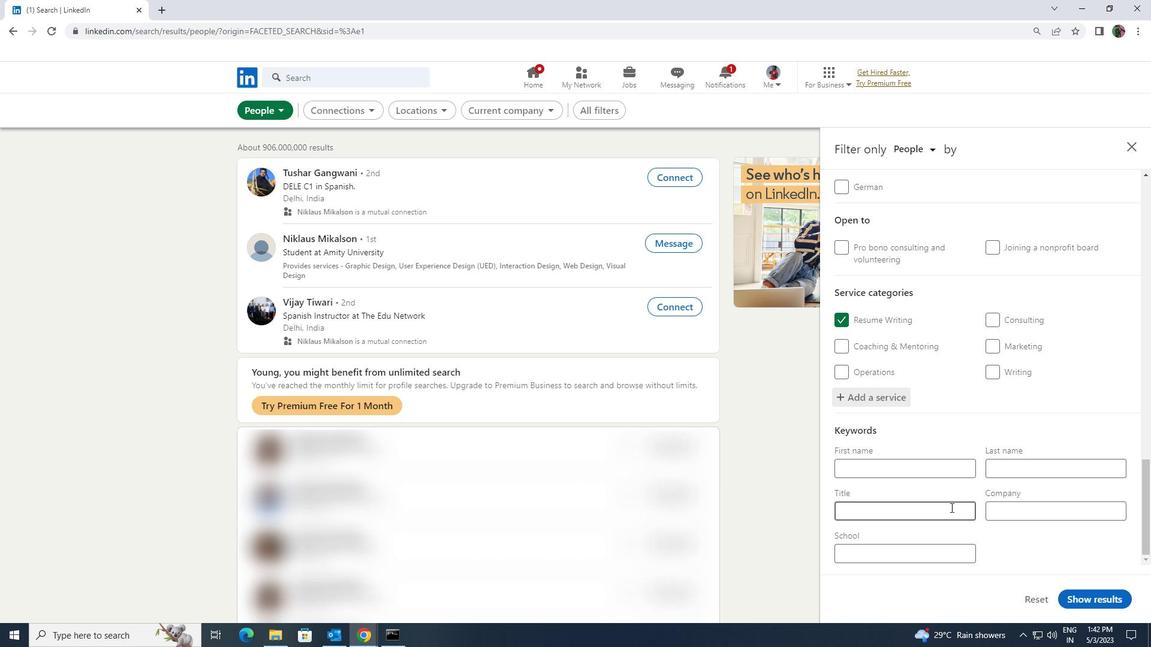 
Action: Key pressed <Key.shift><Key.shift><Key.shift><Key.shift><Key.shift><Key.shift>VALET
Screenshot: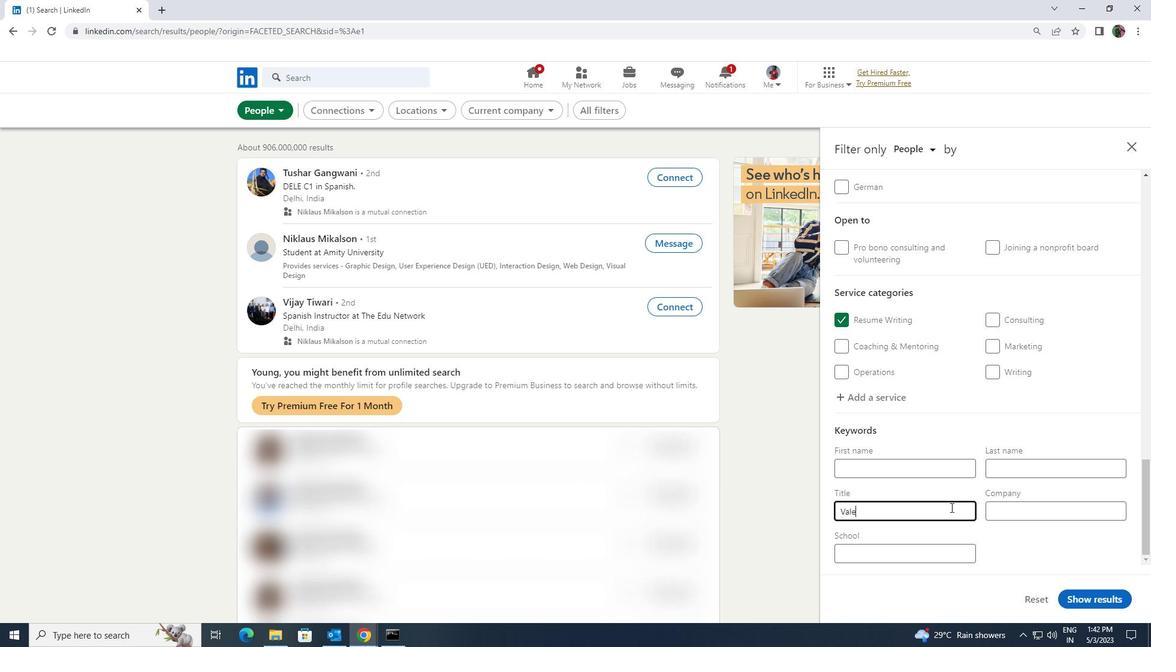 
Action: Mouse moved to (1069, 597)
Screenshot: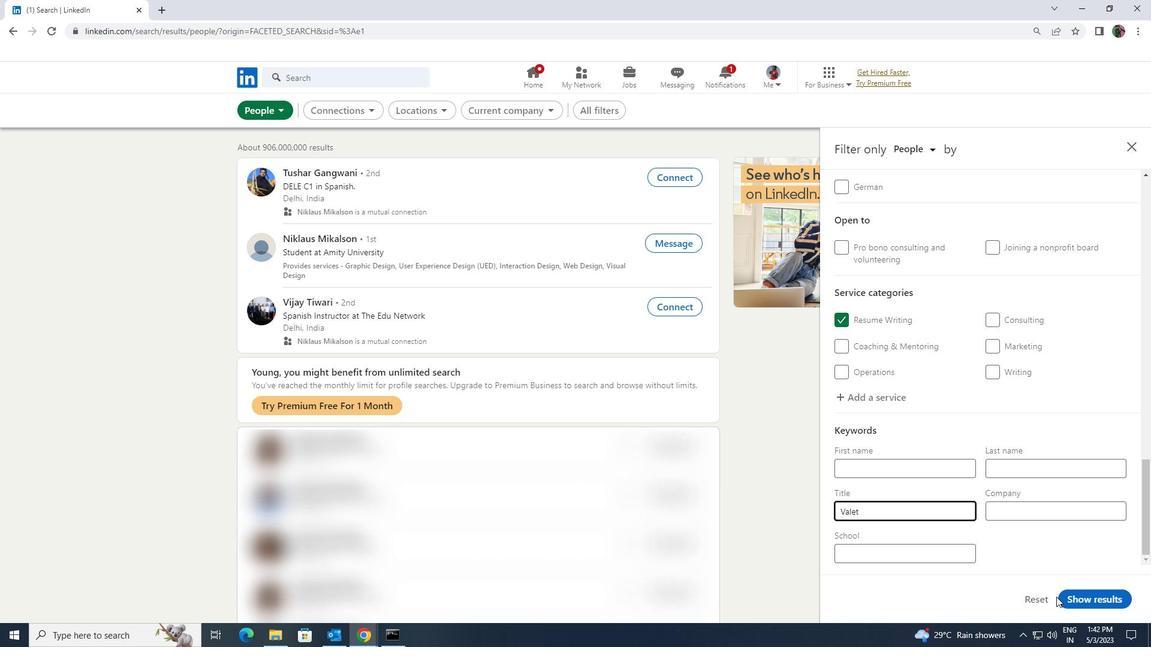 
Action: Mouse pressed left at (1069, 597)
Screenshot: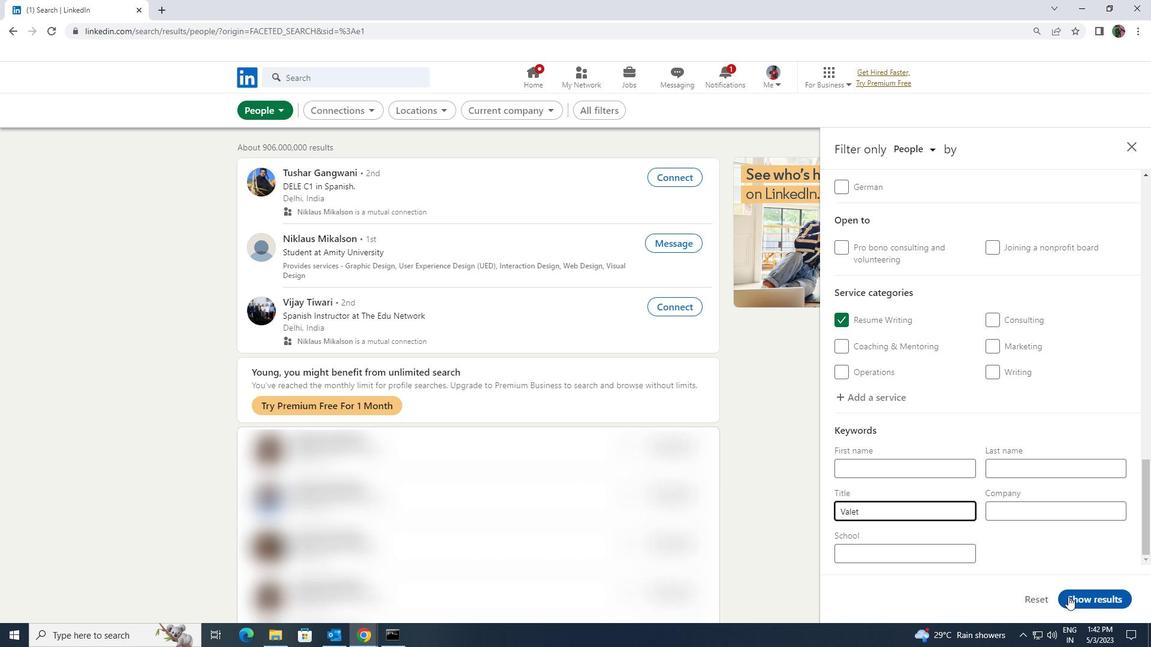 
